 Task: Look for space in Néa Mákri, Greece from 8th August, 2023 to 15th August, 2023 for 9 adults in price range Rs.10000 to Rs.14000. Place can be shared room with 5 bedrooms having 9 beds and 5 bathrooms. Property type can be house, flat, hotel. Amenities needed are: wifi, TV, free parkinig on premises, gym, breakfast. Booking option can be shelf check-in. Required host language is English.
Action: Mouse moved to (568, 112)
Screenshot: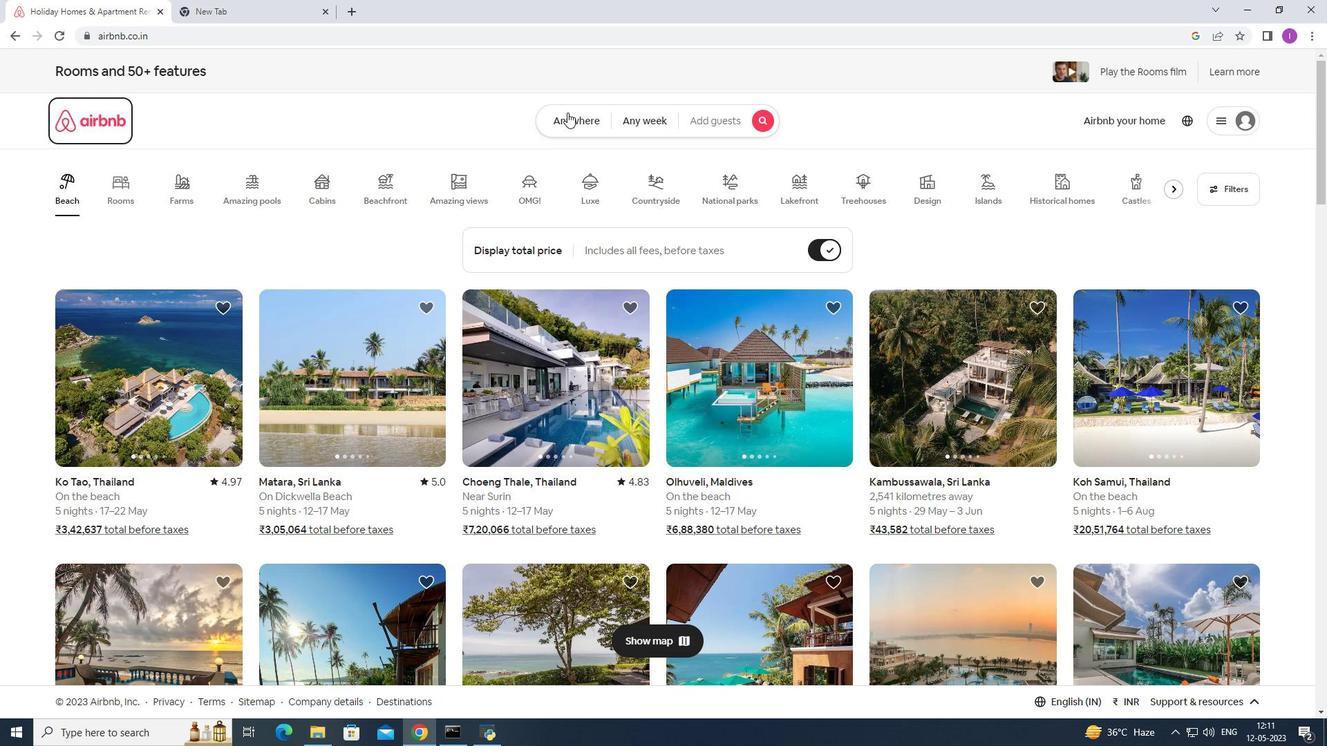 
Action: Mouse pressed left at (568, 112)
Screenshot: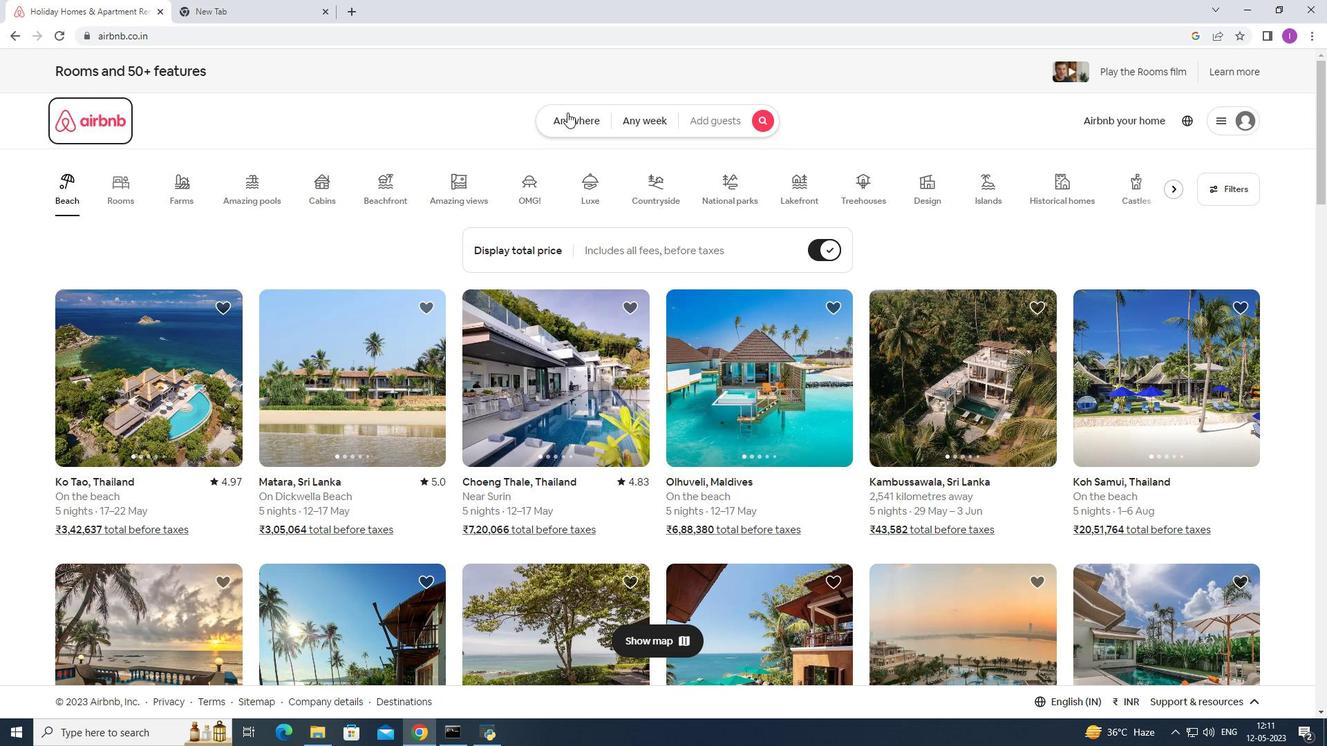 
Action: Mouse moved to (504, 170)
Screenshot: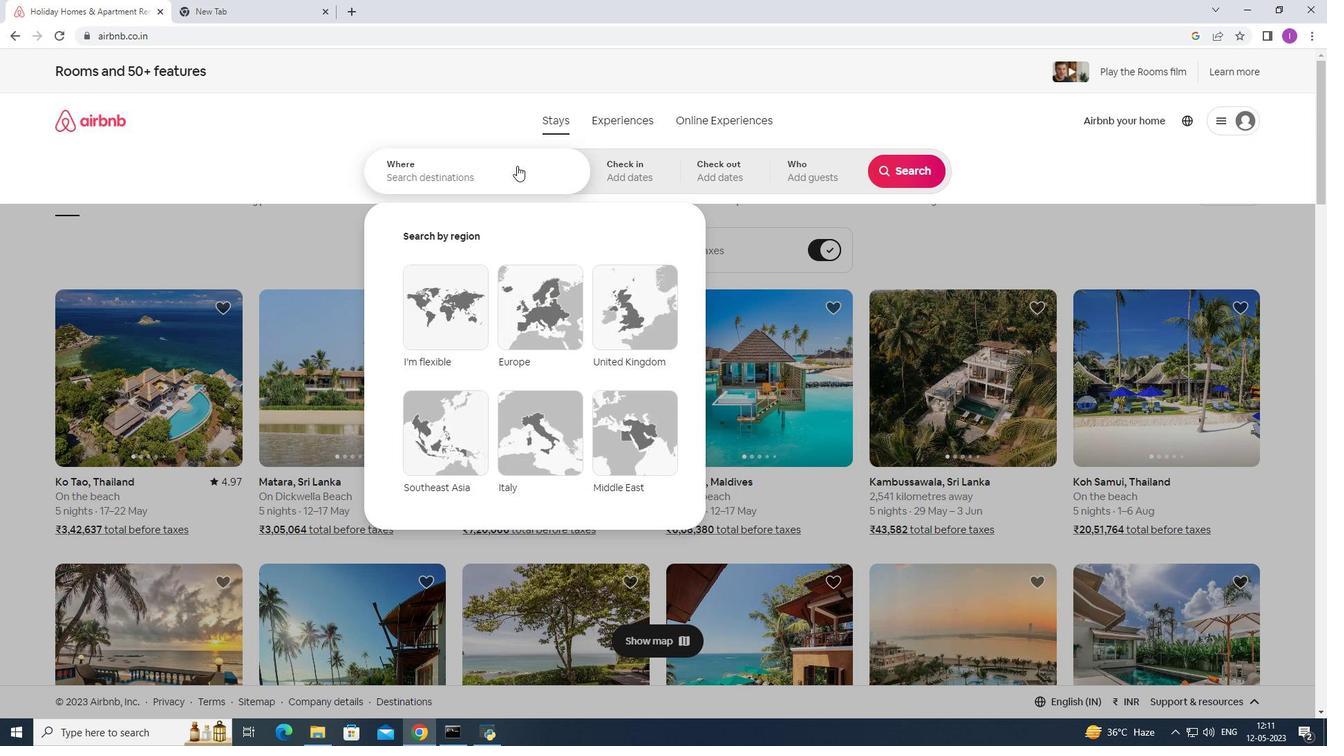 
Action: Mouse pressed left at (504, 170)
Screenshot: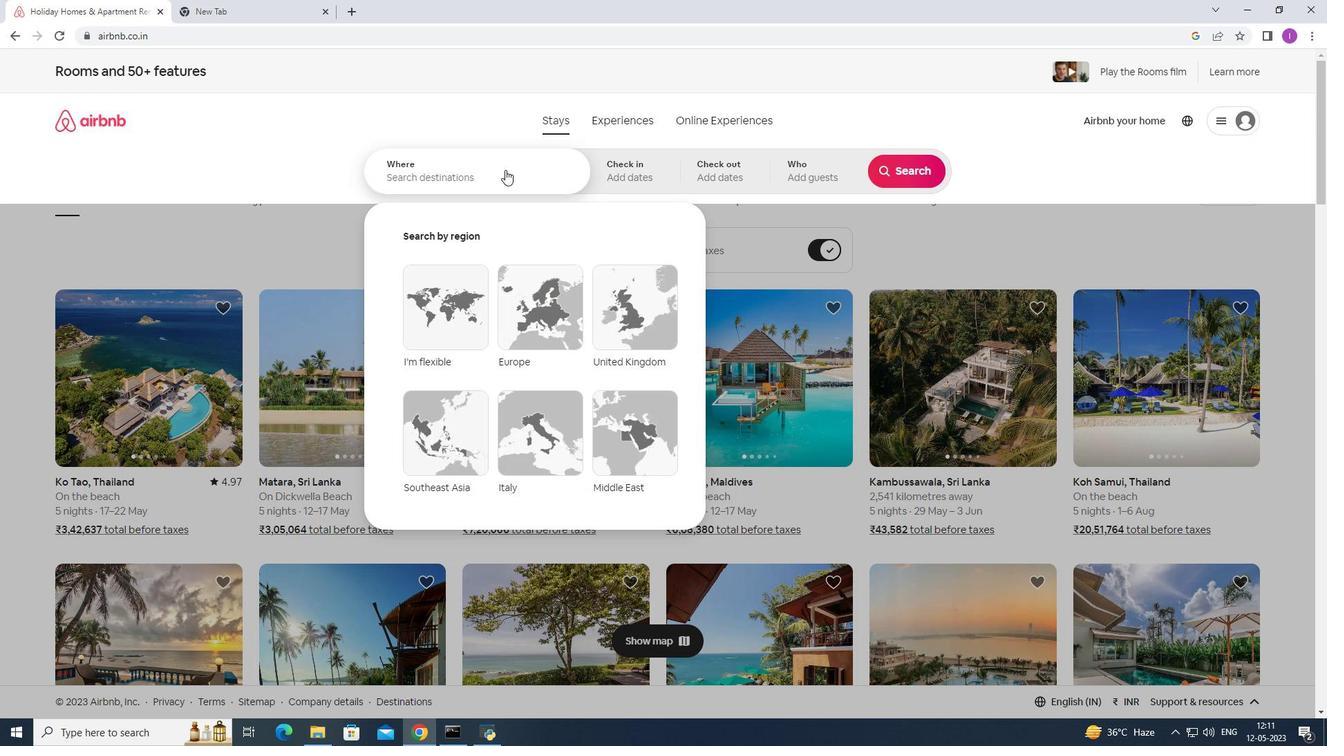 
Action: Key pressed <Key.shift>Nea<Key.space><Key.shift>Makri,<Key.shift><Key.shift><Key.shift><Key.shift><Key.shift><Key.shift>Greece
Screenshot: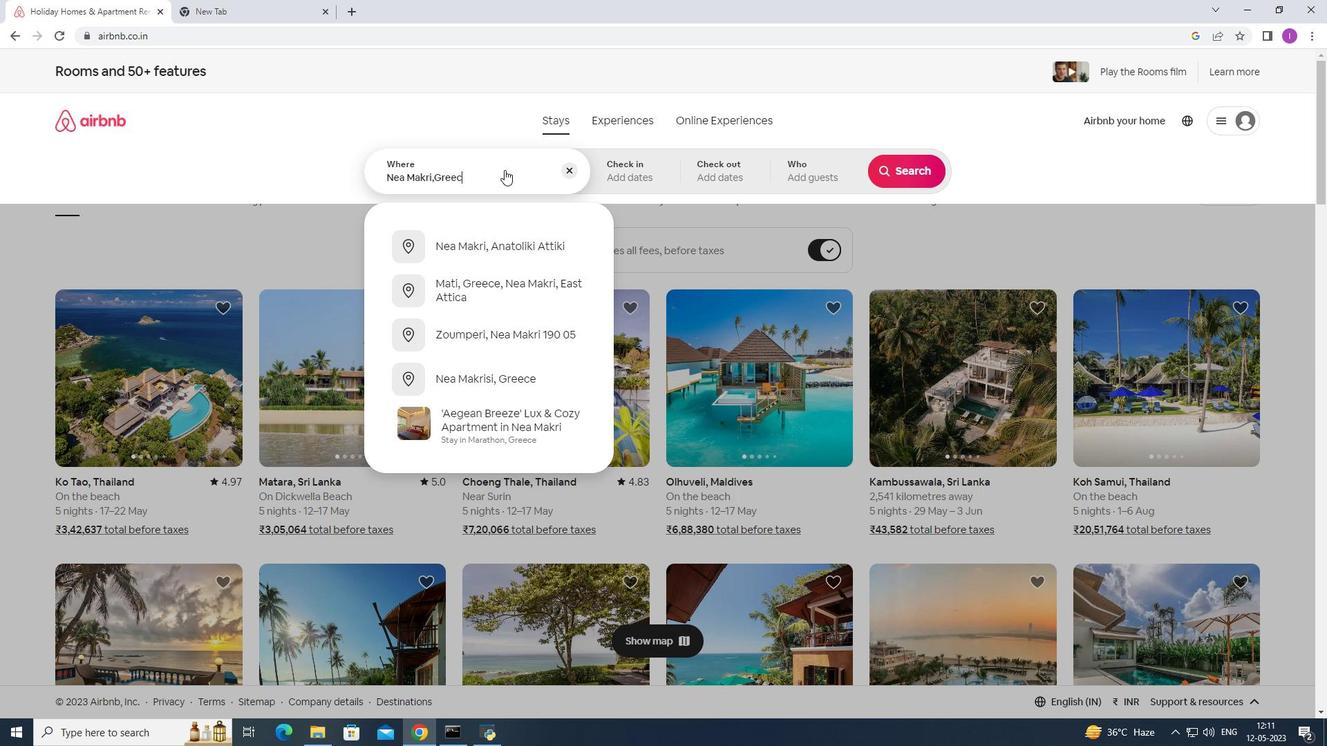 
Action: Mouse moved to (611, 179)
Screenshot: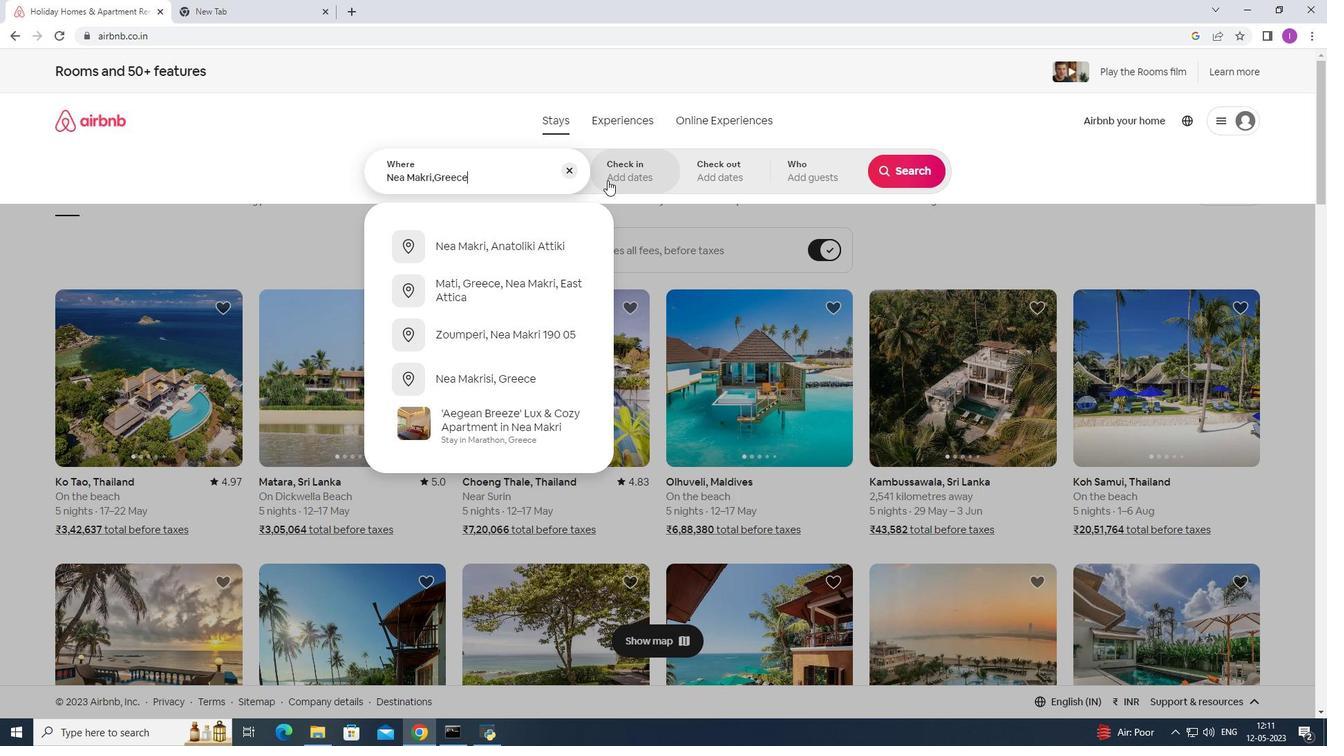 
Action: Mouse pressed left at (611, 179)
Screenshot: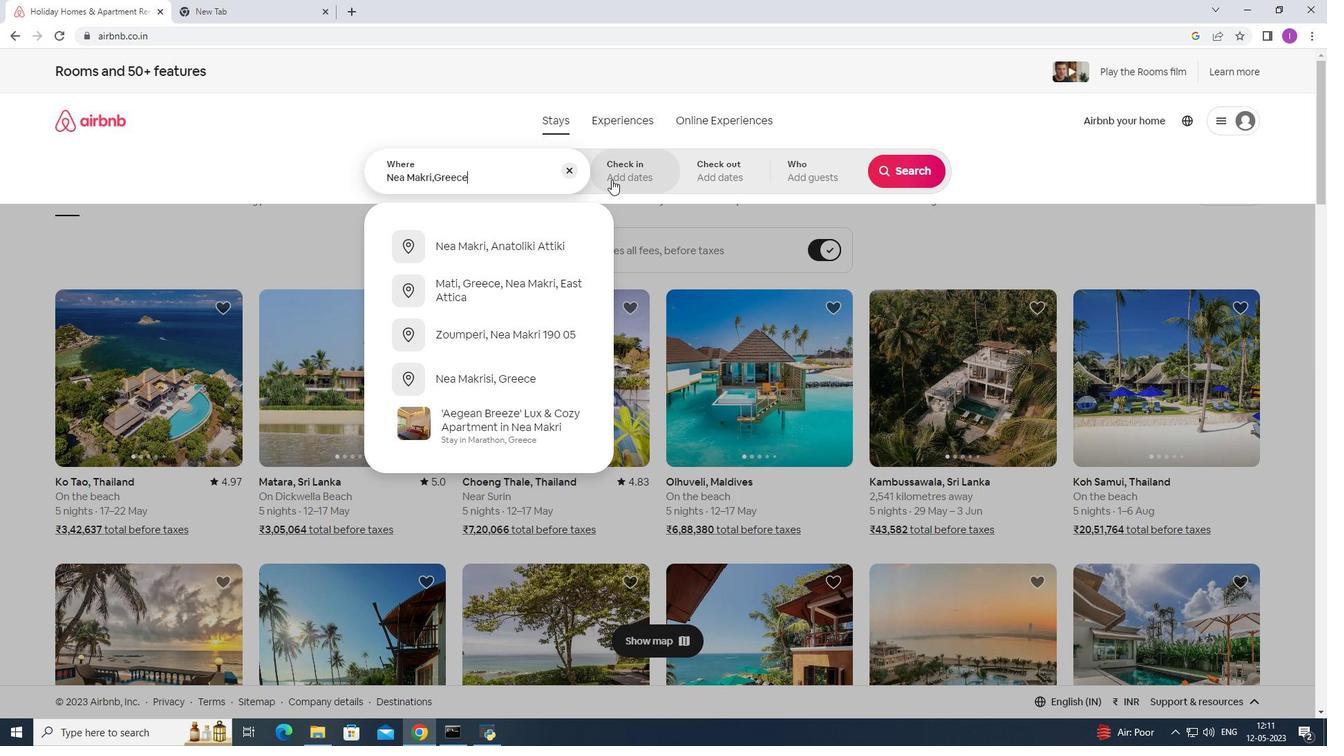 
Action: Mouse moved to (902, 278)
Screenshot: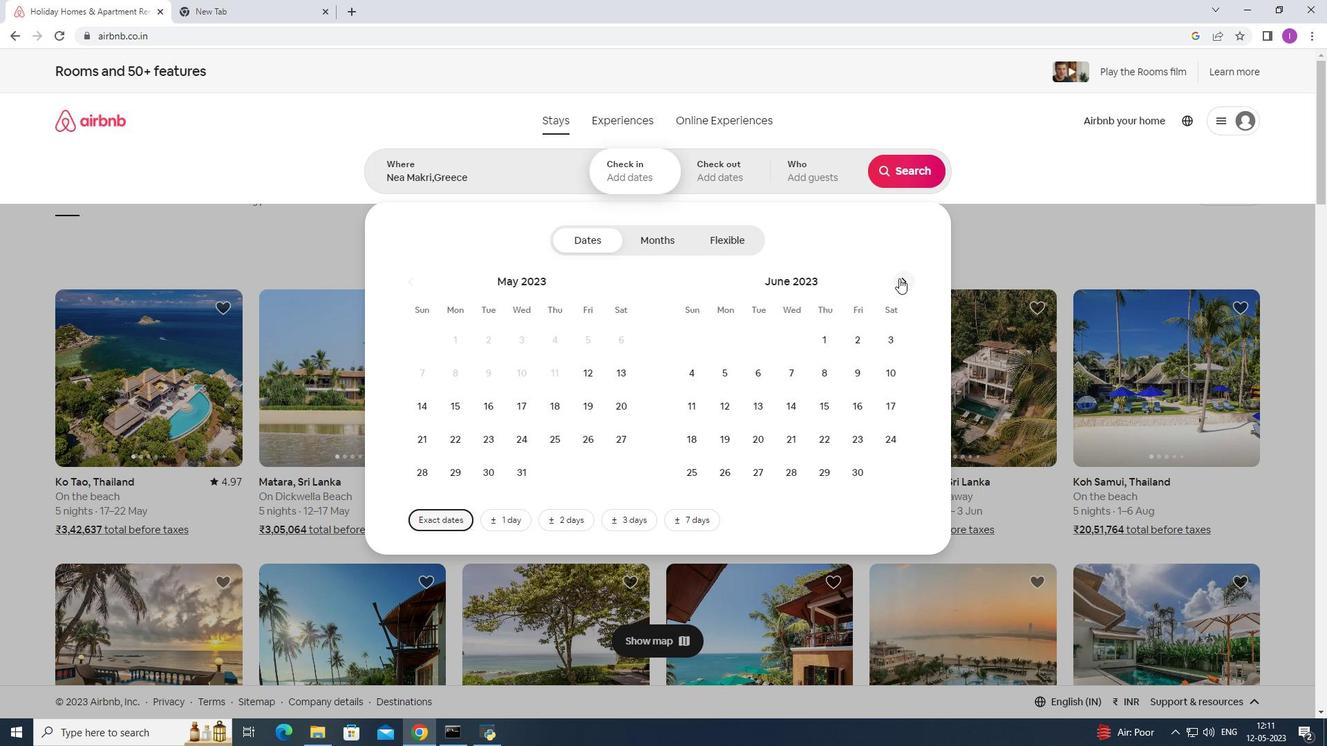 
Action: Mouse pressed left at (902, 278)
Screenshot: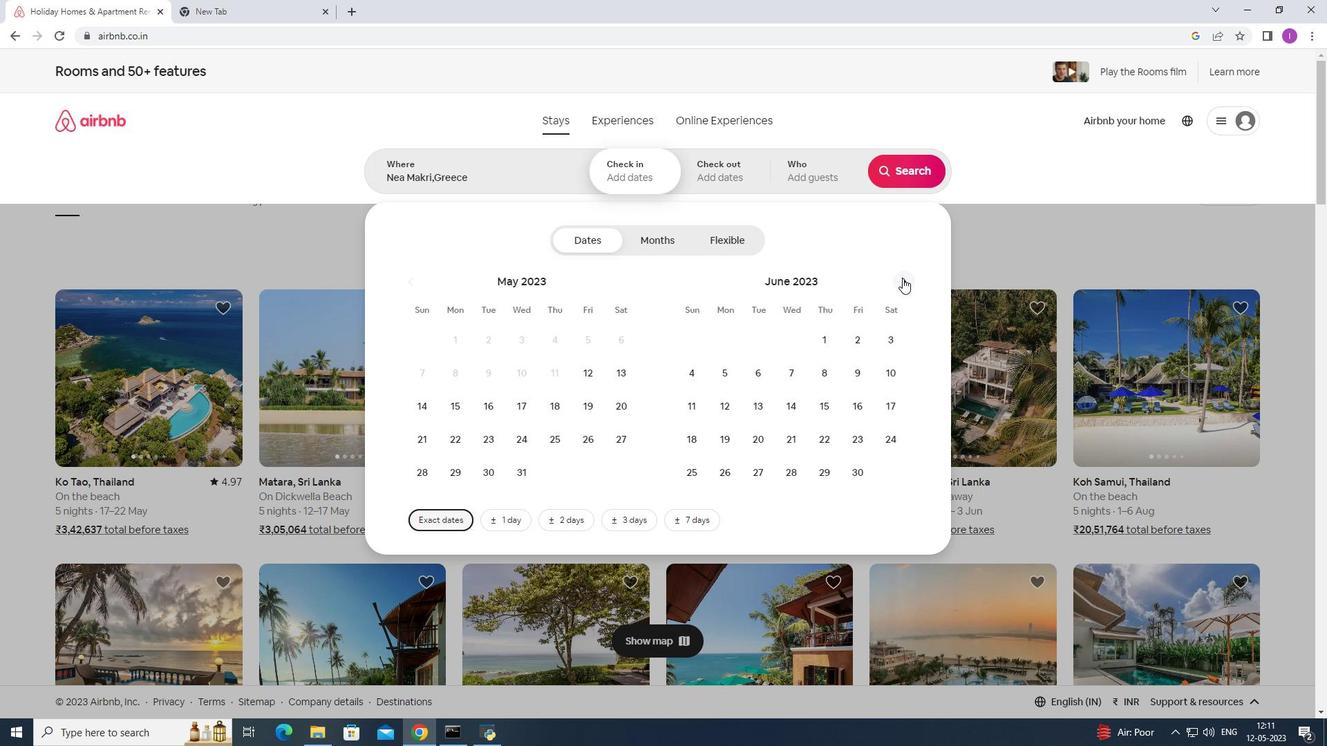 
Action: Mouse pressed left at (902, 278)
Screenshot: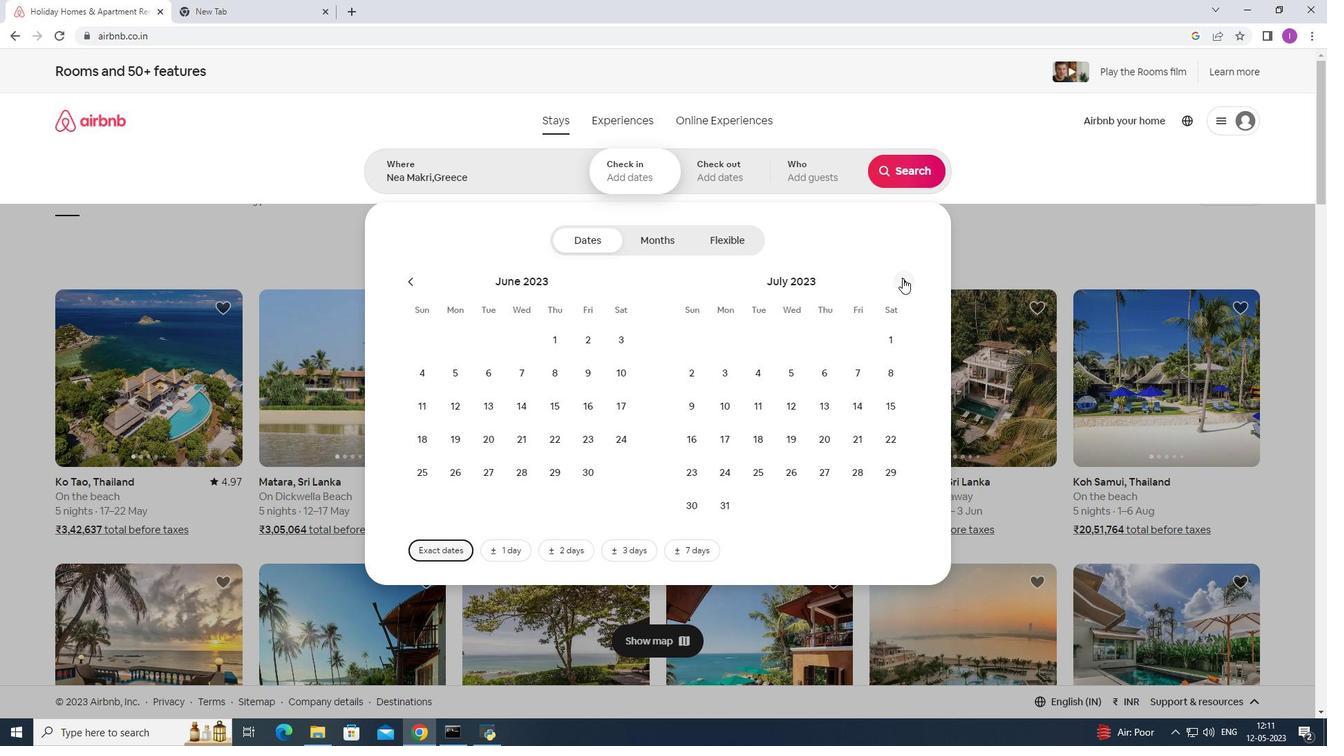 
Action: Mouse moved to (767, 378)
Screenshot: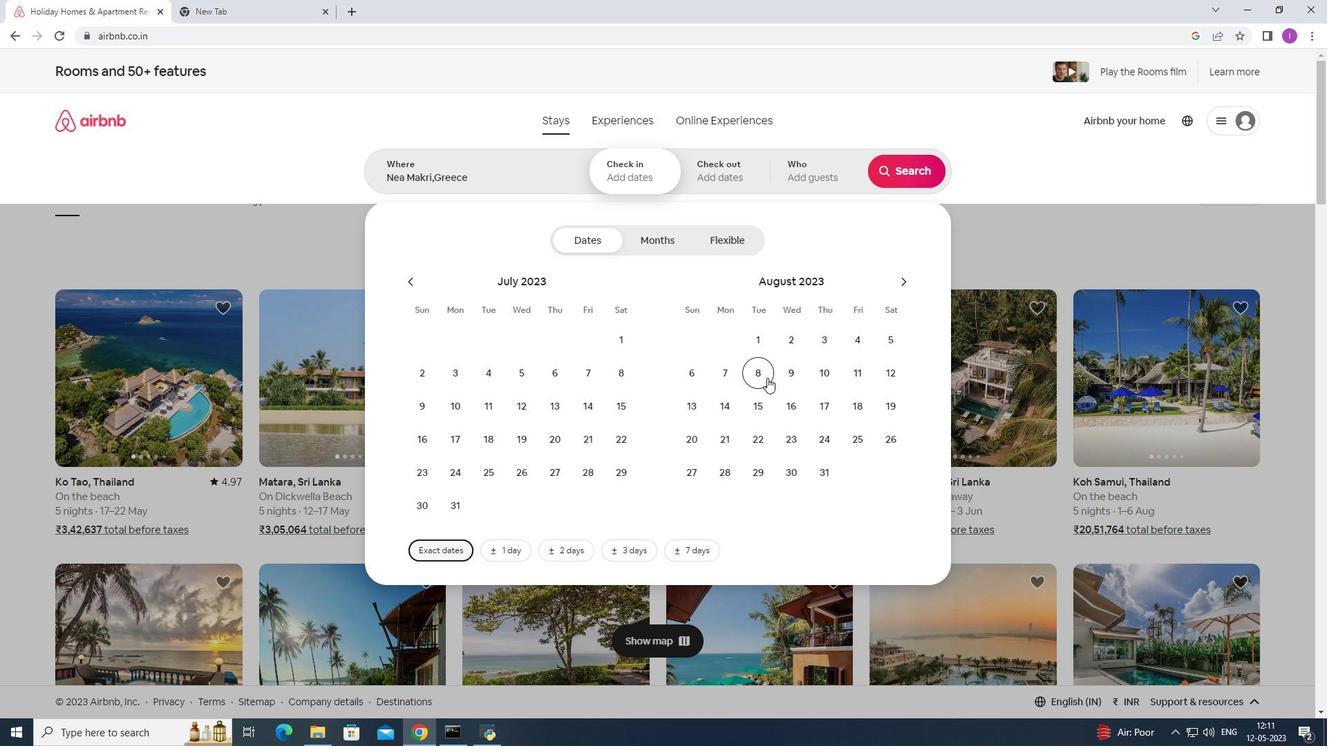 
Action: Mouse pressed left at (767, 378)
Screenshot: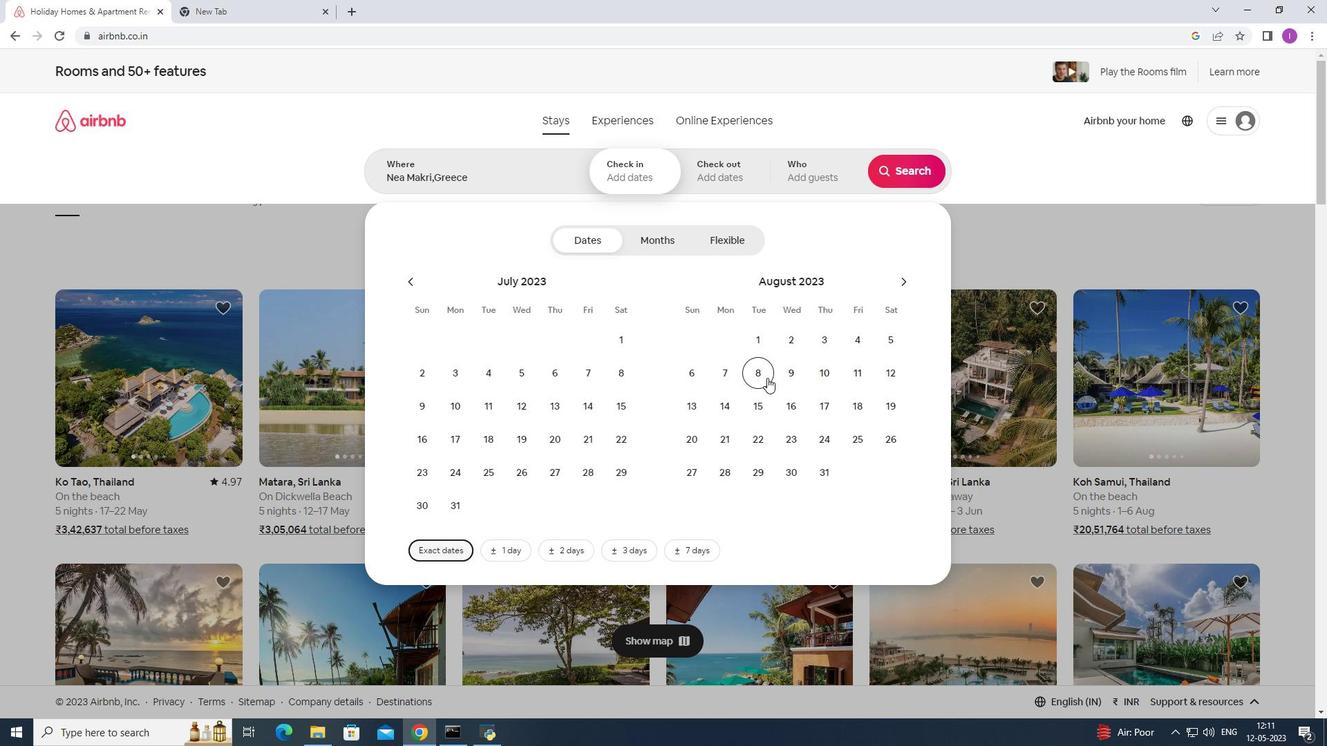 
Action: Mouse moved to (752, 408)
Screenshot: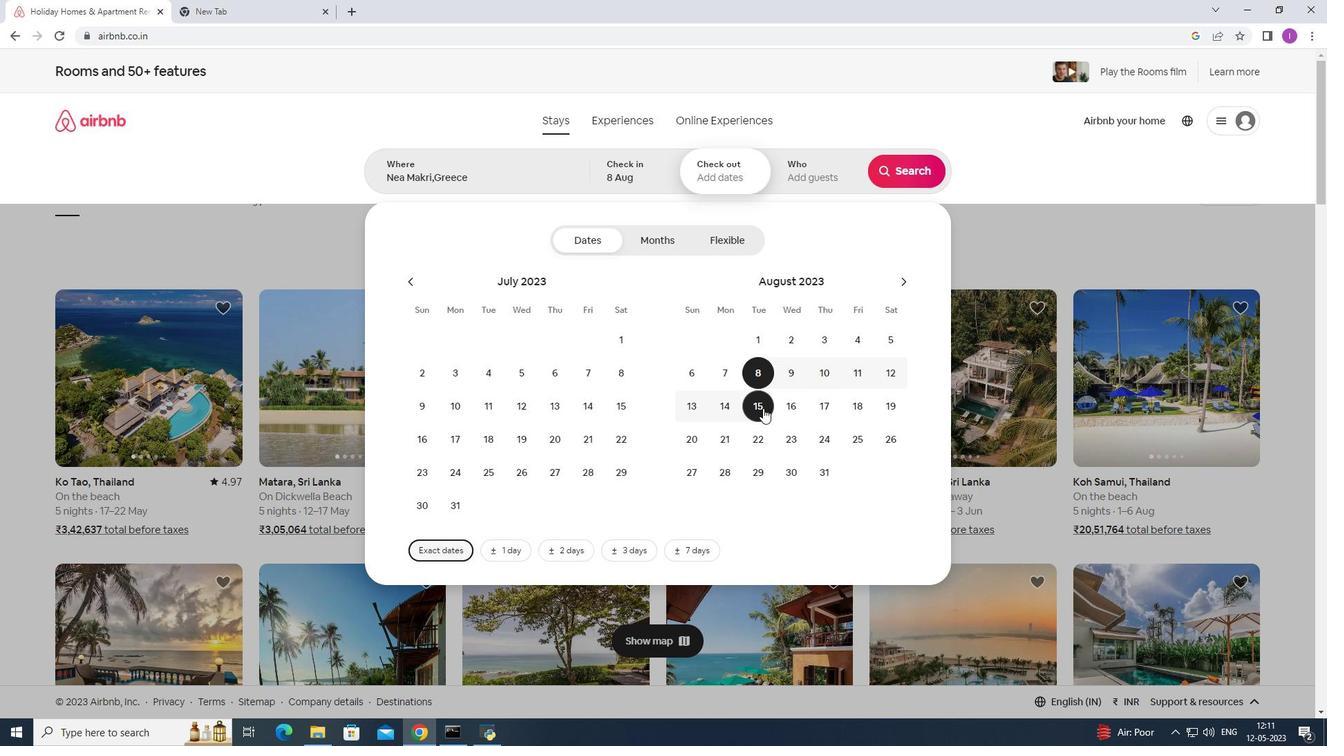 
Action: Mouse pressed left at (752, 408)
Screenshot: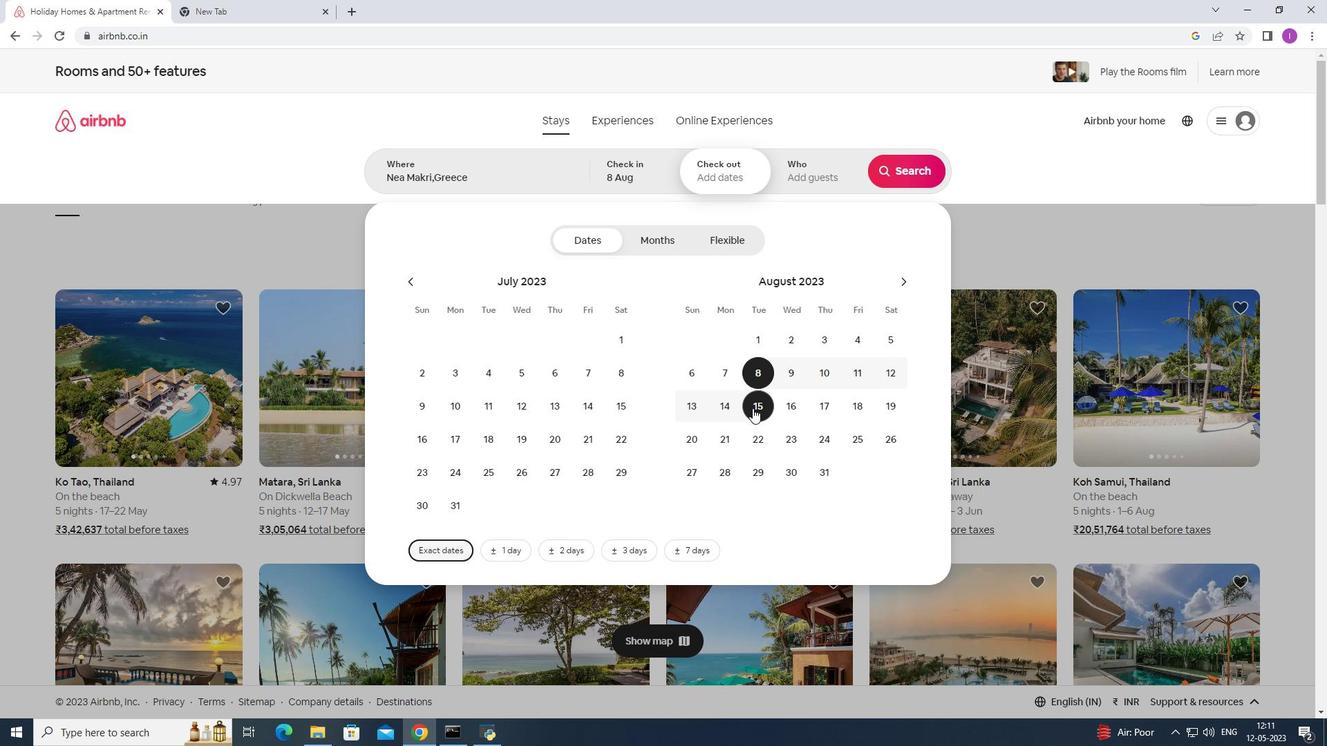 
Action: Mouse moved to (821, 174)
Screenshot: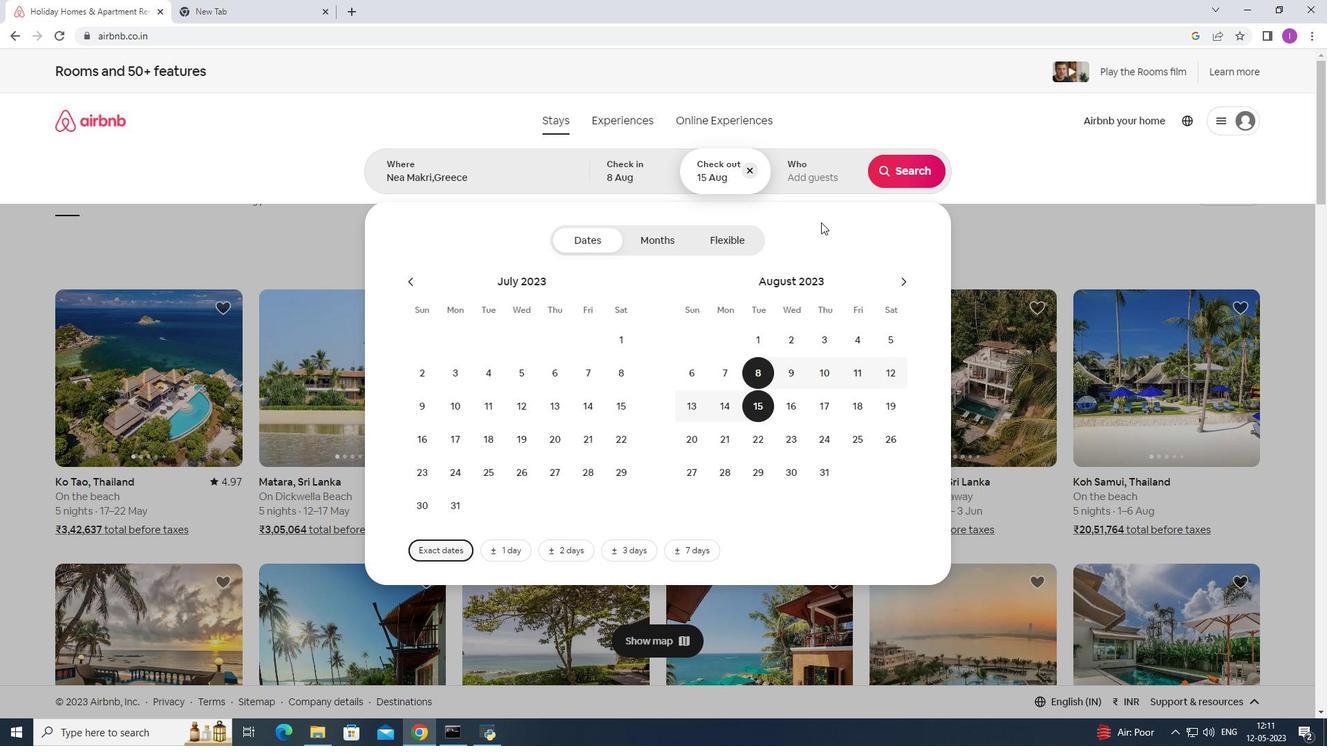 
Action: Mouse pressed left at (821, 174)
Screenshot: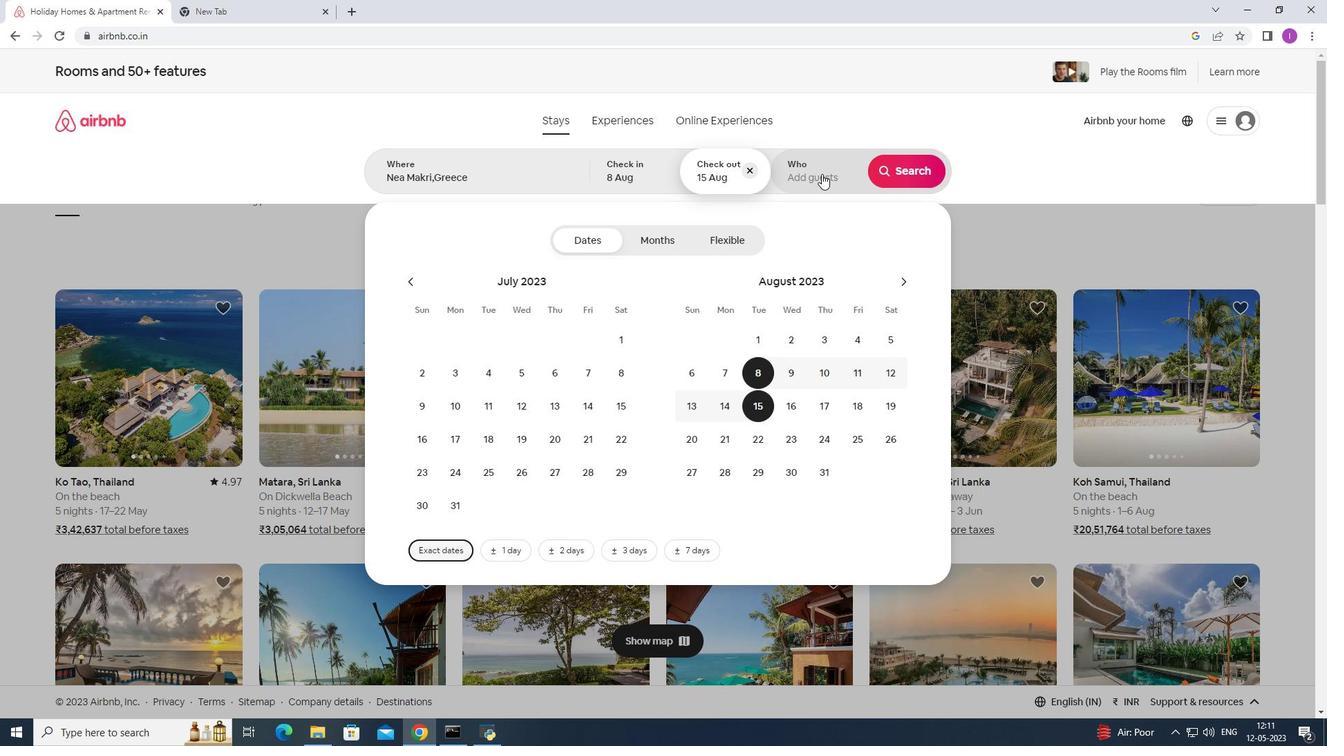 
Action: Mouse moved to (914, 248)
Screenshot: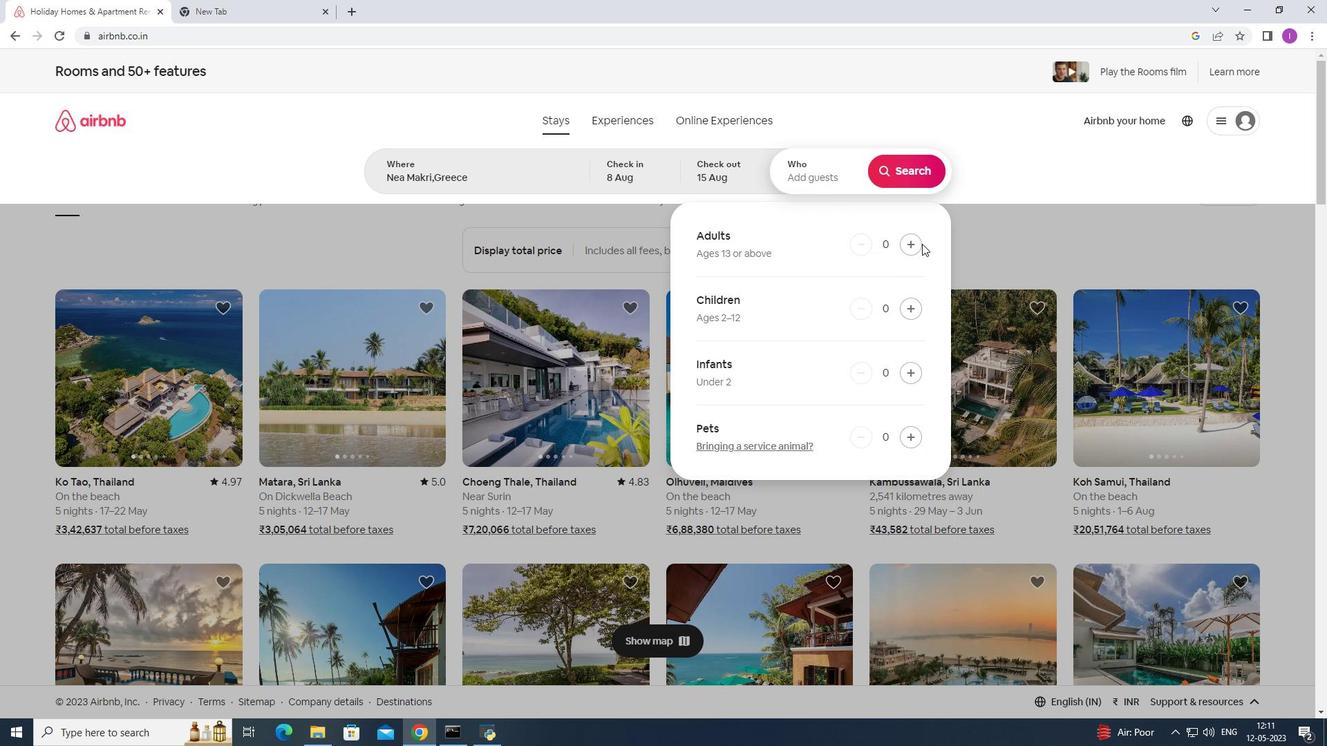 
Action: Mouse pressed left at (914, 248)
Screenshot: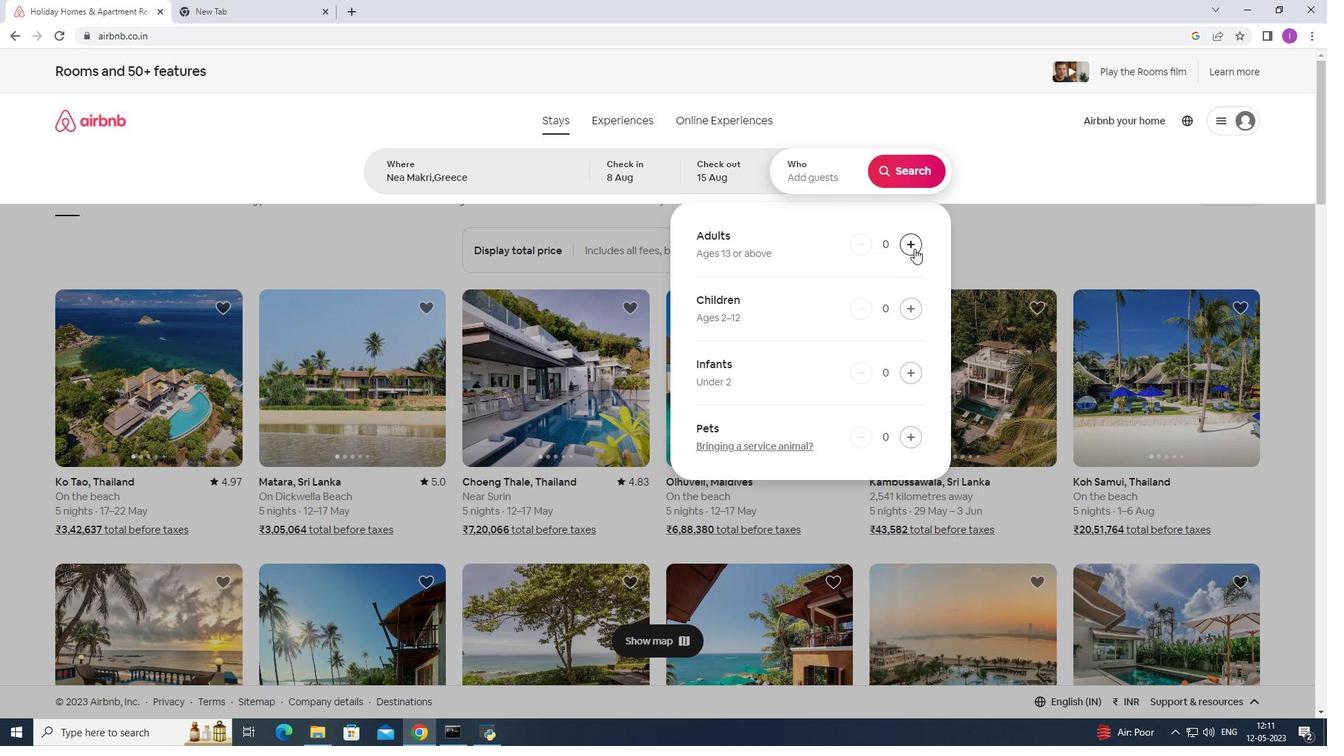 
Action: Mouse pressed left at (914, 248)
Screenshot: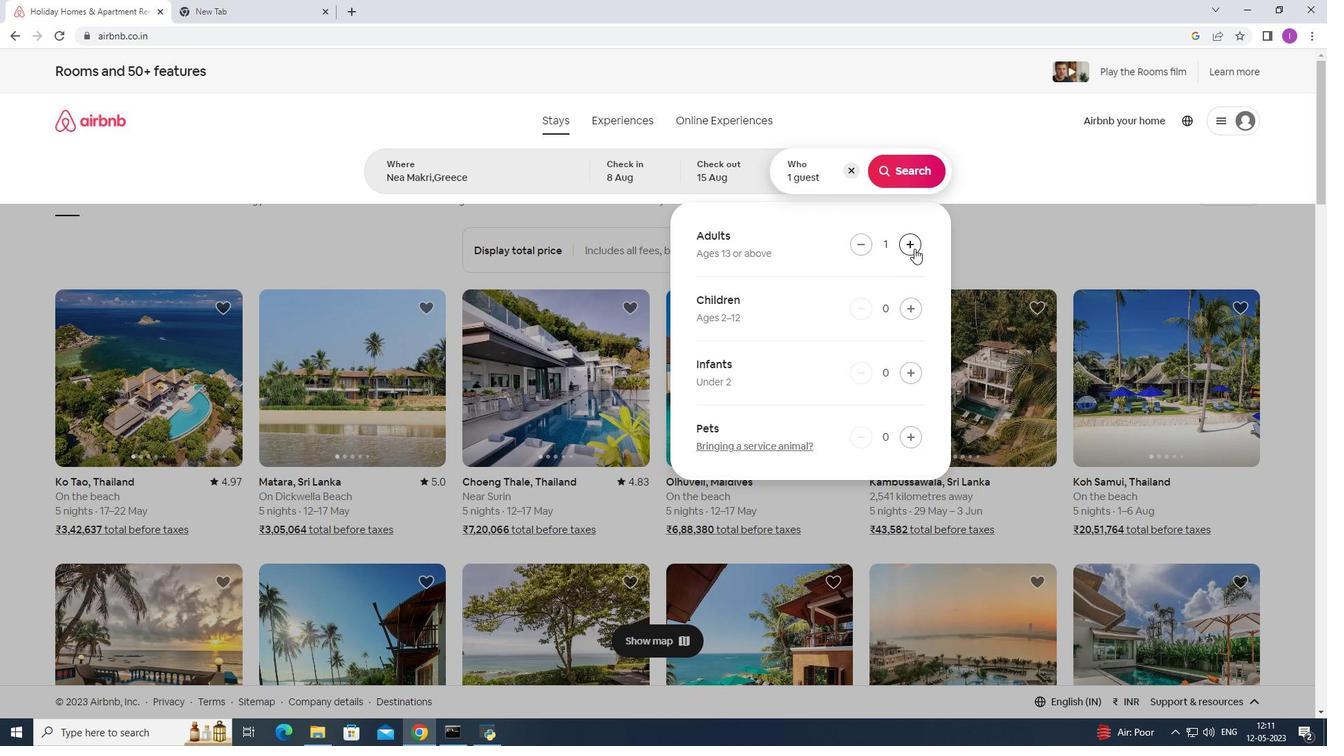 
Action: Mouse pressed left at (914, 248)
Screenshot: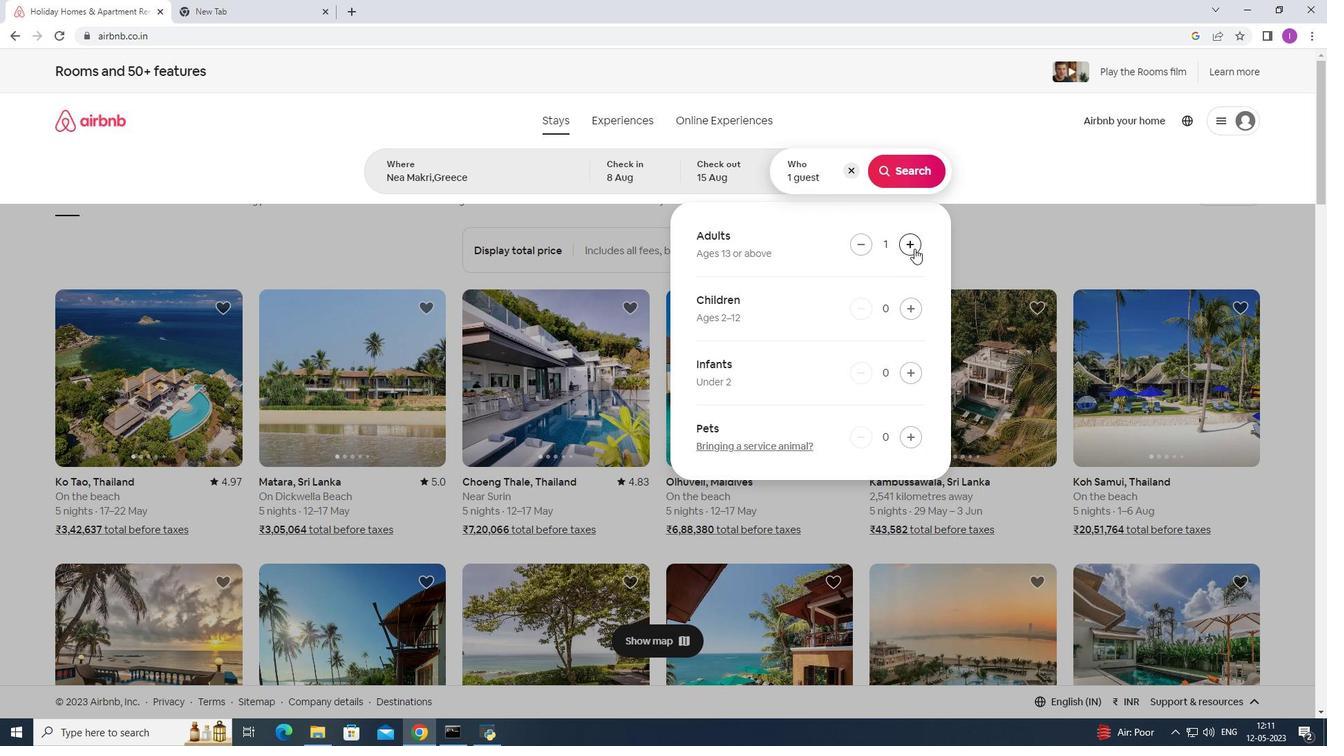 
Action: Mouse pressed left at (914, 248)
Screenshot: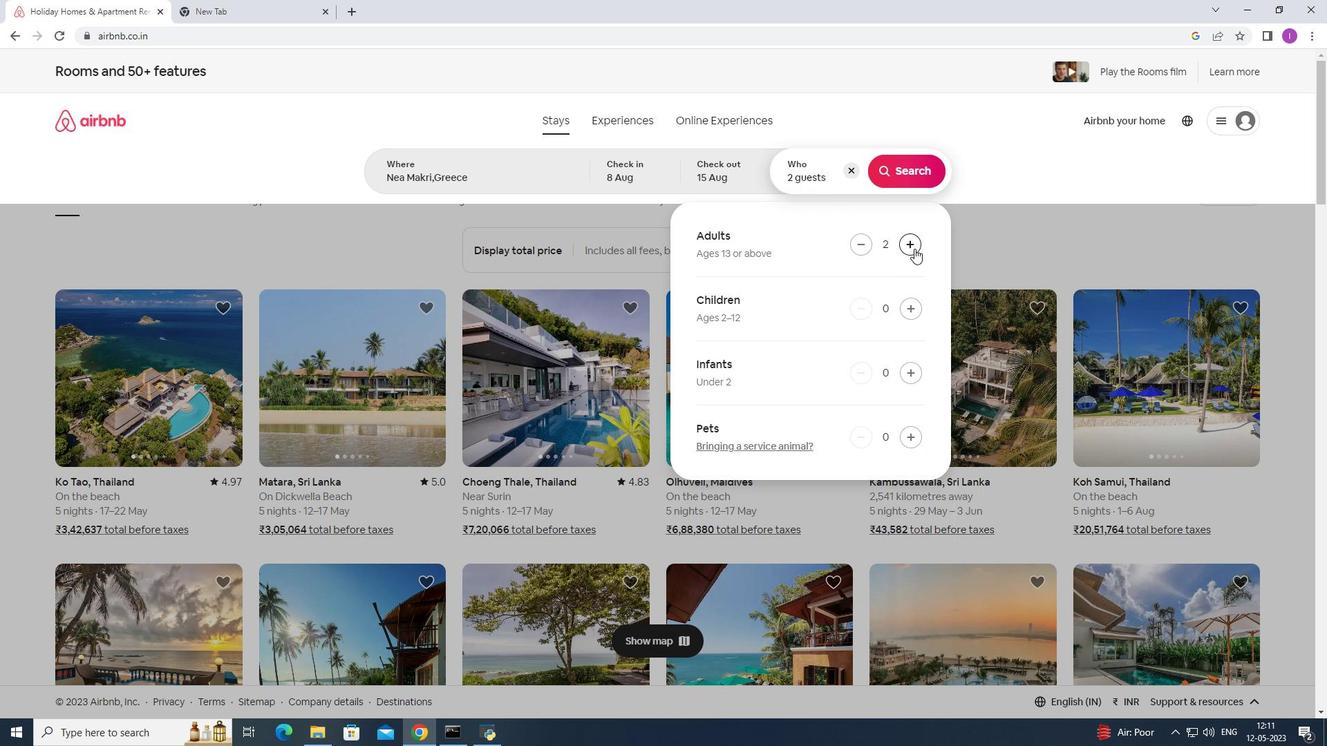
Action: Mouse pressed left at (914, 248)
Screenshot: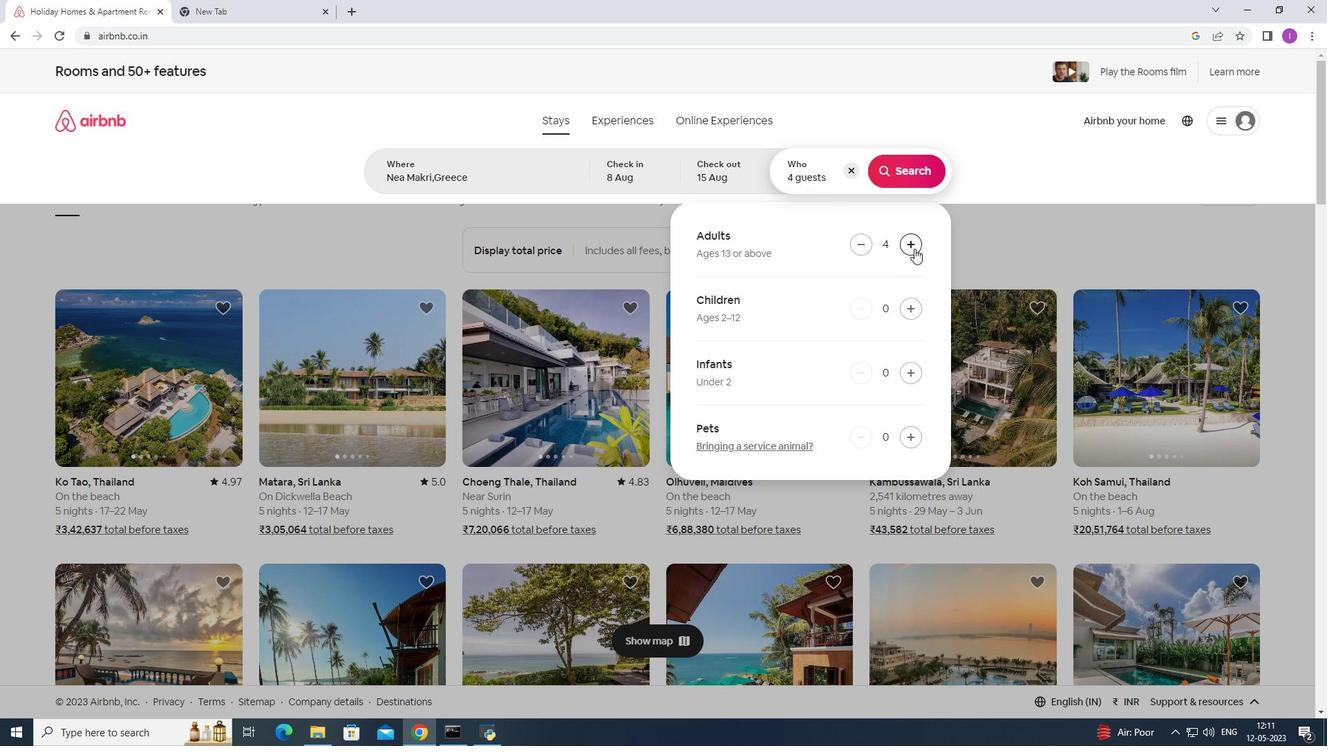
Action: Mouse pressed left at (914, 248)
Screenshot: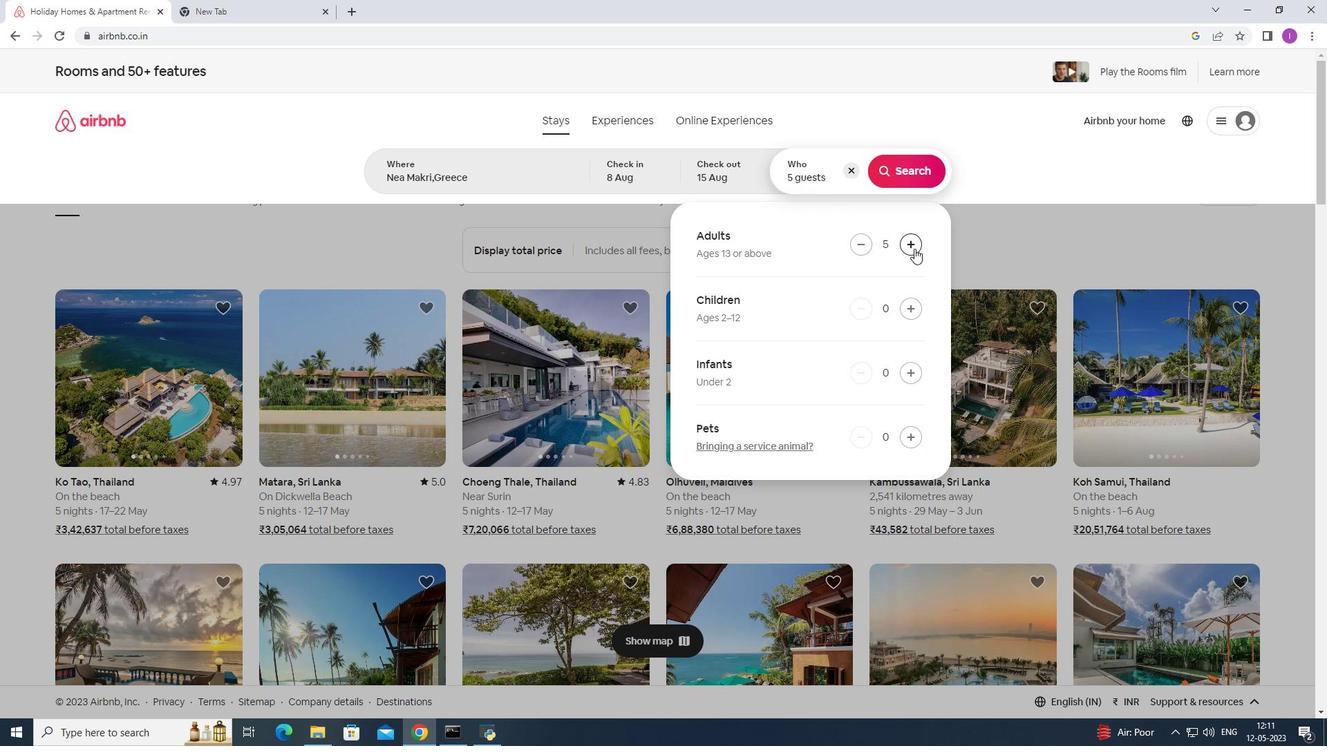 
Action: Mouse pressed left at (914, 248)
Screenshot: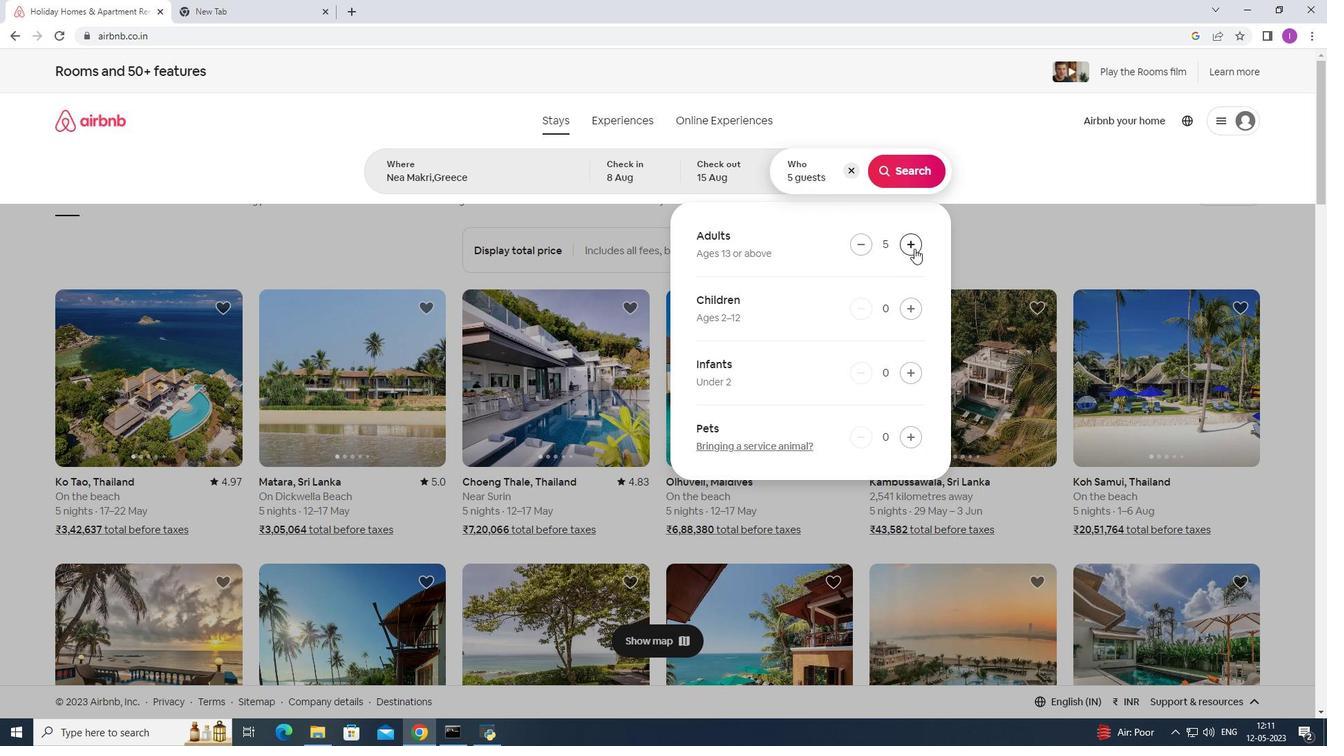 
Action: Mouse pressed left at (914, 248)
Screenshot: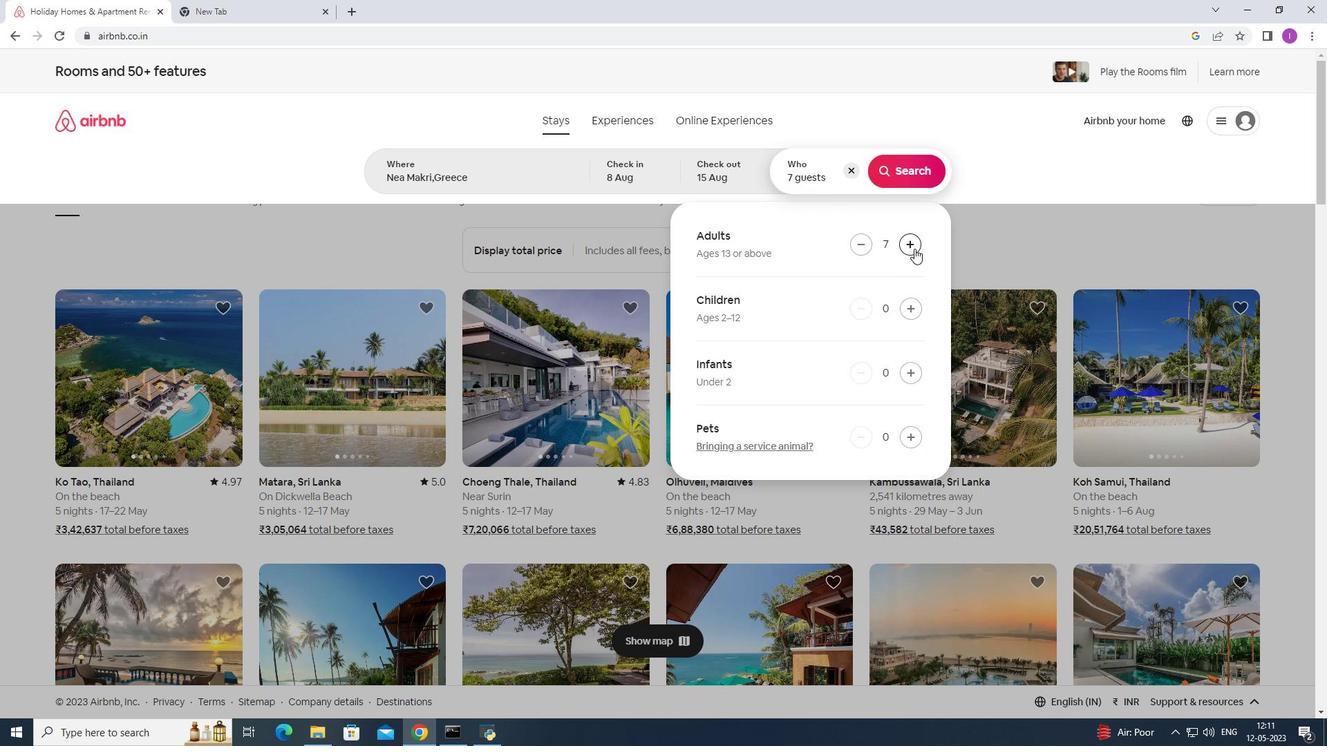 
Action: Mouse pressed left at (914, 248)
Screenshot: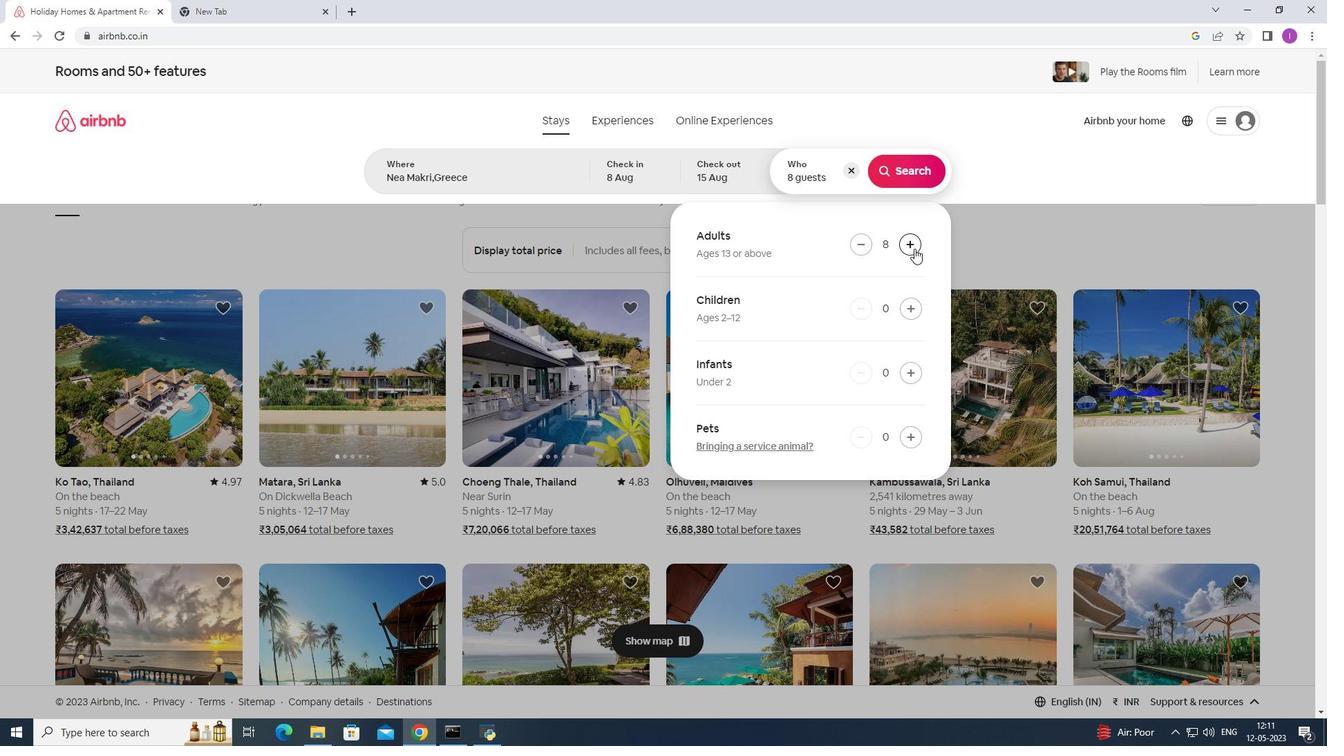 
Action: Mouse moved to (893, 174)
Screenshot: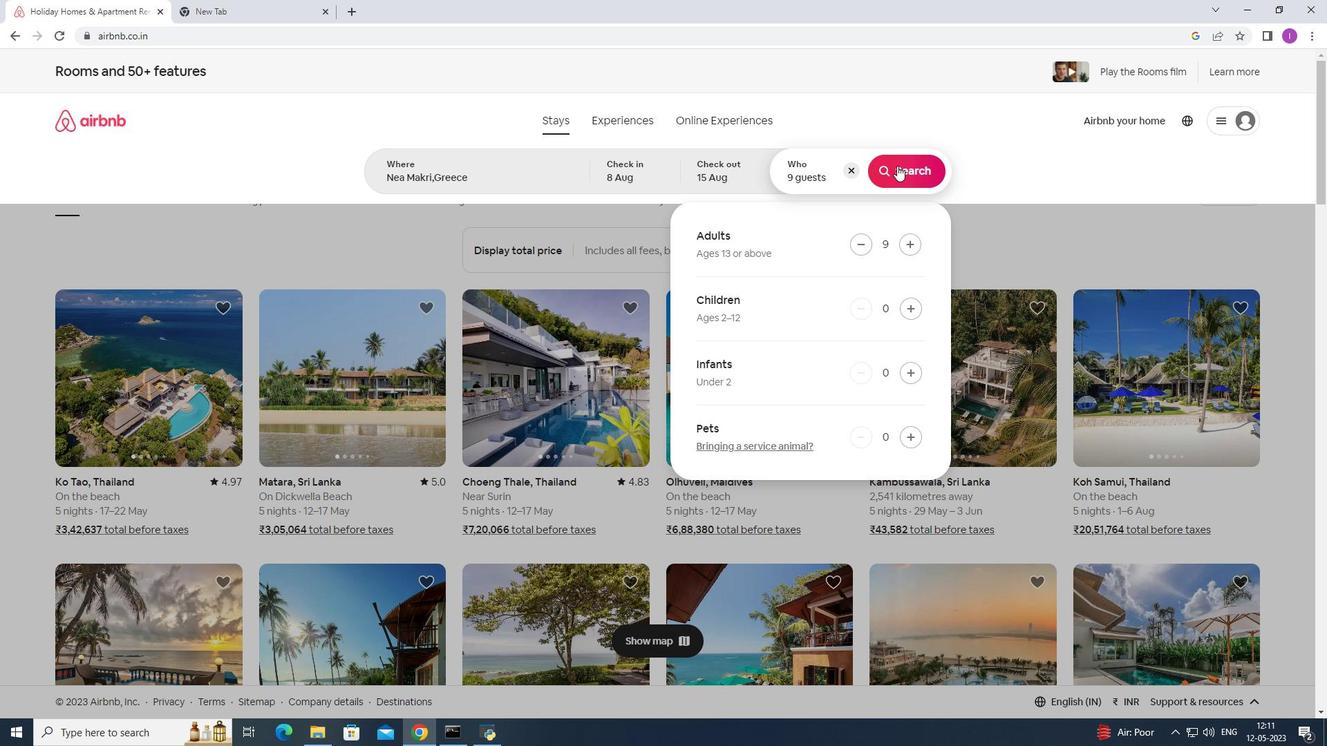 
Action: Mouse pressed left at (893, 174)
Screenshot: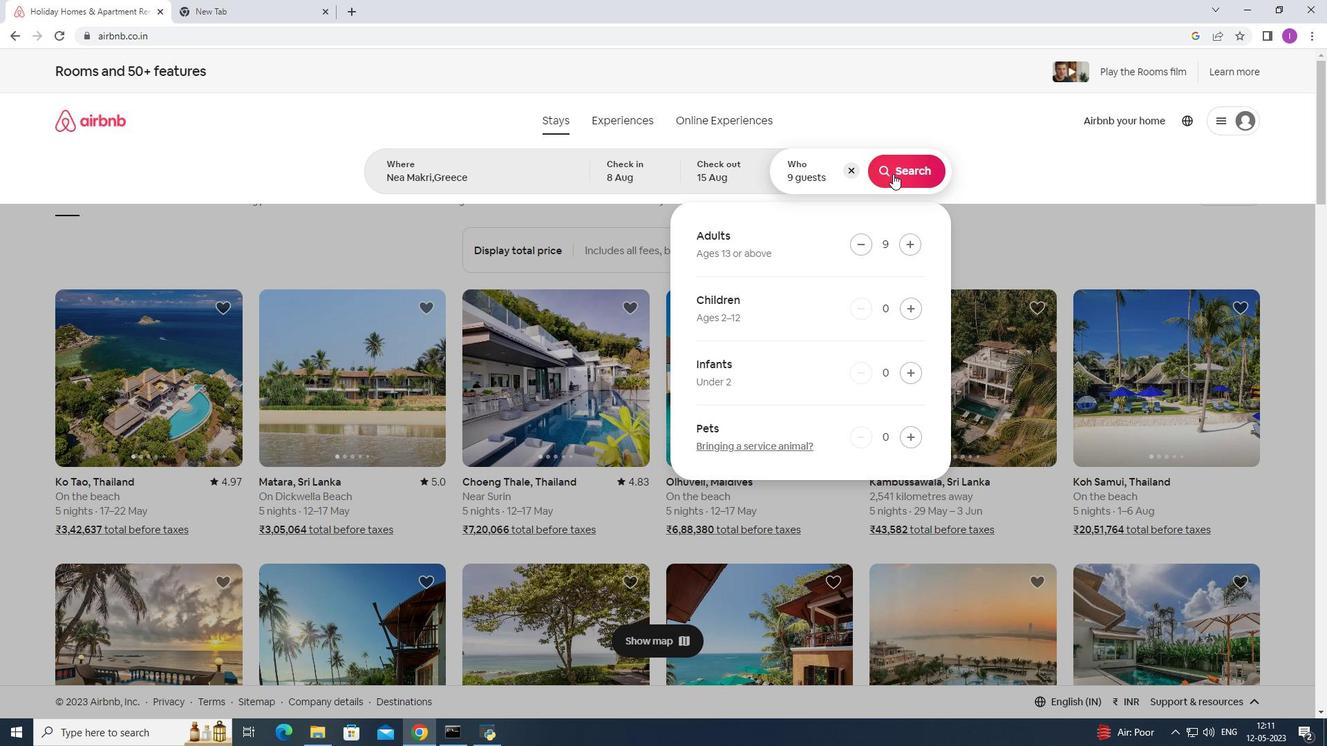 
Action: Mouse moved to (1260, 137)
Screenshot: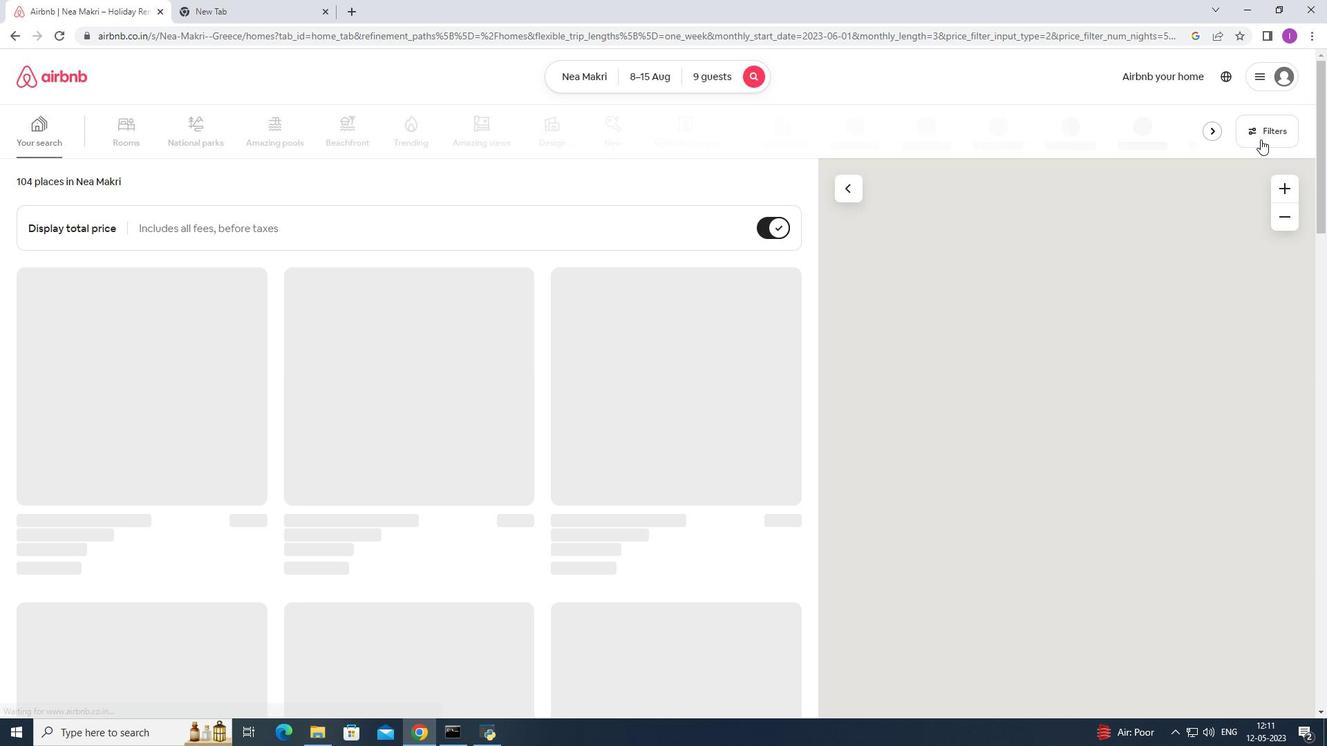 
Action: Mouse pressed left at (1260, 137)
Screenshot: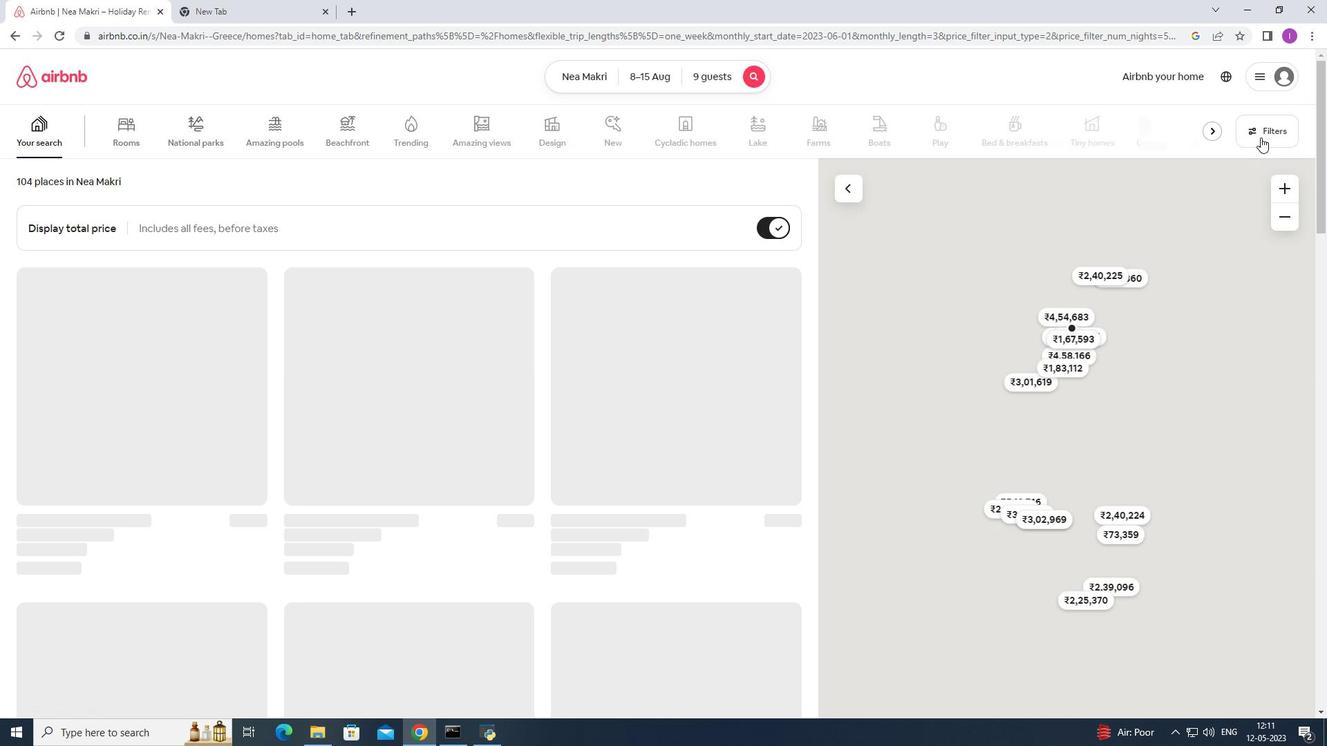 
Action: Mouse moved to (757, 471)
Screenshot: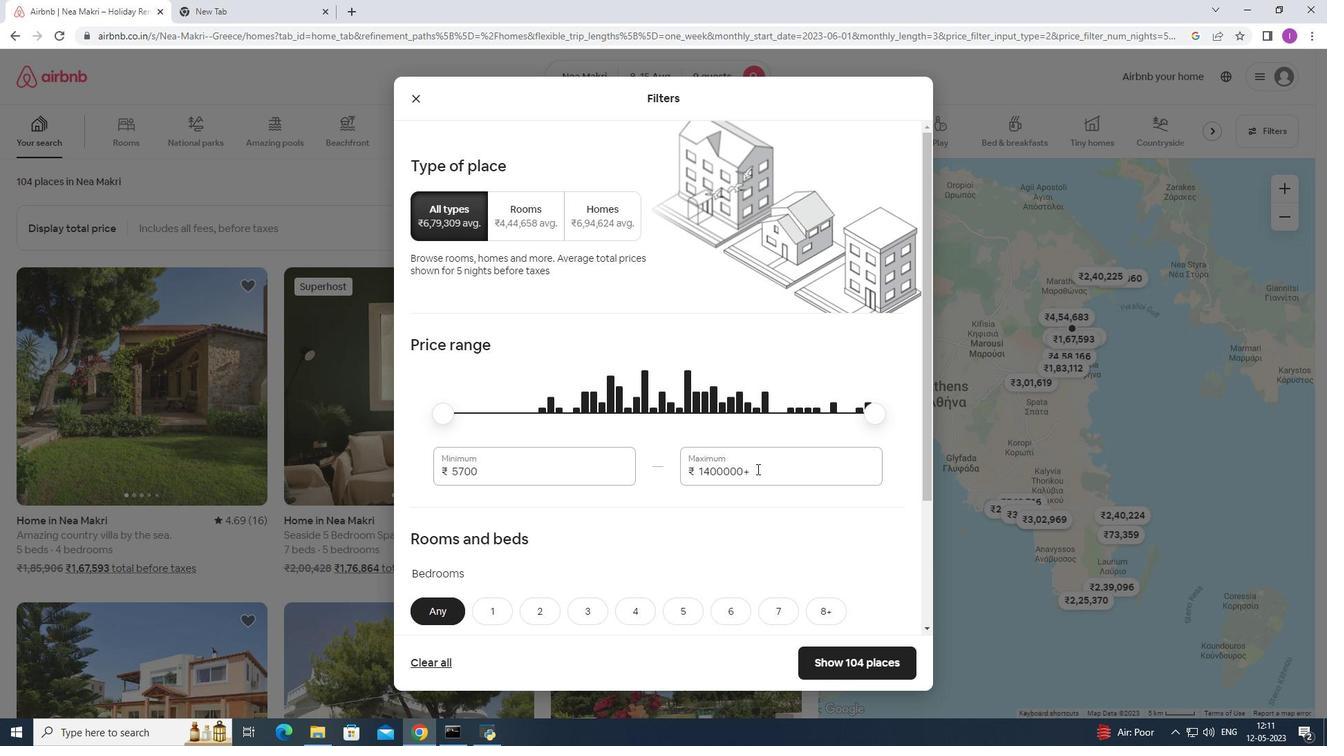 
Action: Mouse pressed left at (757, 471)
Screenshot: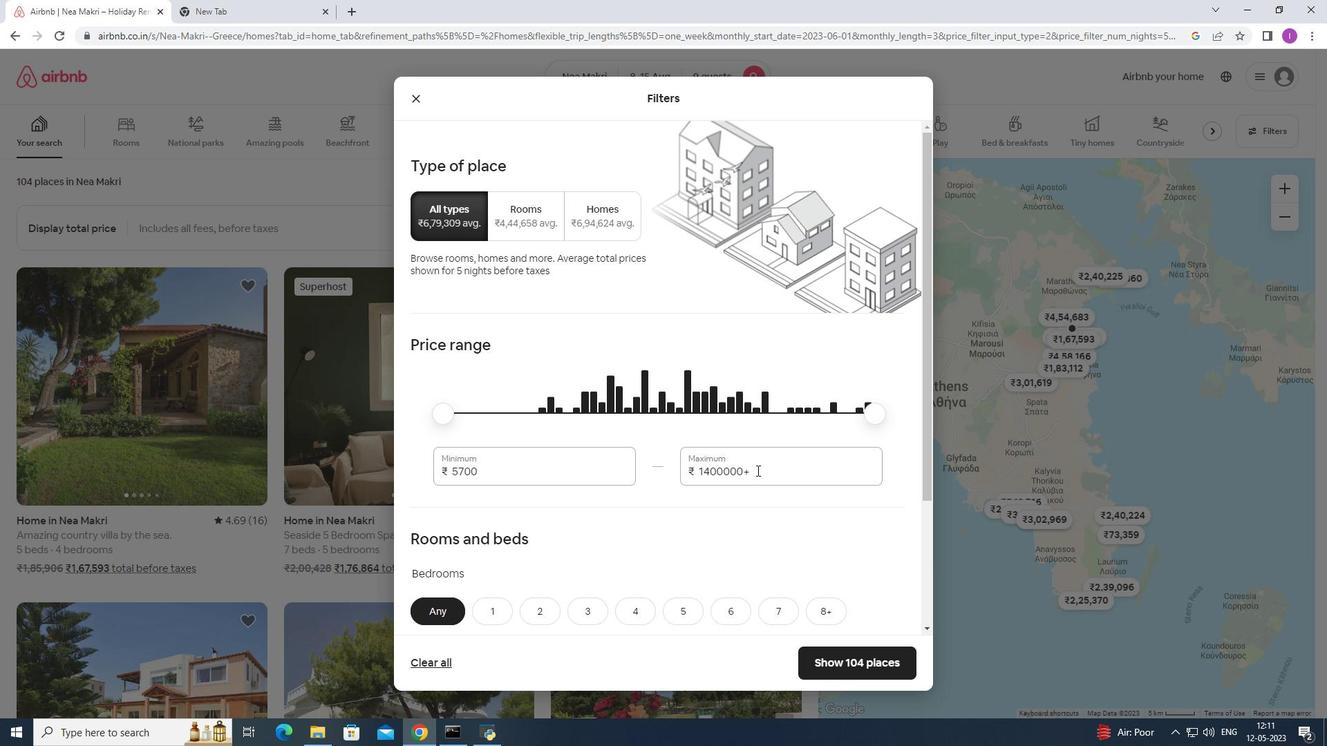 
Action: Mouse moved to (683, 467)
Screenshot: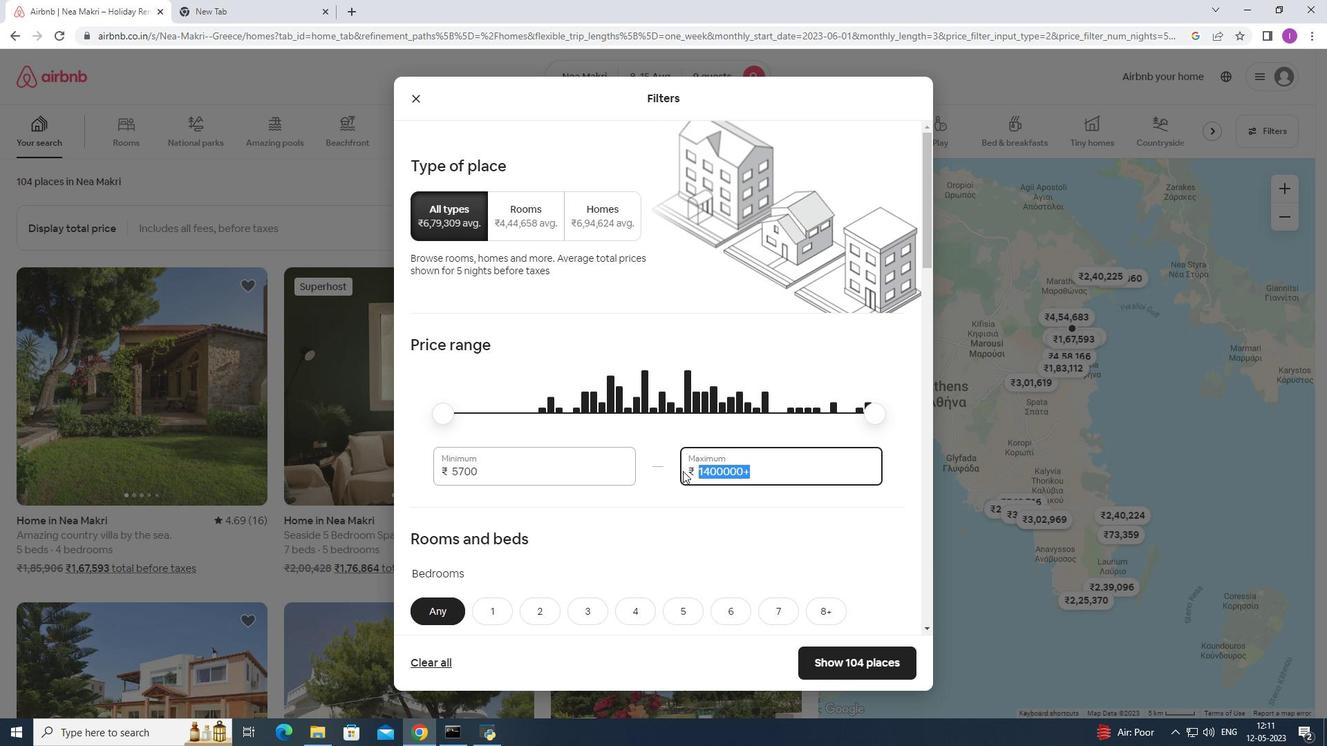 
Action: Key pressed 1
Screenshot: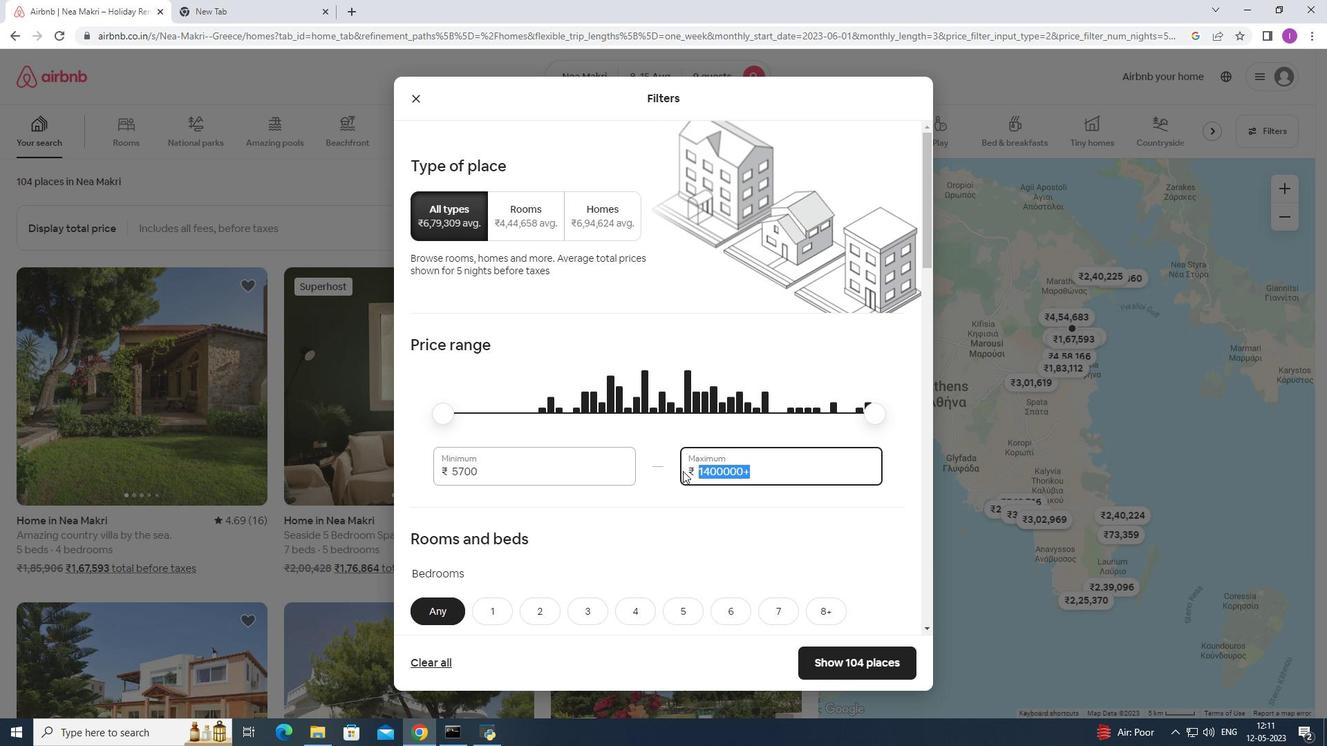 
Action: Mouse moved to (685, 463)
Screenshot: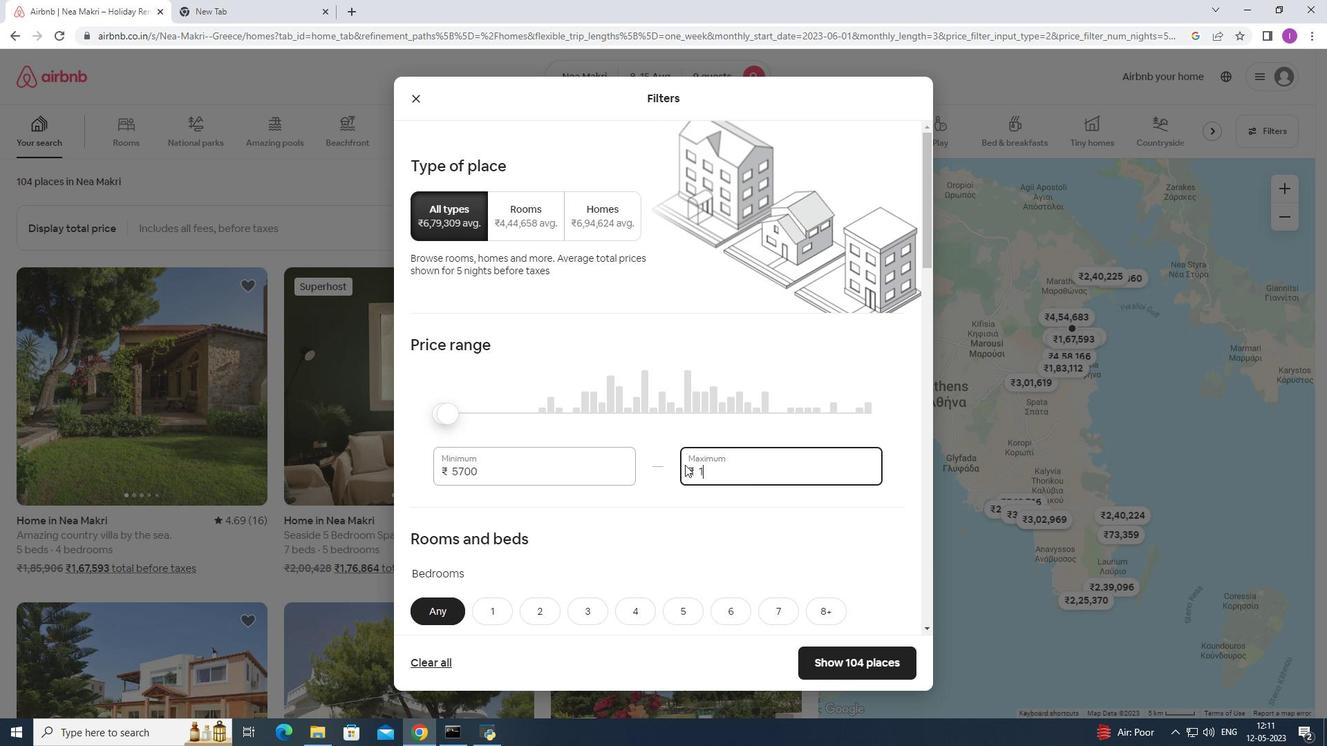 
Action: Key pressed 4
Screenshot: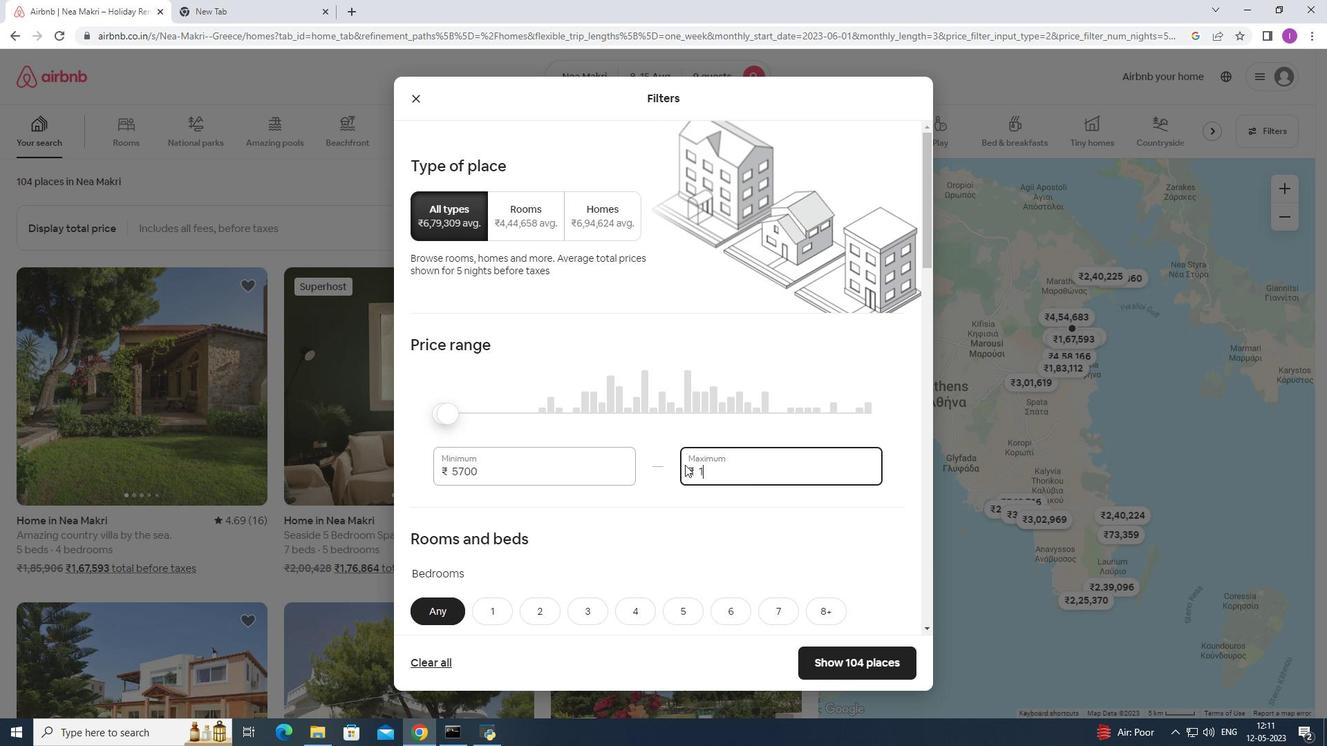 
Action: Mouse moved to (687, 458)
Screenshot: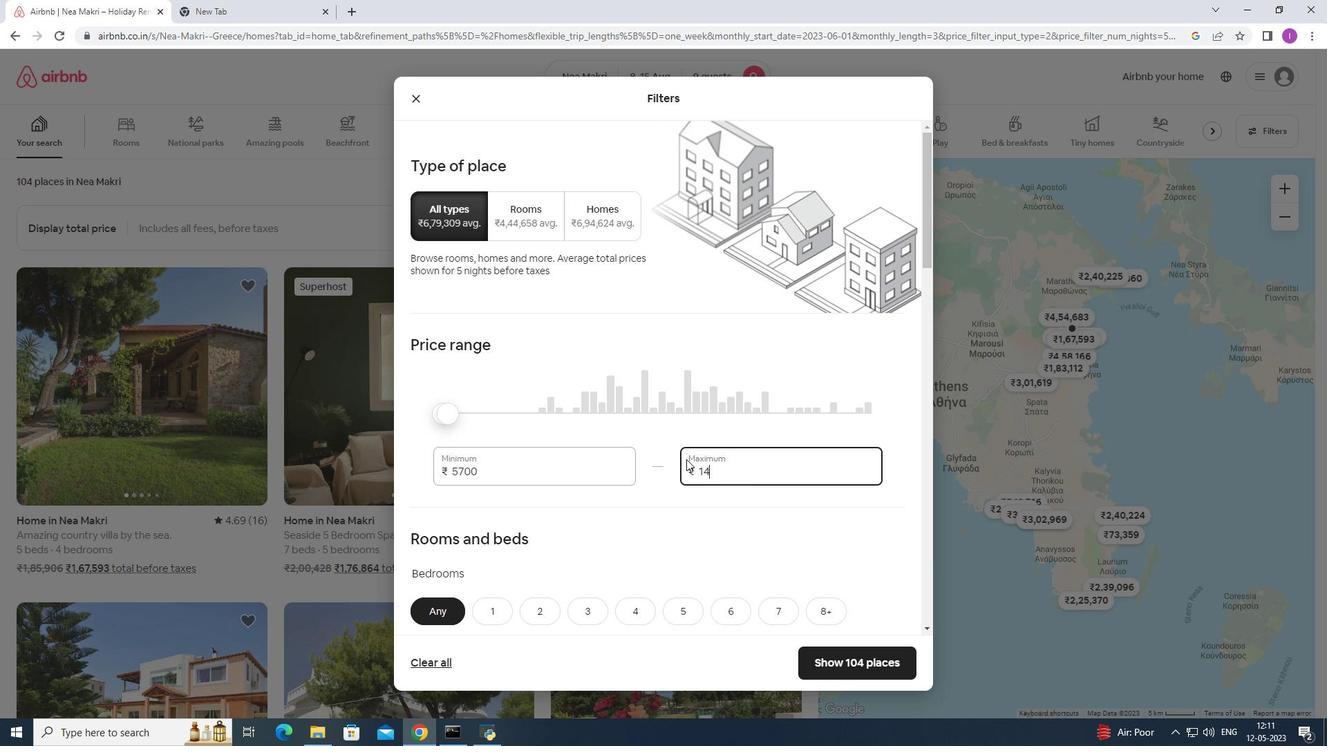 
Action: Key pressed 000
Screenshot: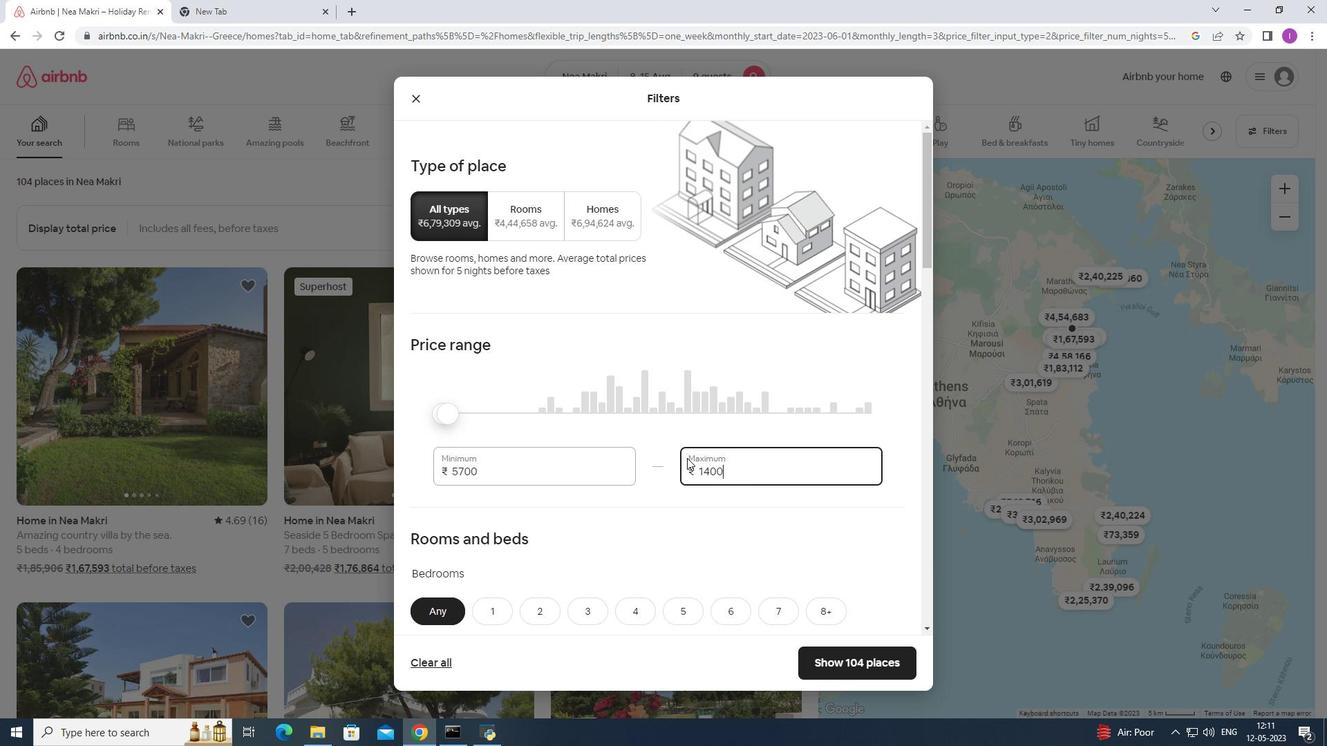 
Action: Mouse moved to (496, 474)
Screenshot: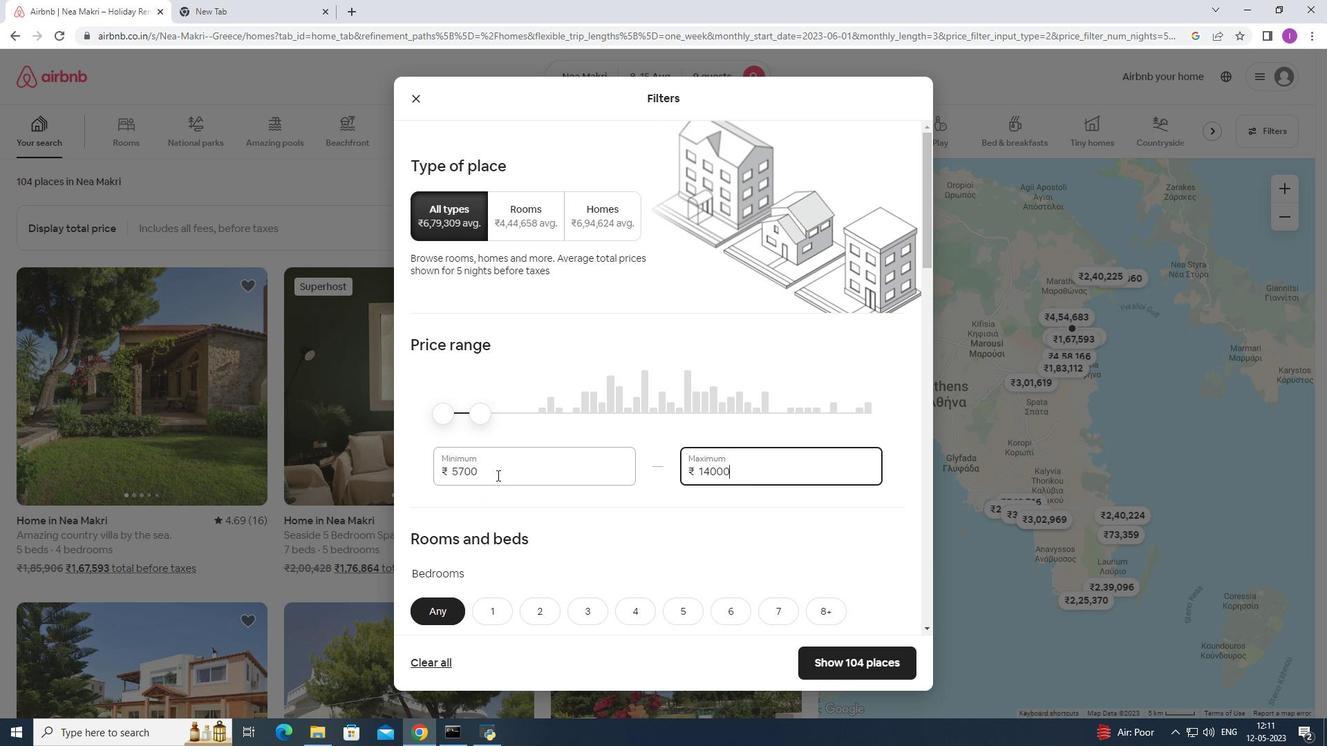
Action: Mouse pressed left at (496, 474)
Screenshot: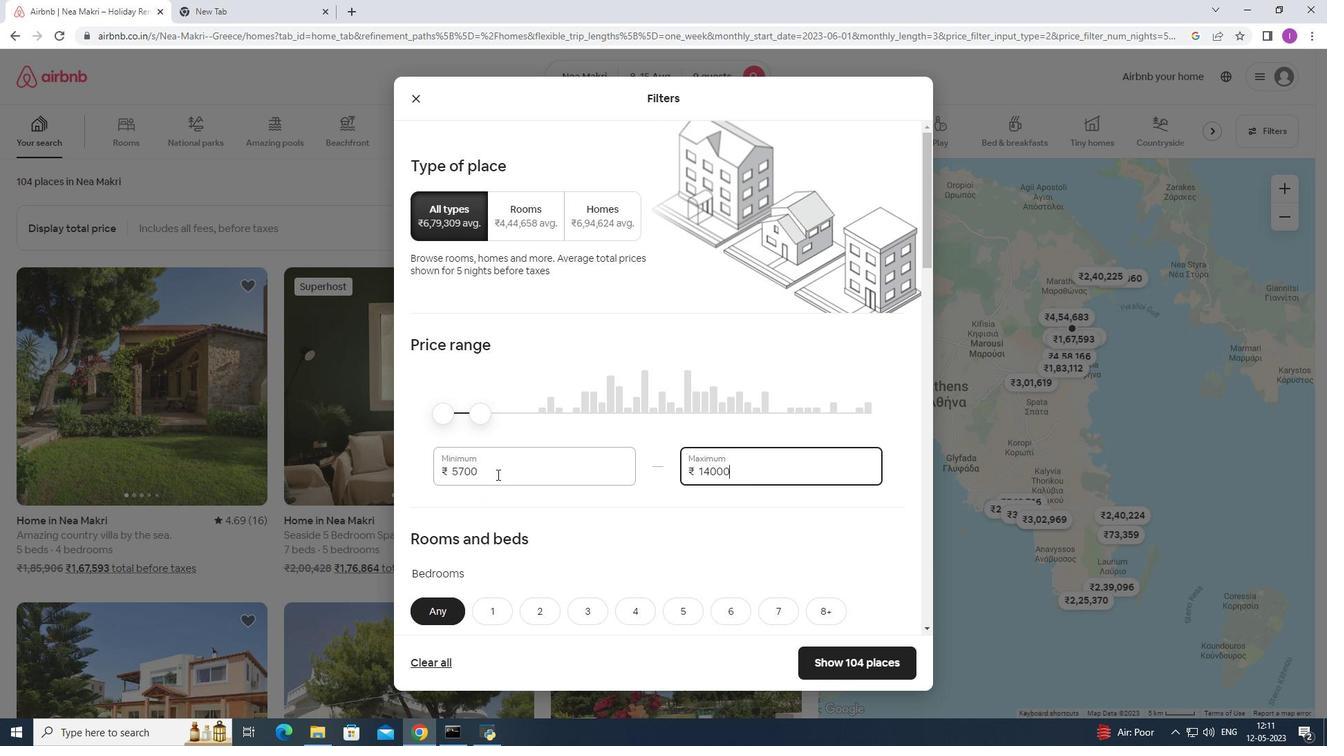 
Action: Mouse moved to (613, 473)
Screenshot: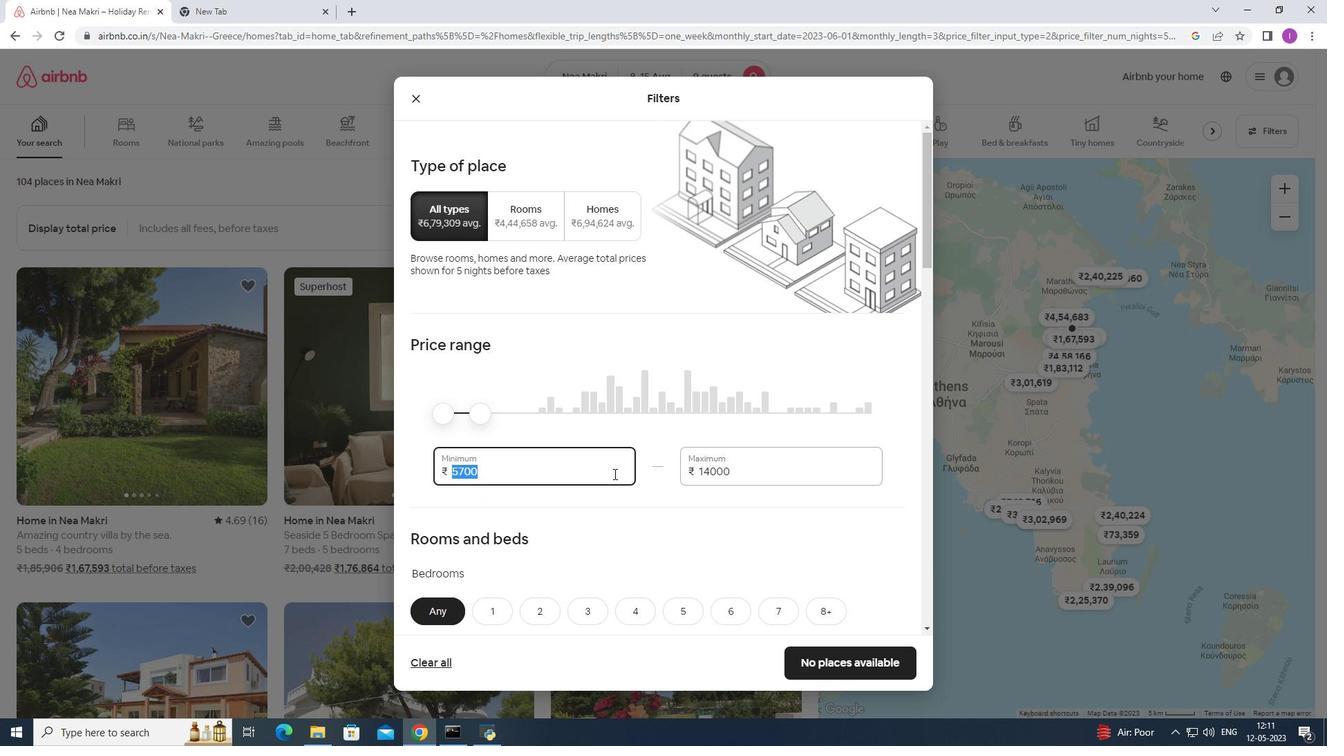 
Action: Key pressed 1000
Screenshot: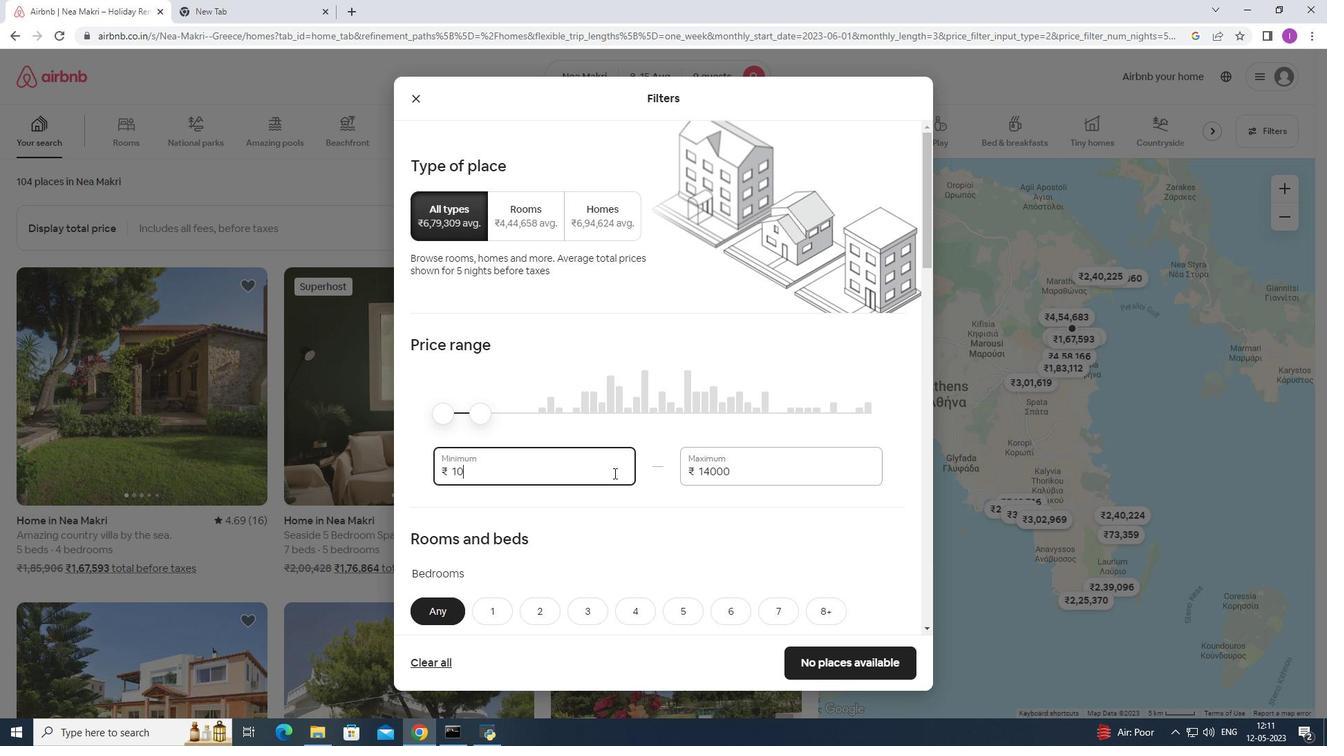 
Action: Mouse moved to (614, 469)
Screenshot: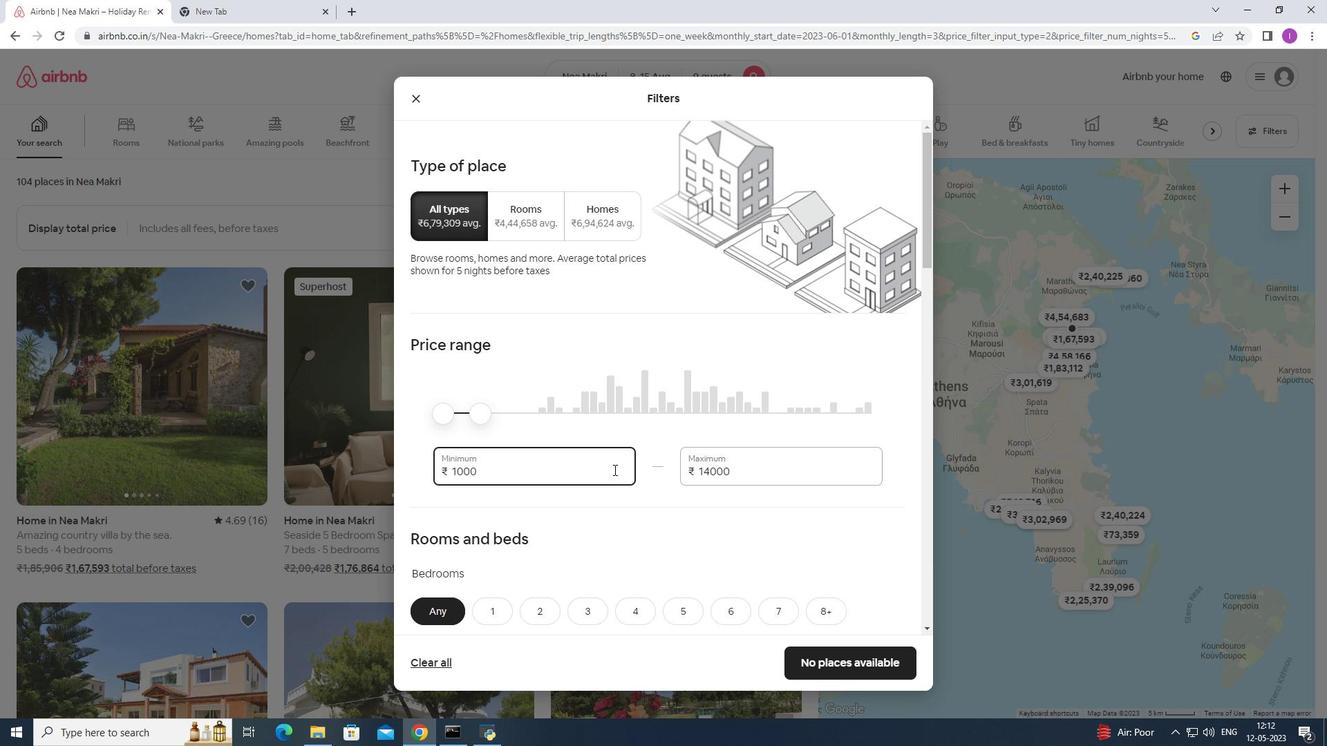 
Action: Key pressed 0
Screenshot: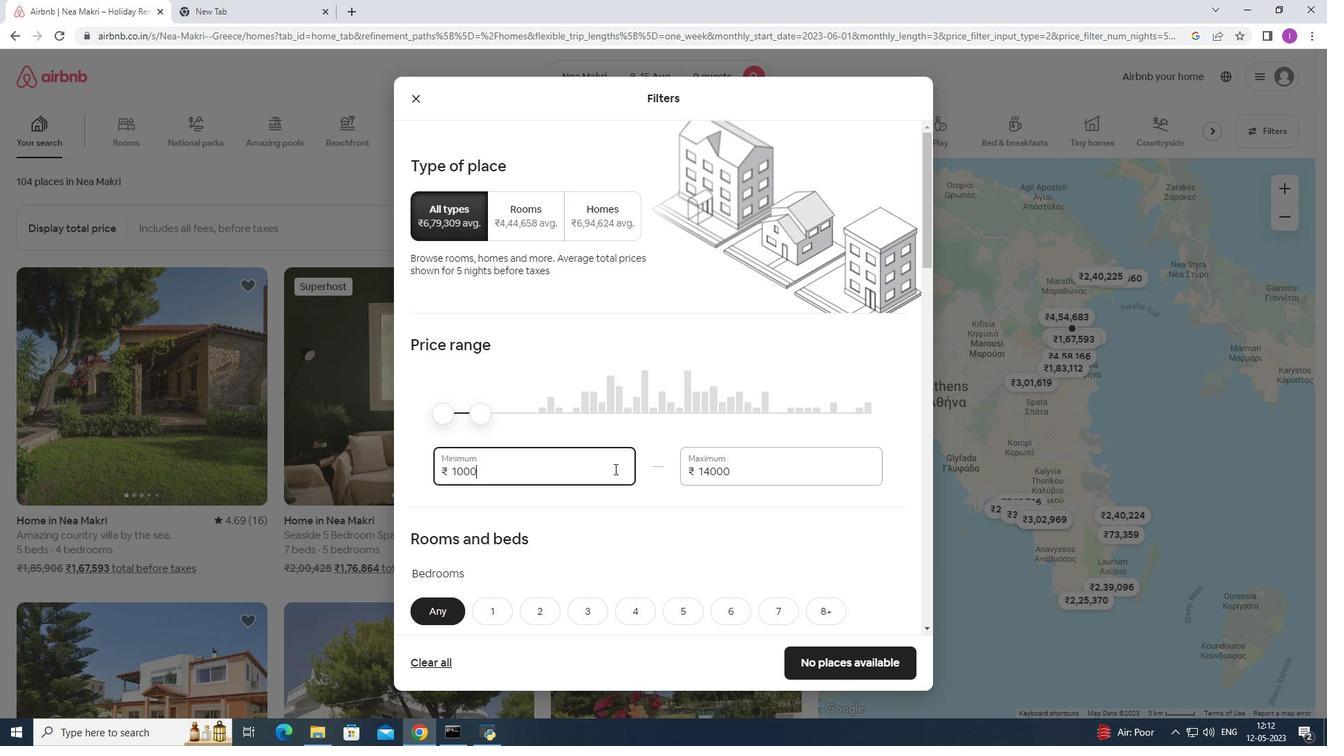 
Action: Mouse moved to (664, 485)
Screenshot: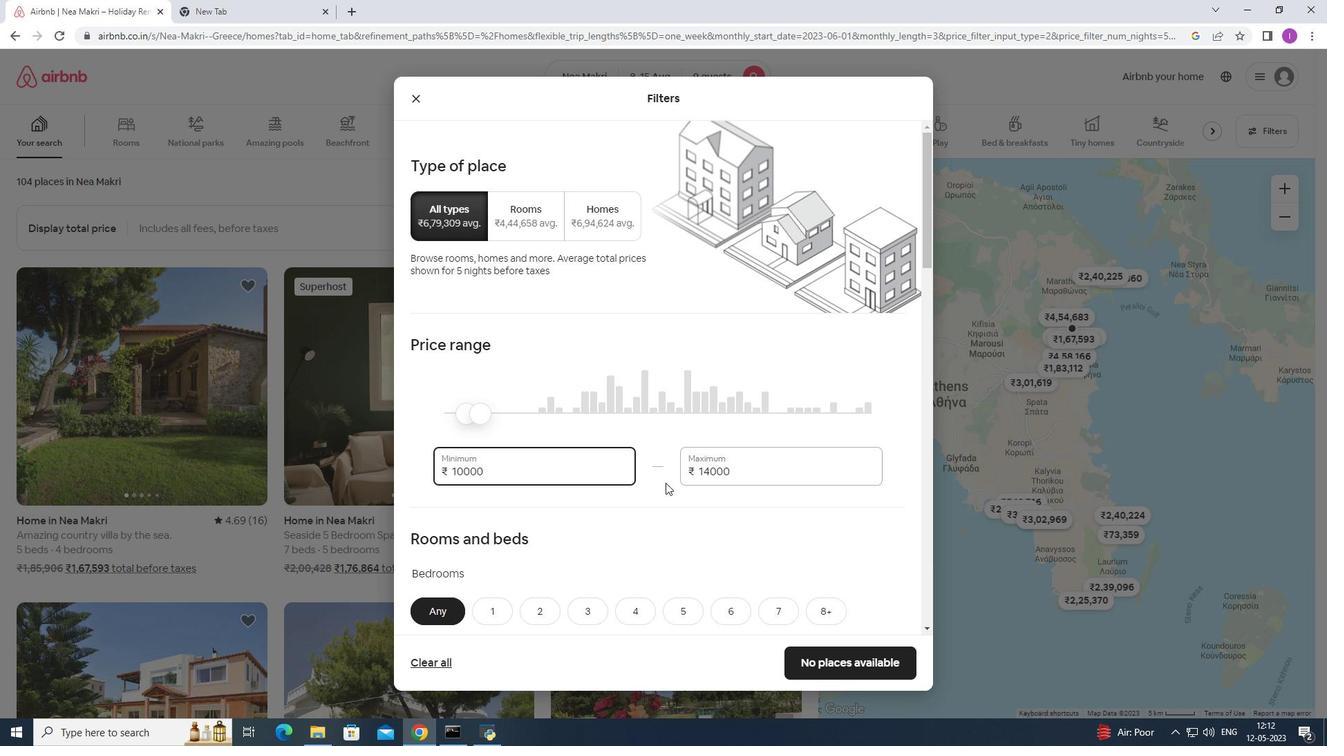 
Action: Mouse scrolled (664, 484) with delta (0, 0)
Screenshot: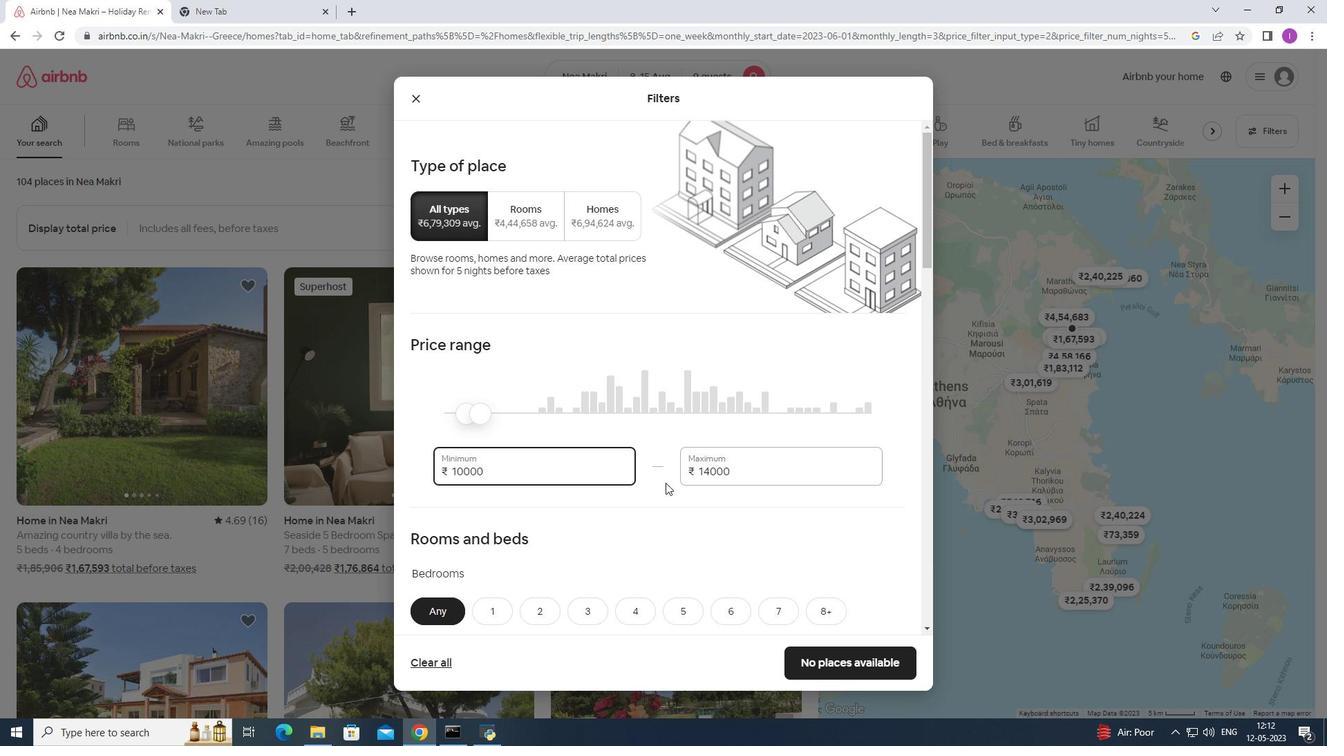 
Action: Mouse scrolled (664, 484) with delta (0, 0)
Screenshot: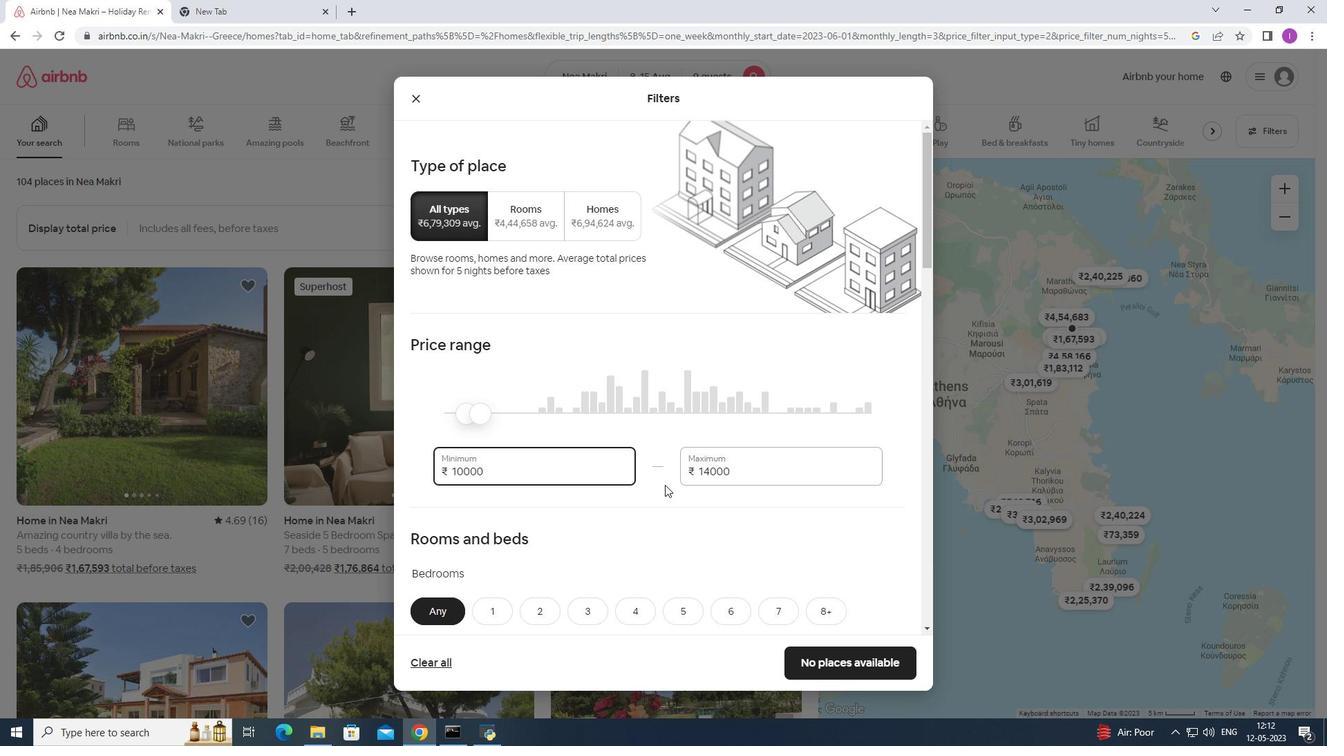 
Action: Mouse moved to (617, 429)
Screenshot: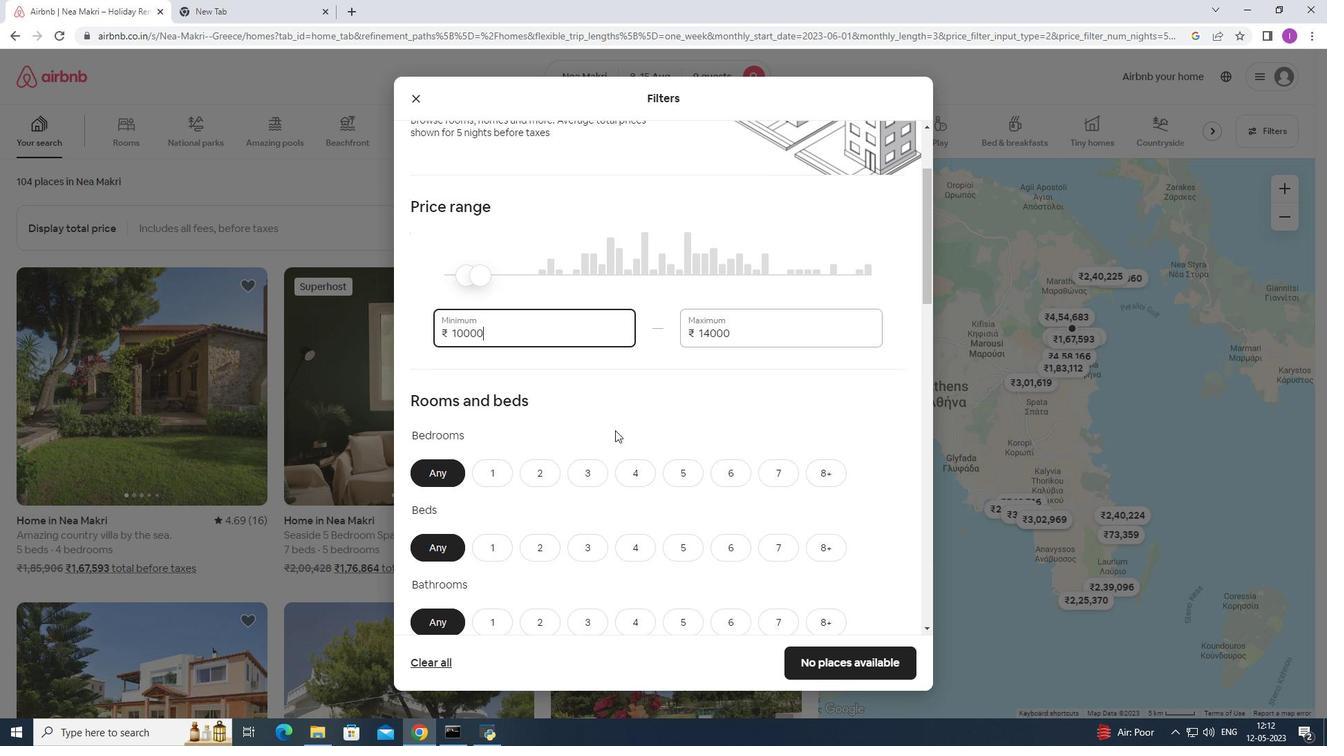 
Action: Mouse scrolled (616, 429) with delta (0, 0)
Screenshot: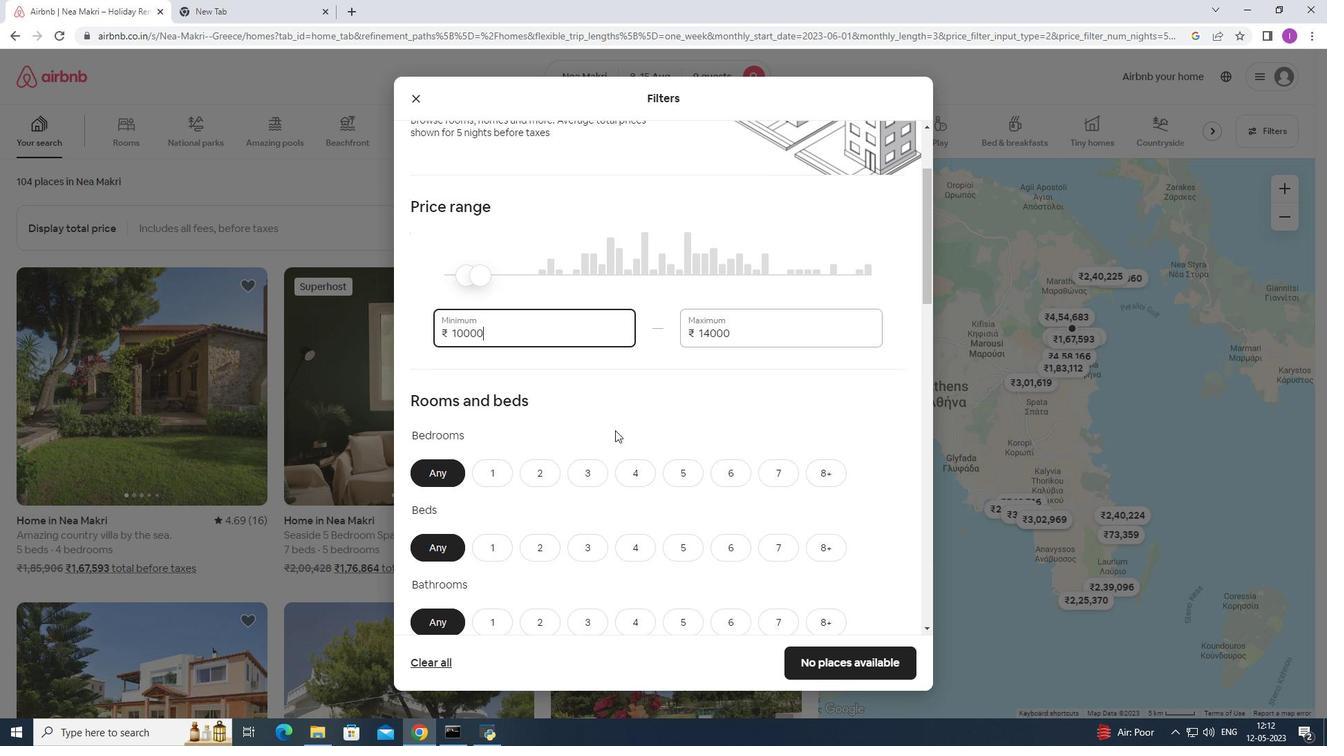 
Action: Mouse moved to (692, 408)
Screenshot: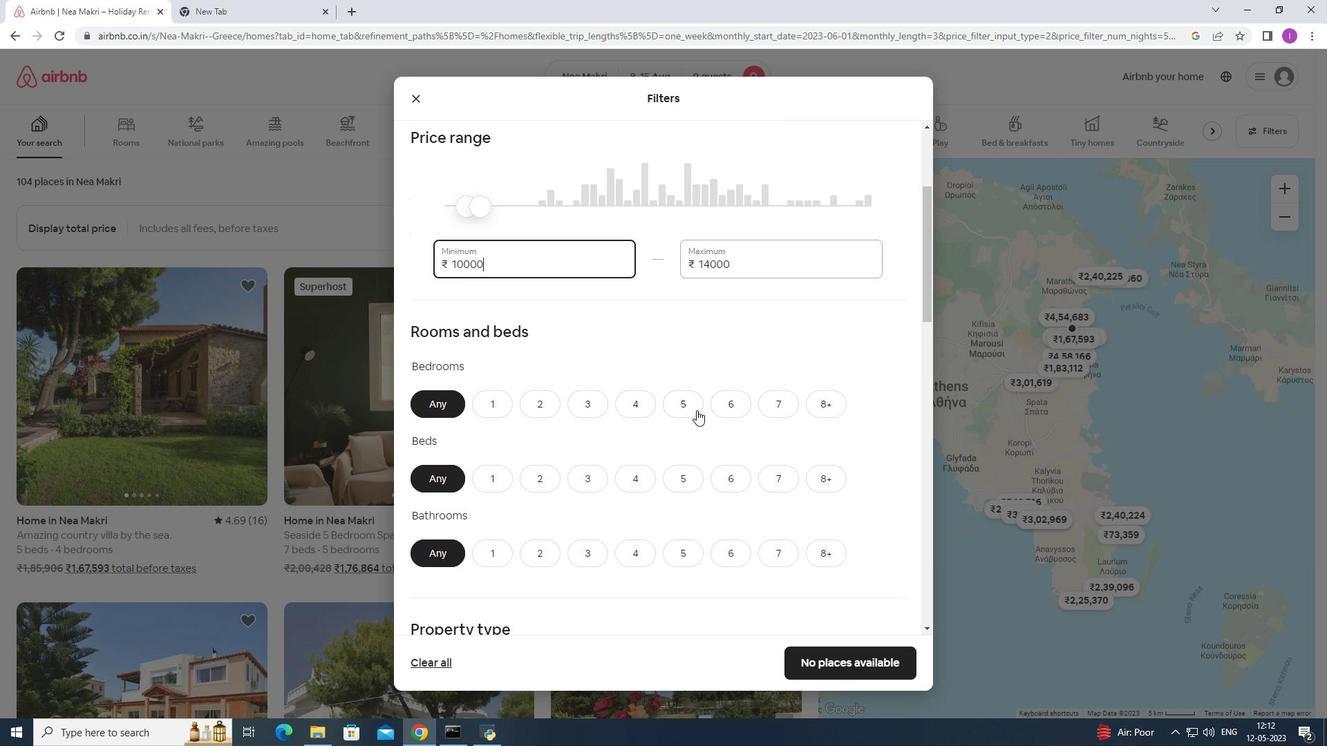 
Action: Mouse pressed left at (692, 408)
Screenshot: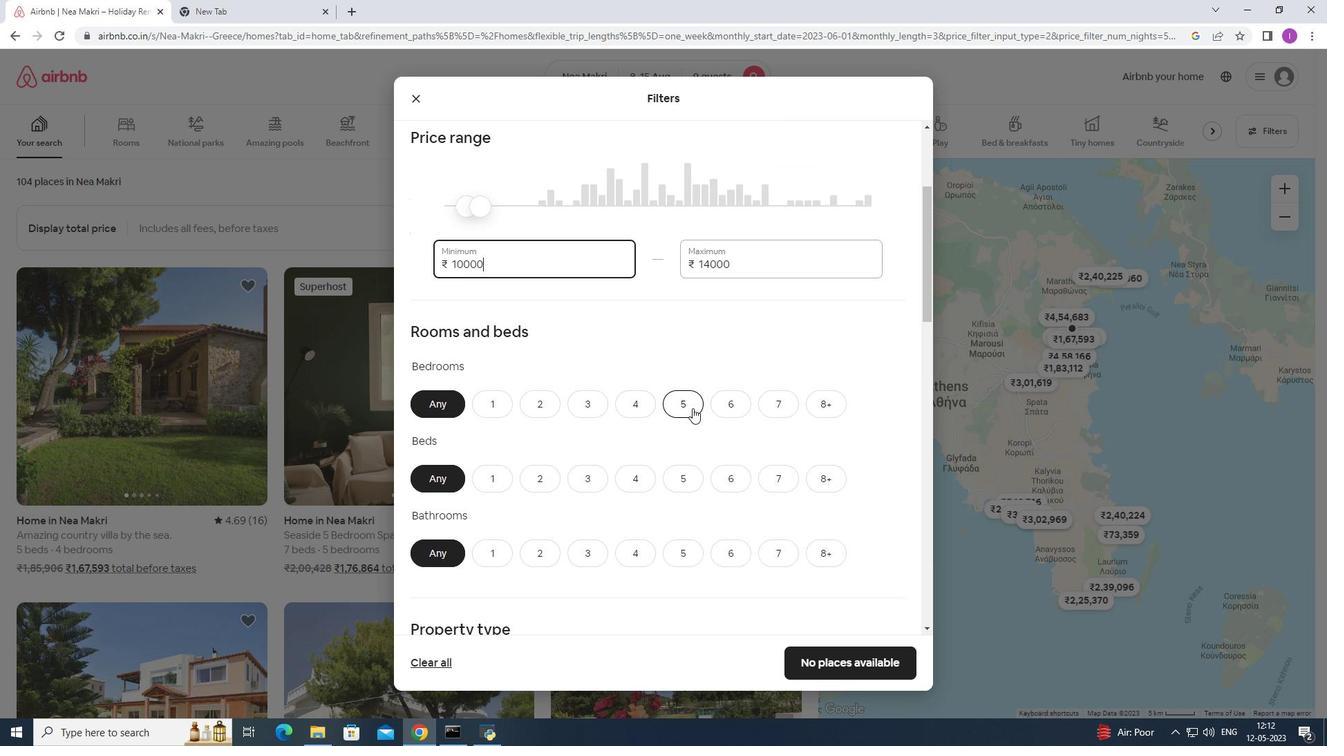 
Action: Mouse moved to (832, 469)
Screenshot: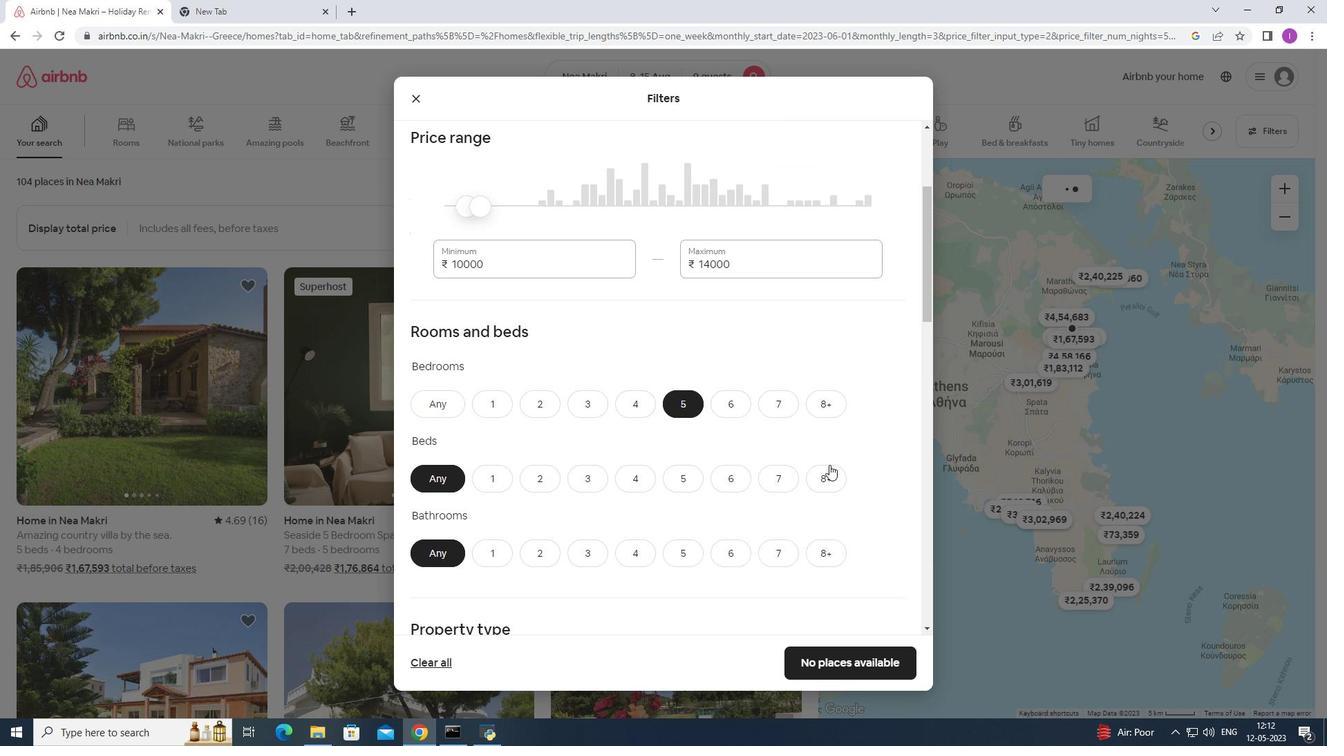 
Action: Mouse pressed left at (832, 469)
Screenshot: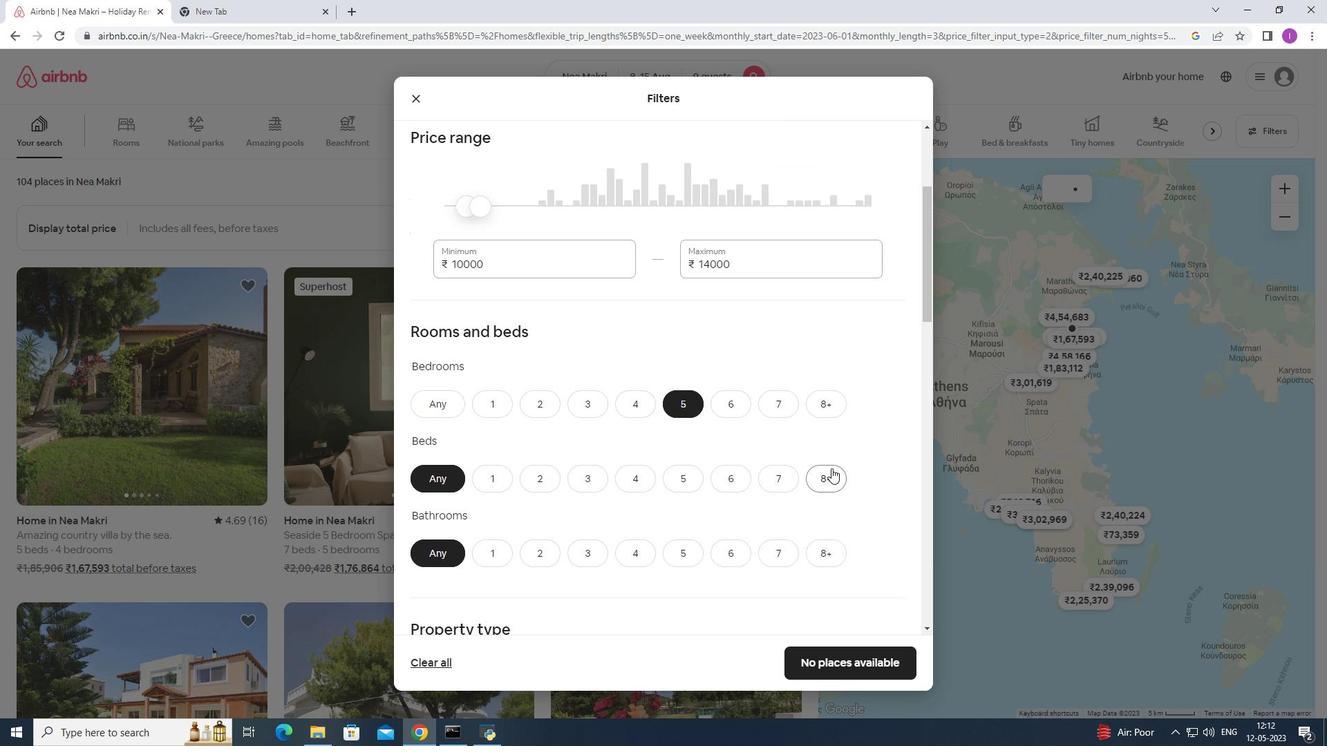 
Action: Mouse moved to (677, 552)
Screenshot: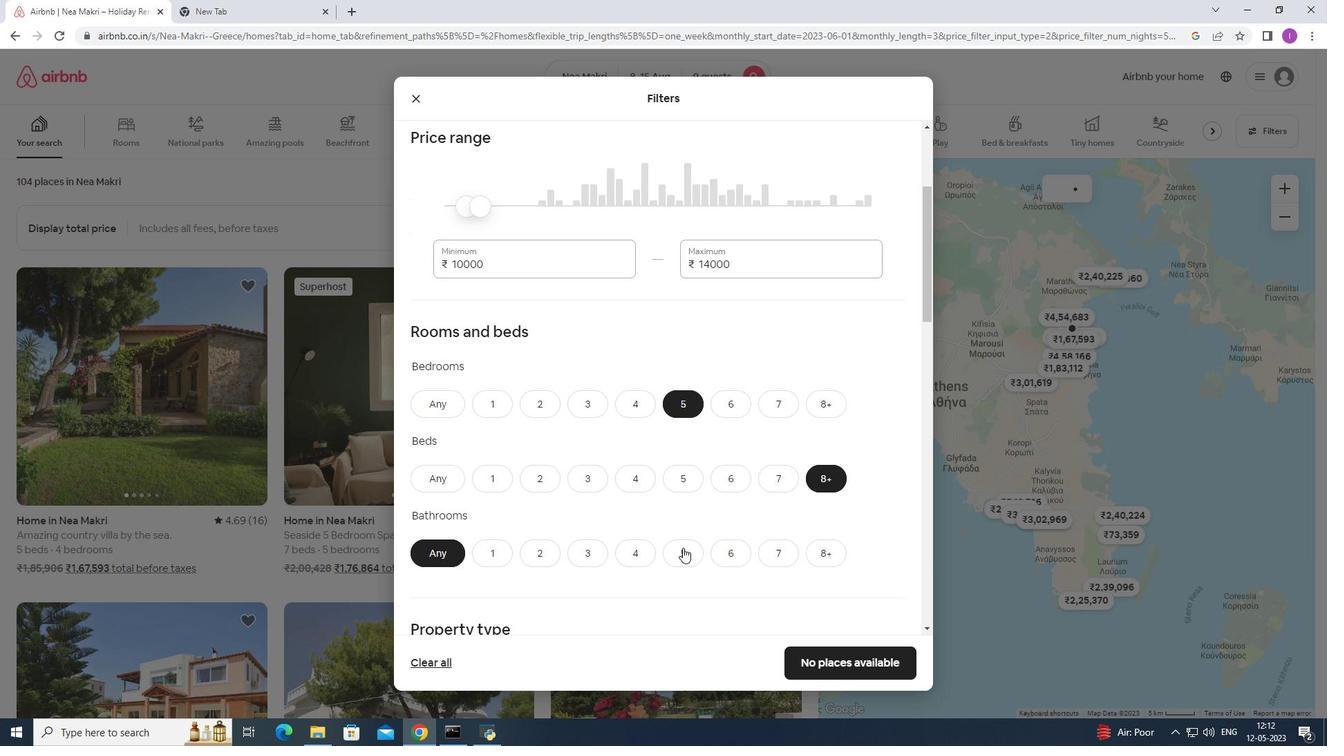 
Action: Mouse pressed left at (677, 552)
Screenshot: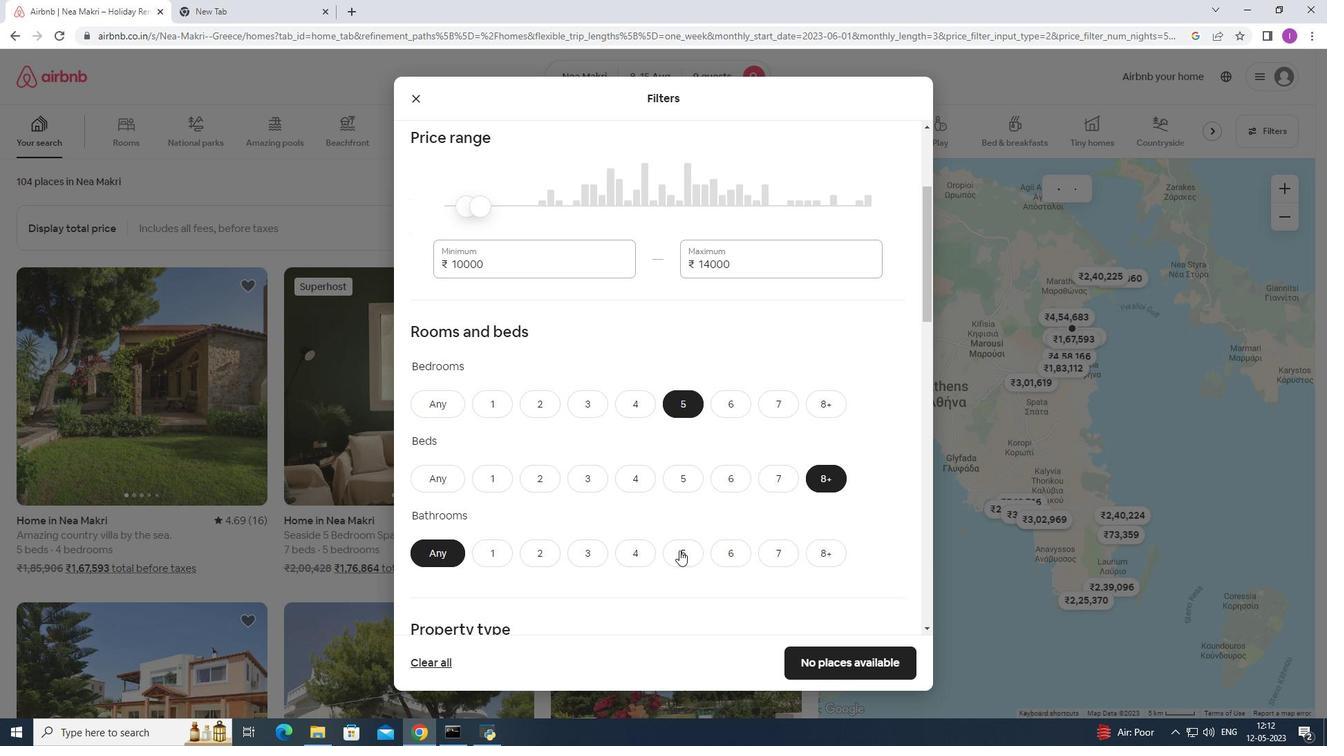 
Action: Mouse moved to (624, 464)
Screenshot: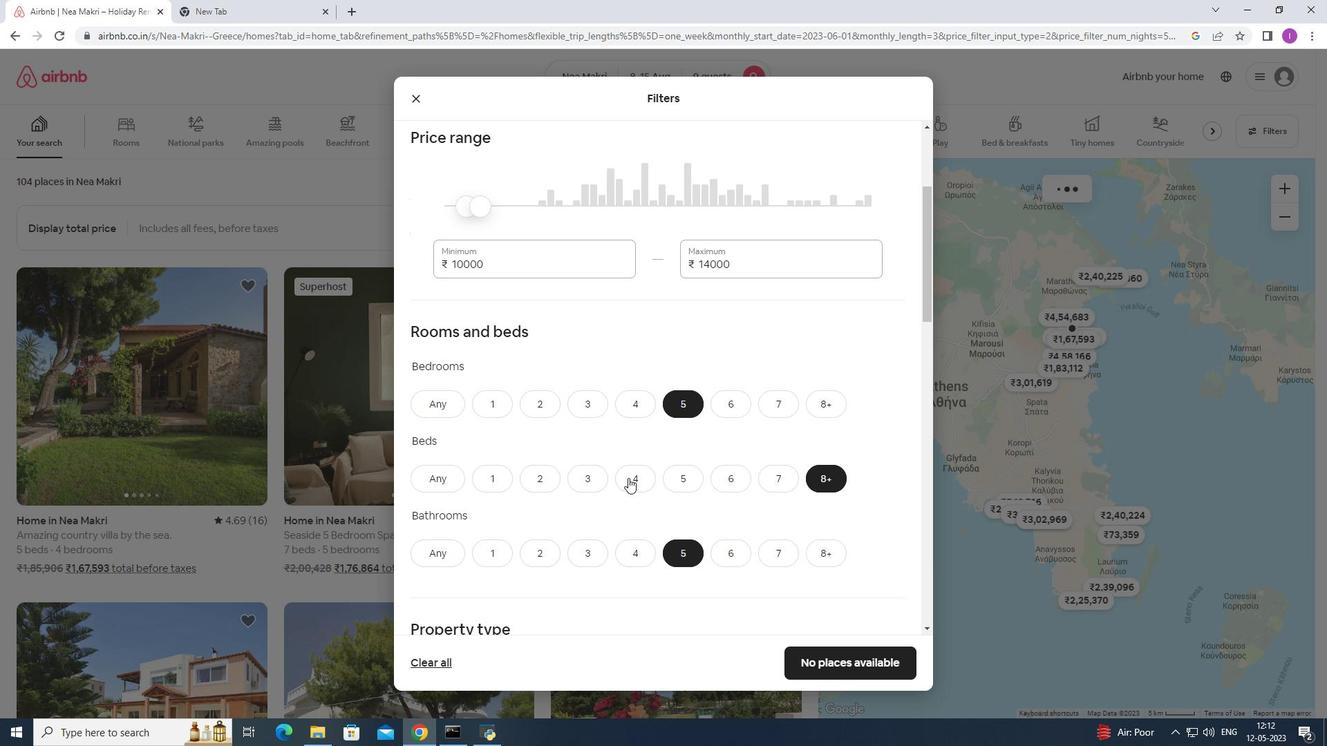 
Action: Mouse scrolled (624, 463) with delta (0, 0)
Screenshot: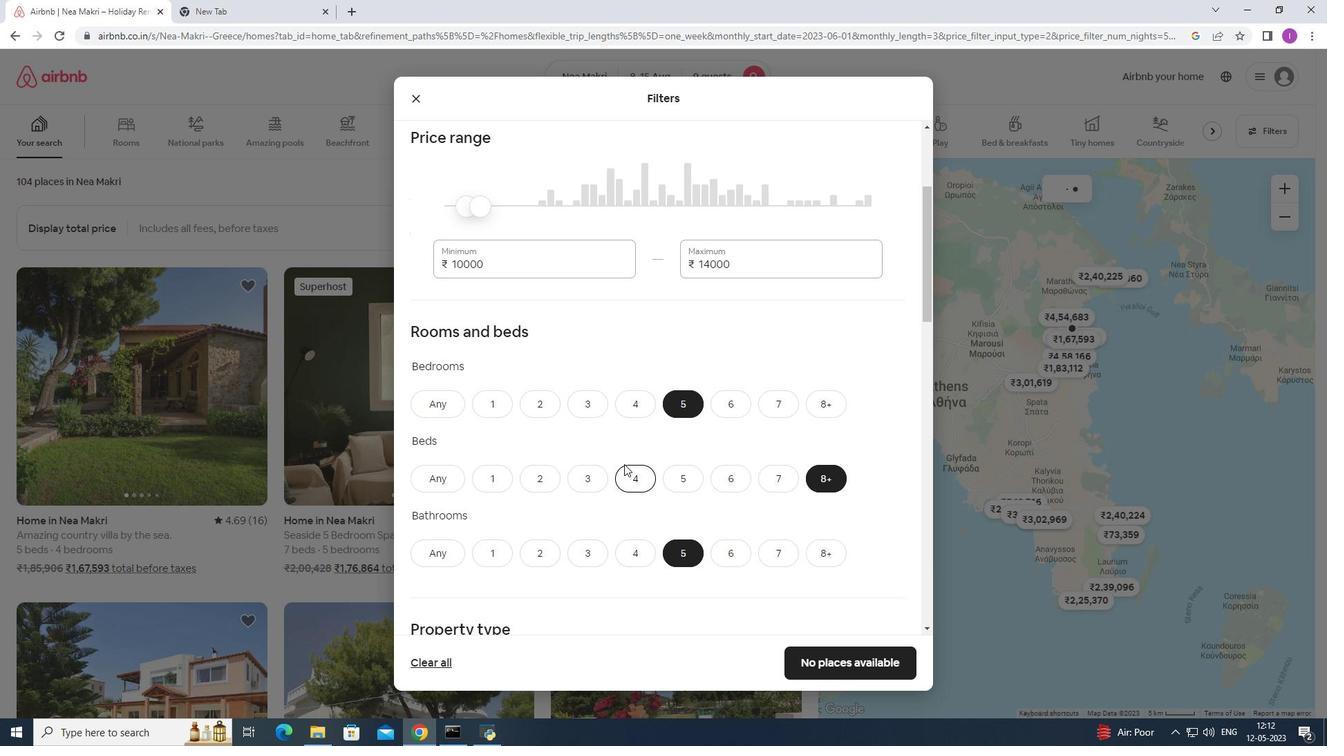 
Action: Mouse scrolled (624, 463) with delta (0, 0)
Screenshot: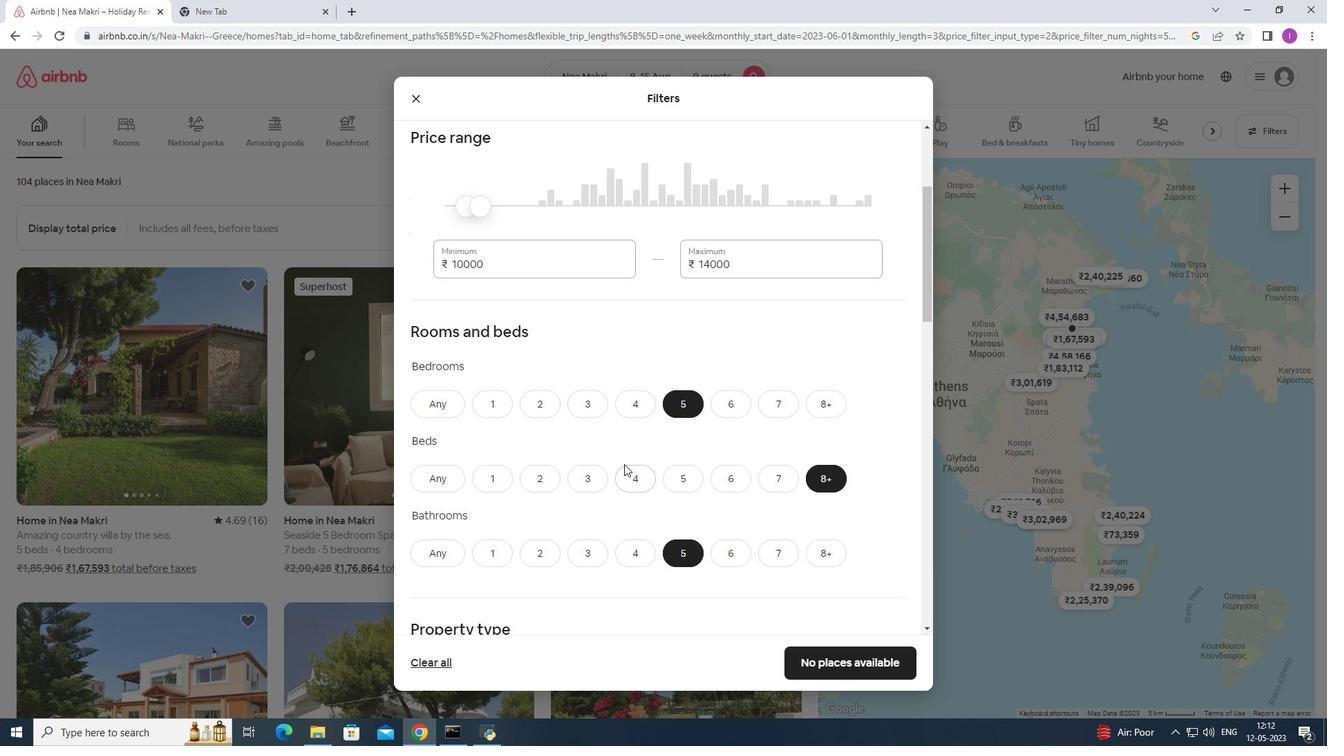 
Action: Mouse moved to (624, 463)
Screenshot: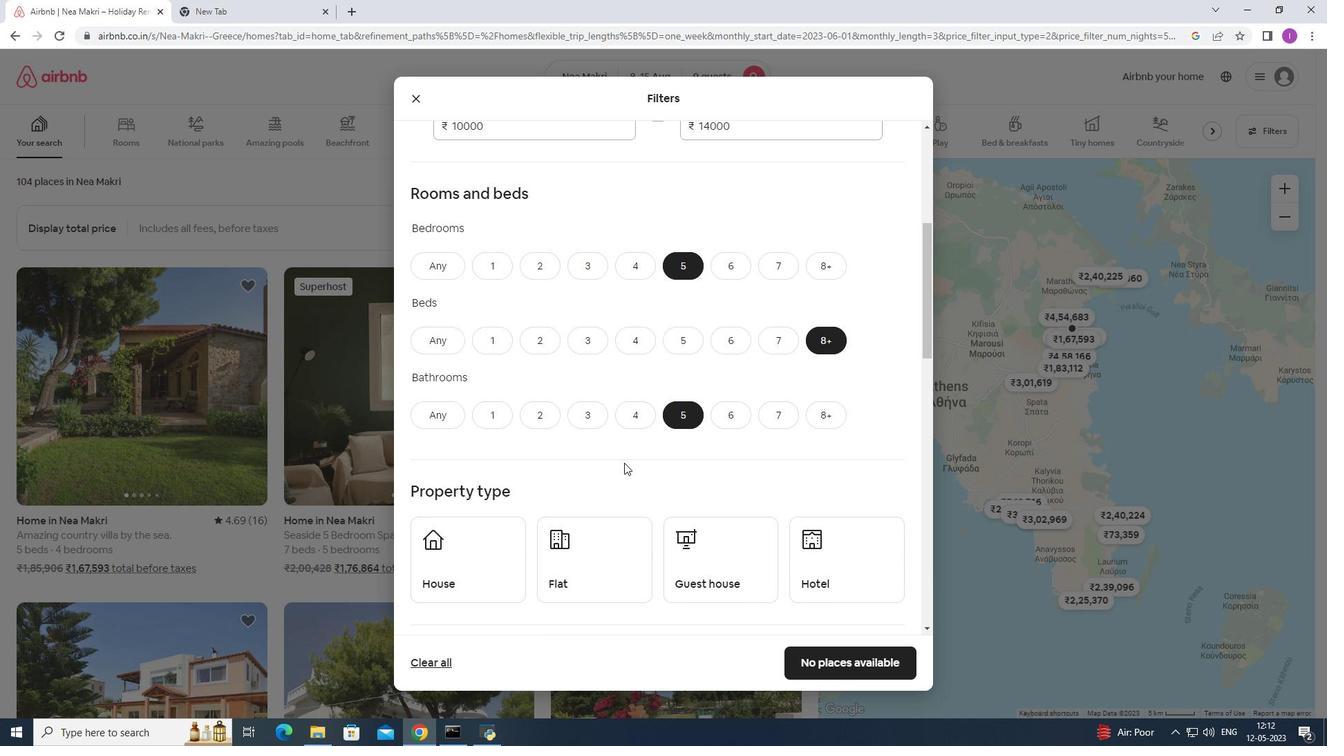 
Action: Mouse scrolled (624, 462) with delta (0, 0)
Screenshot: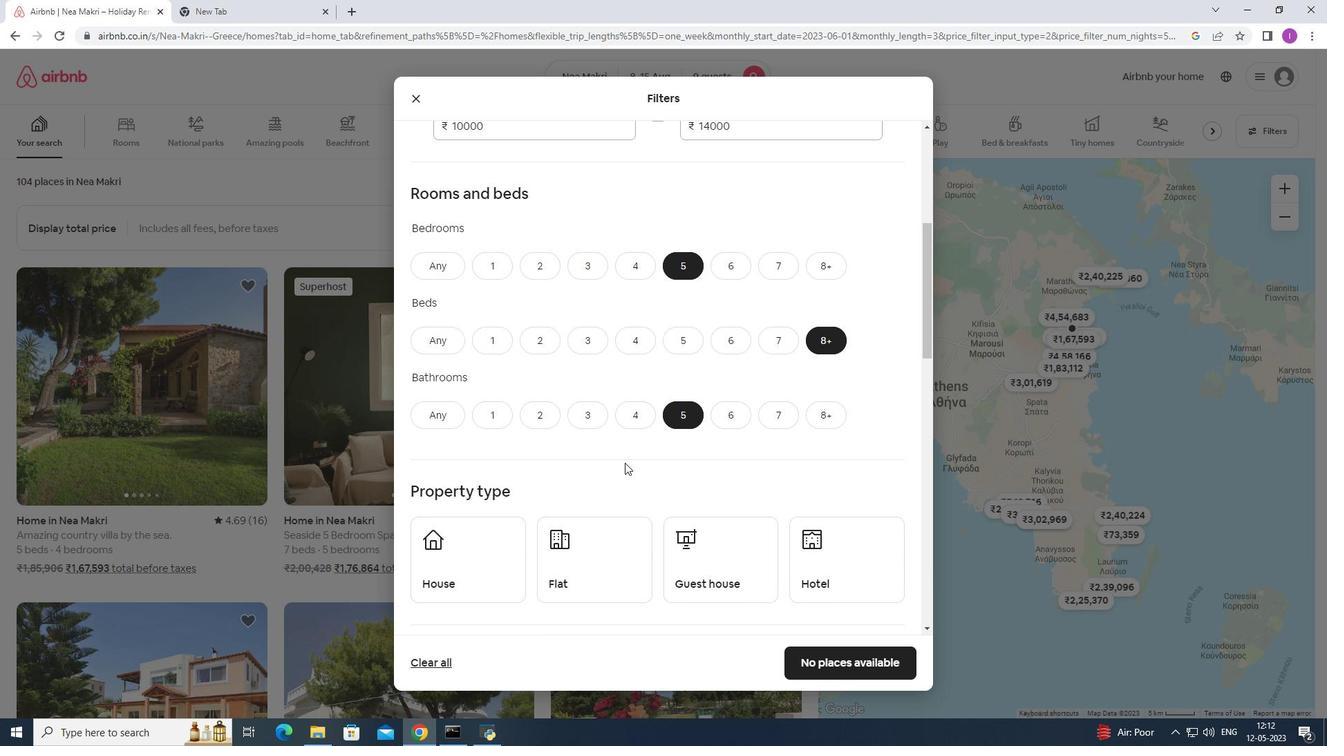 
Action: Mouse moved to (629, 457)
Screenshot: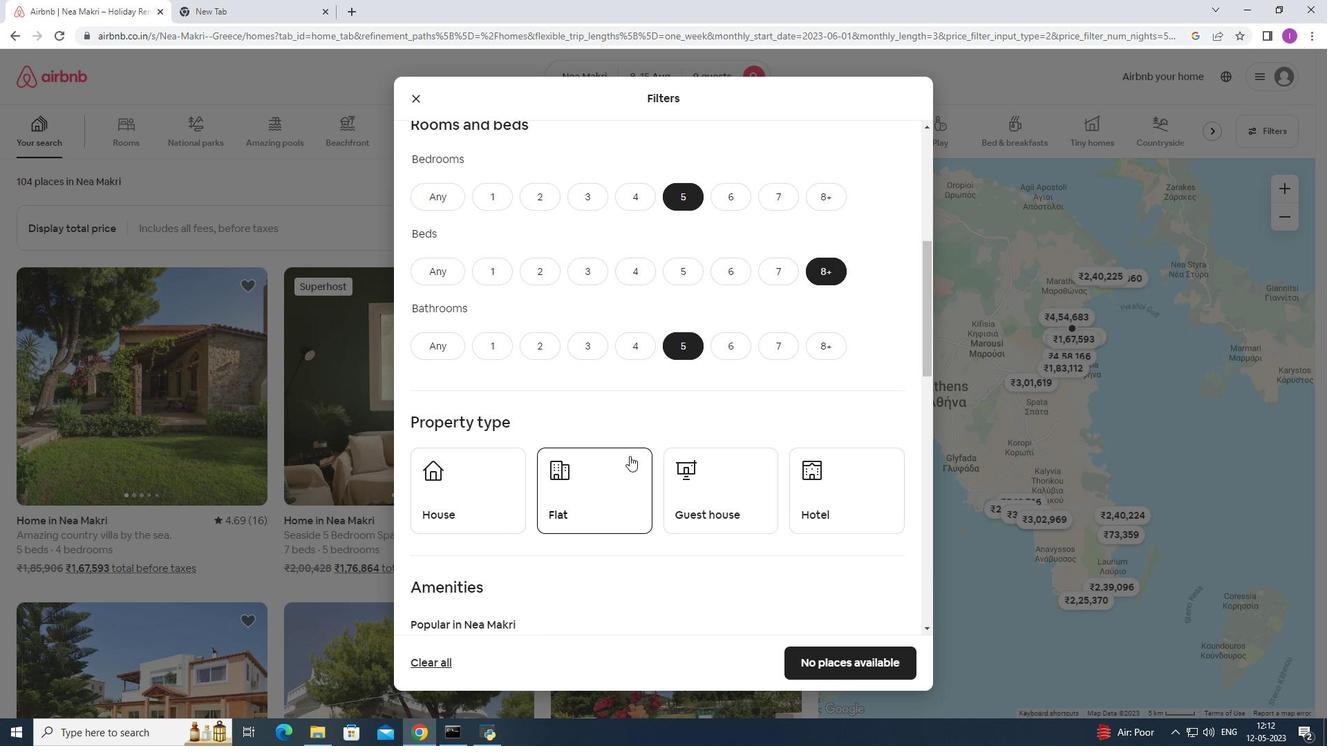 
Action: Mouse scrolled (629, 456) with delta (0, 0)
Screenshot: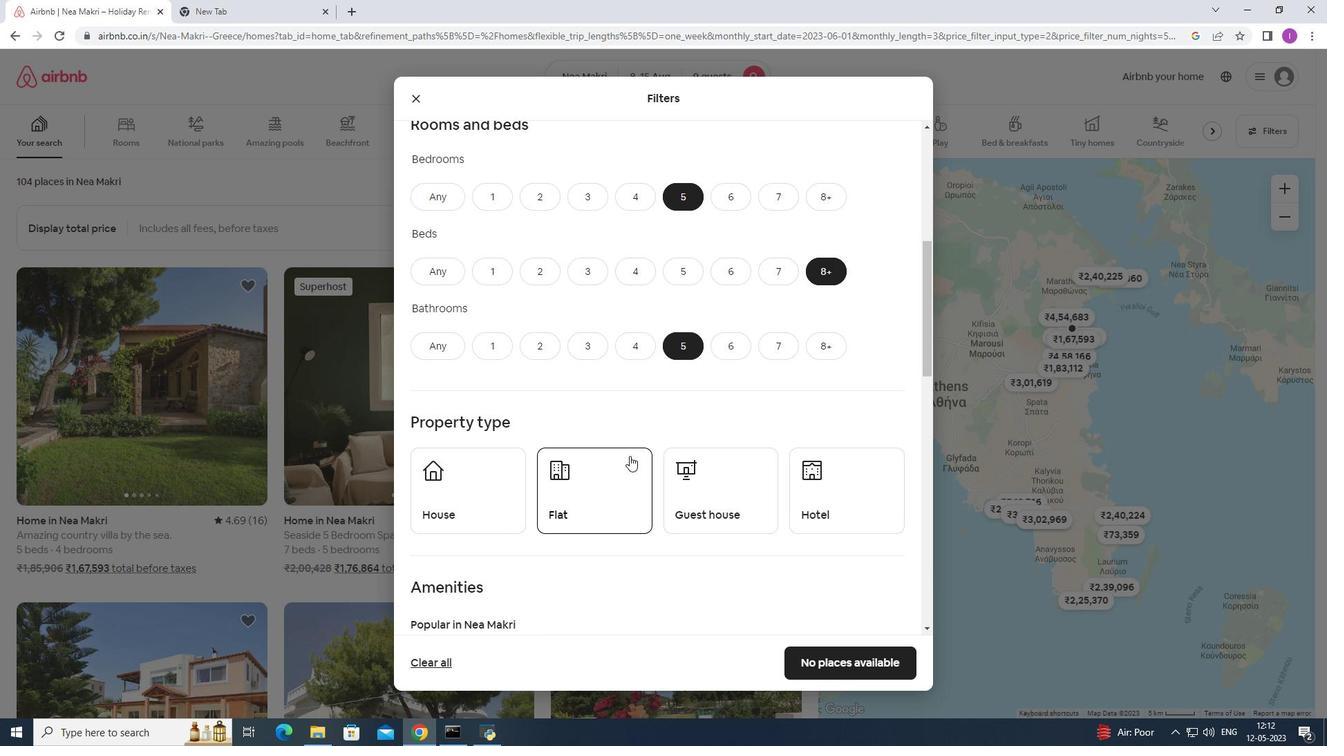 
Action: Mouse moved to (629, 458)
Screenshot: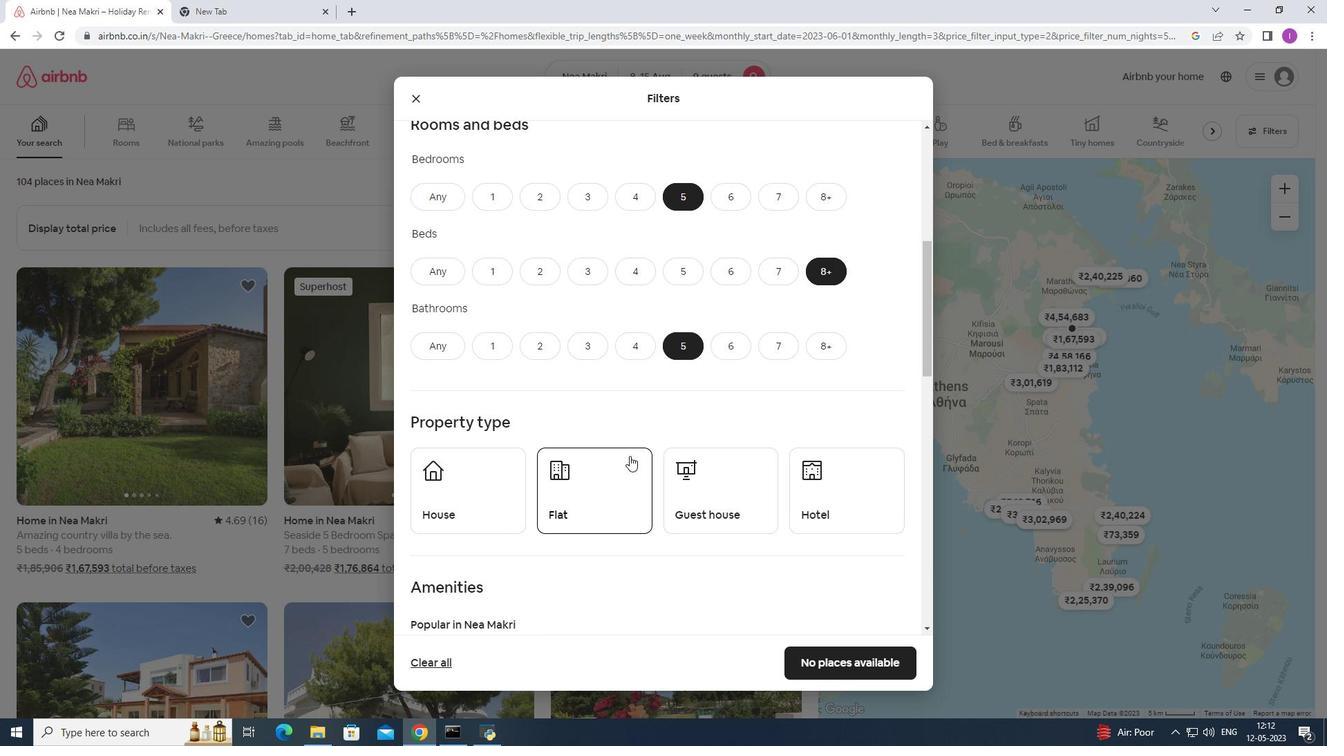 
Action: Mouse scrolled (629, 457) with delta (0, 0)
Screenshot: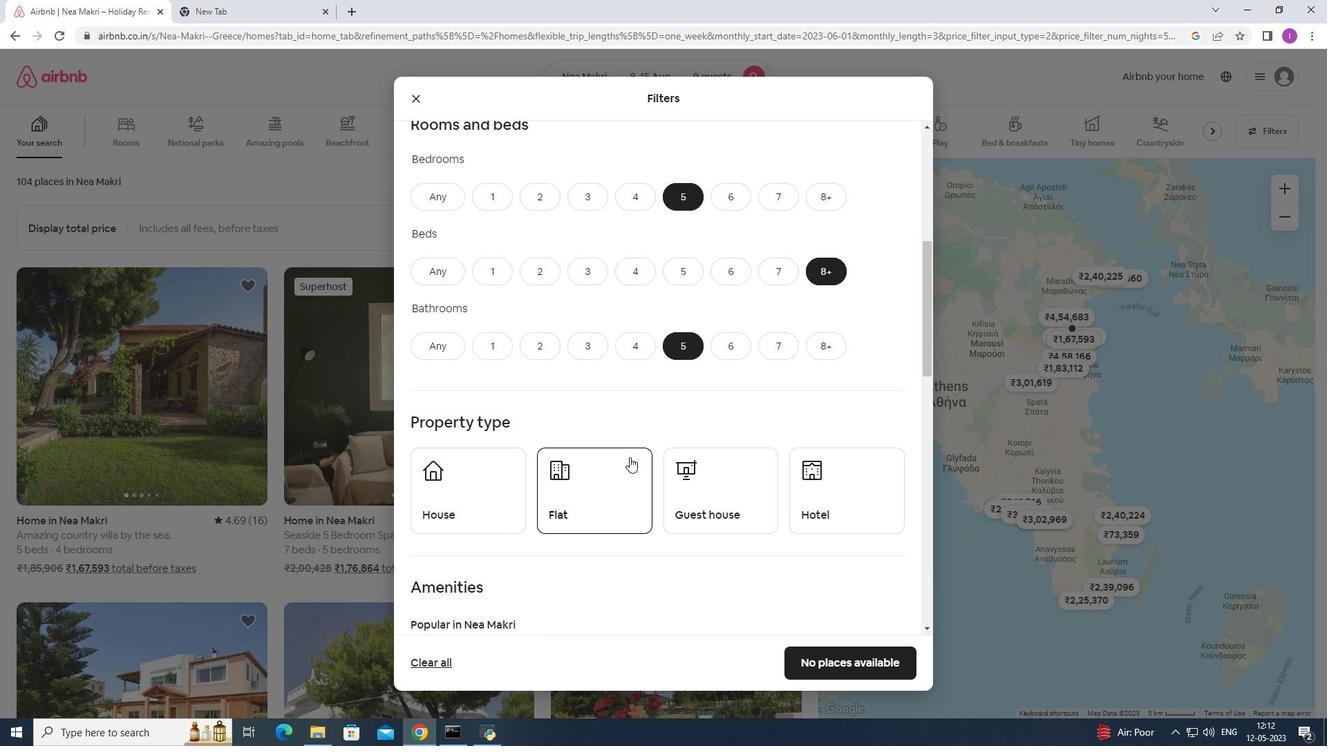 
Action: Mouse moved to (520, 369)
Screenshot: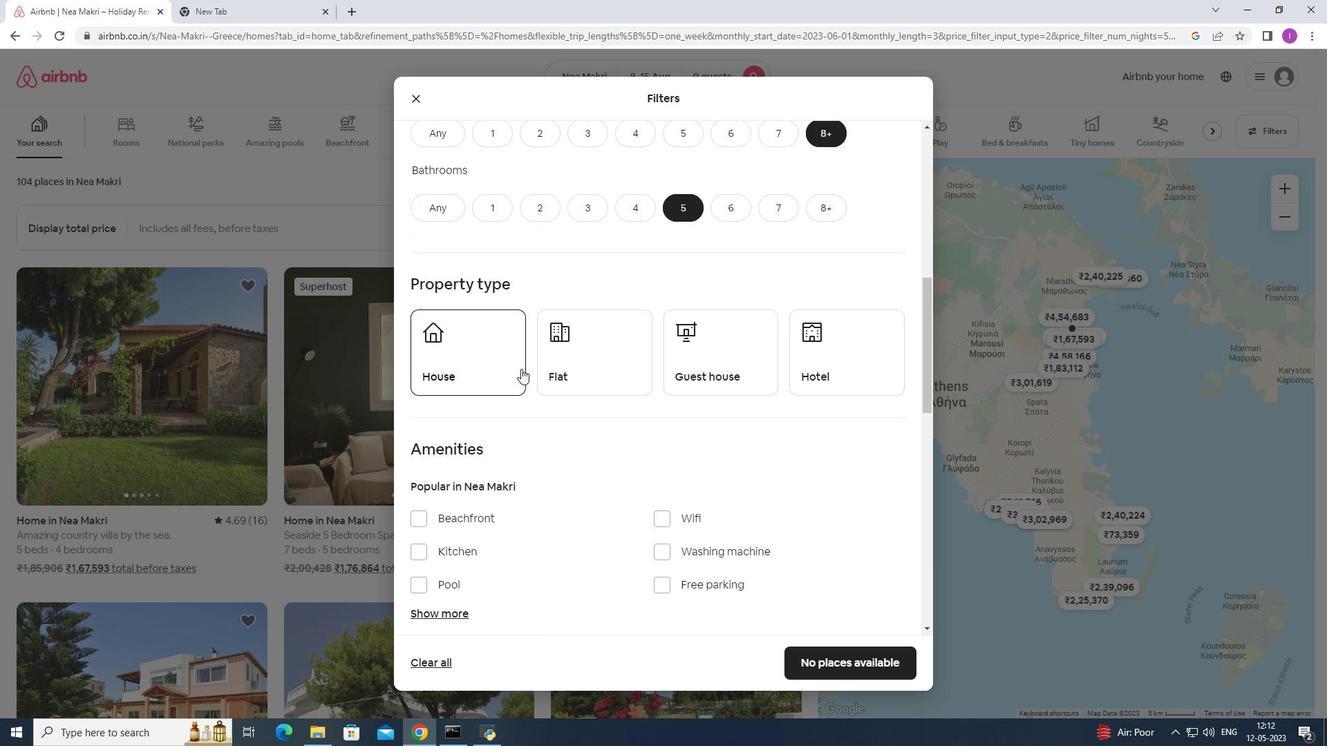 
Action: Mouse pressed left at (520, 369)
Screenshot: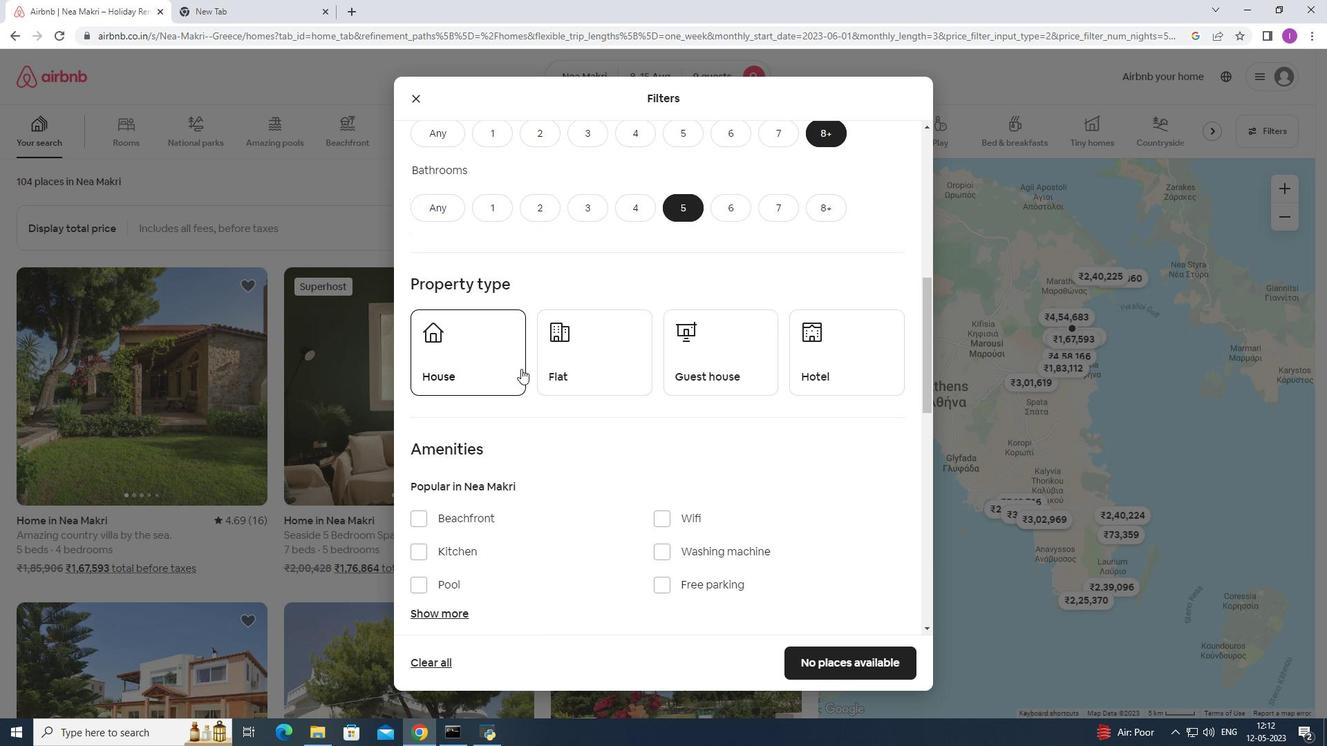 
Action: Mouse moved to (570, 387)
Screenshot: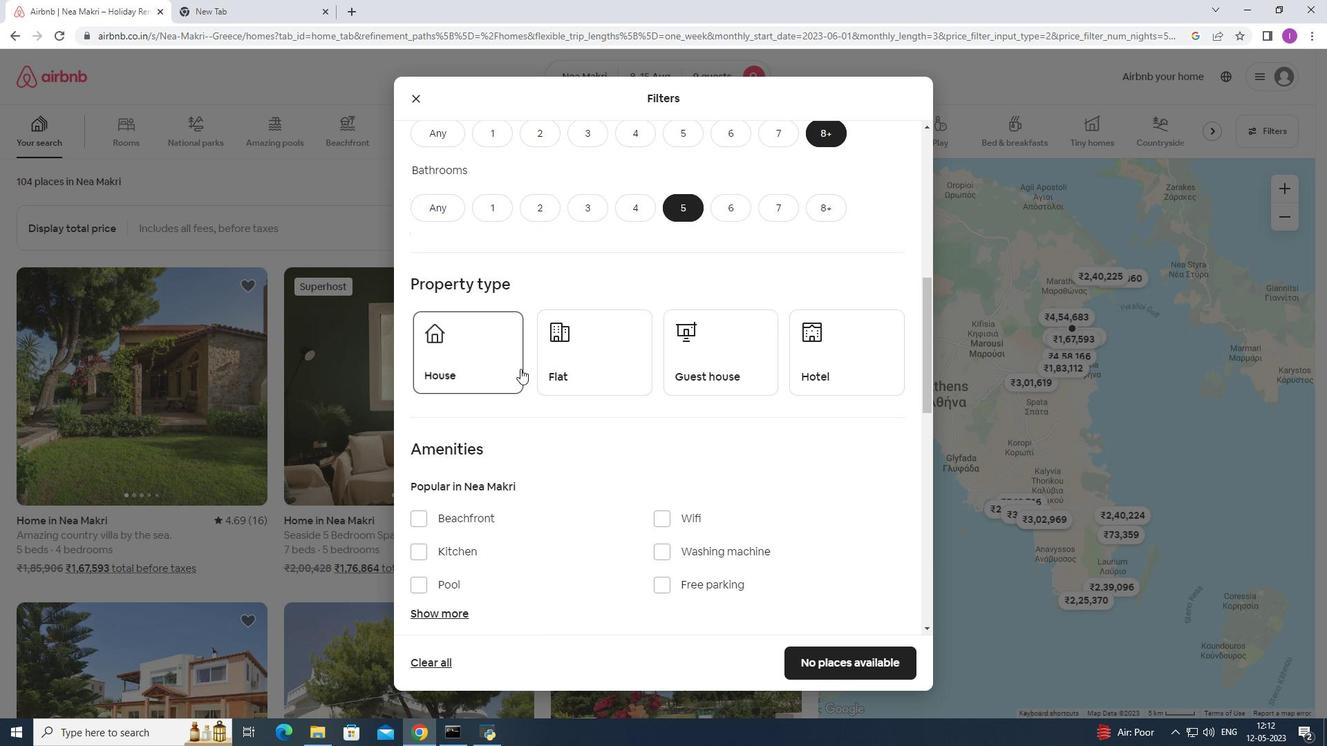 
Action: Mouse pressed left at (570, 387)
Screenshot: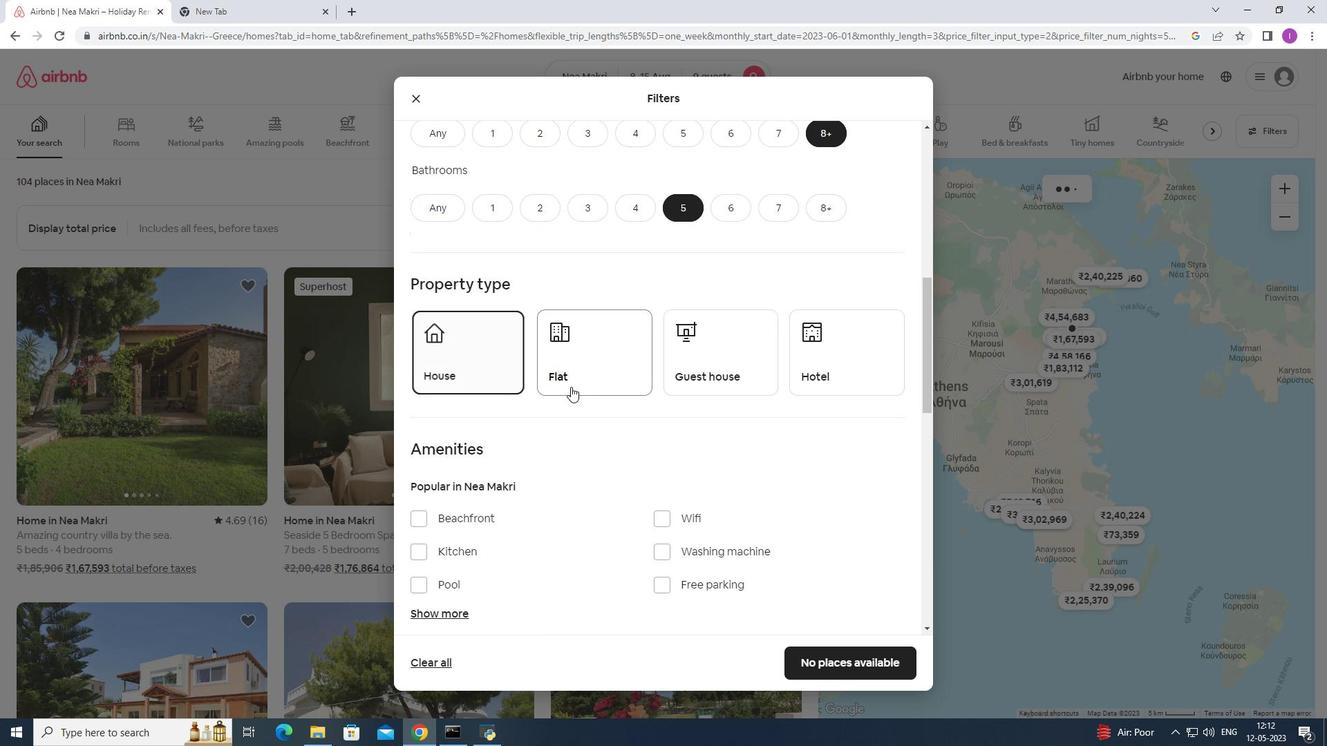 
Action: Mouse moved to (685, 370)
Screenshot: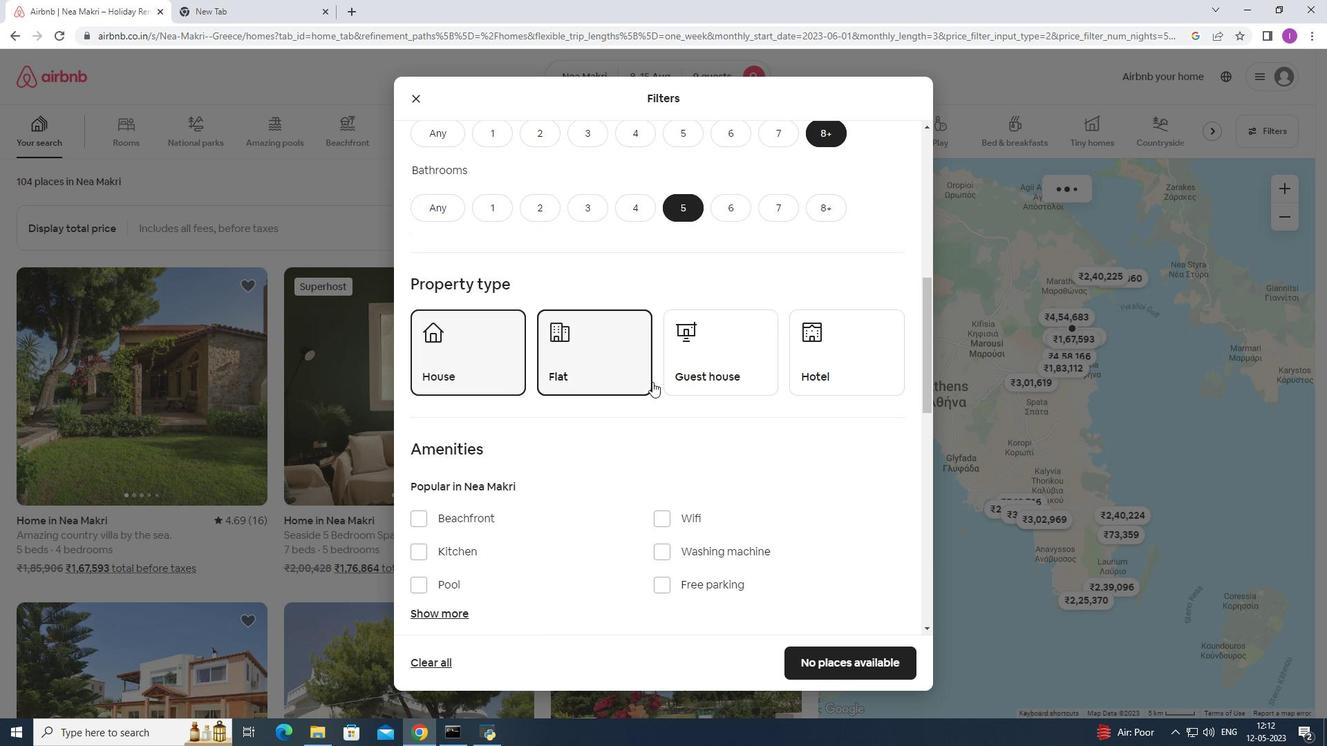 
Action: Mouse pressed left at (685, 370)
Screenshot: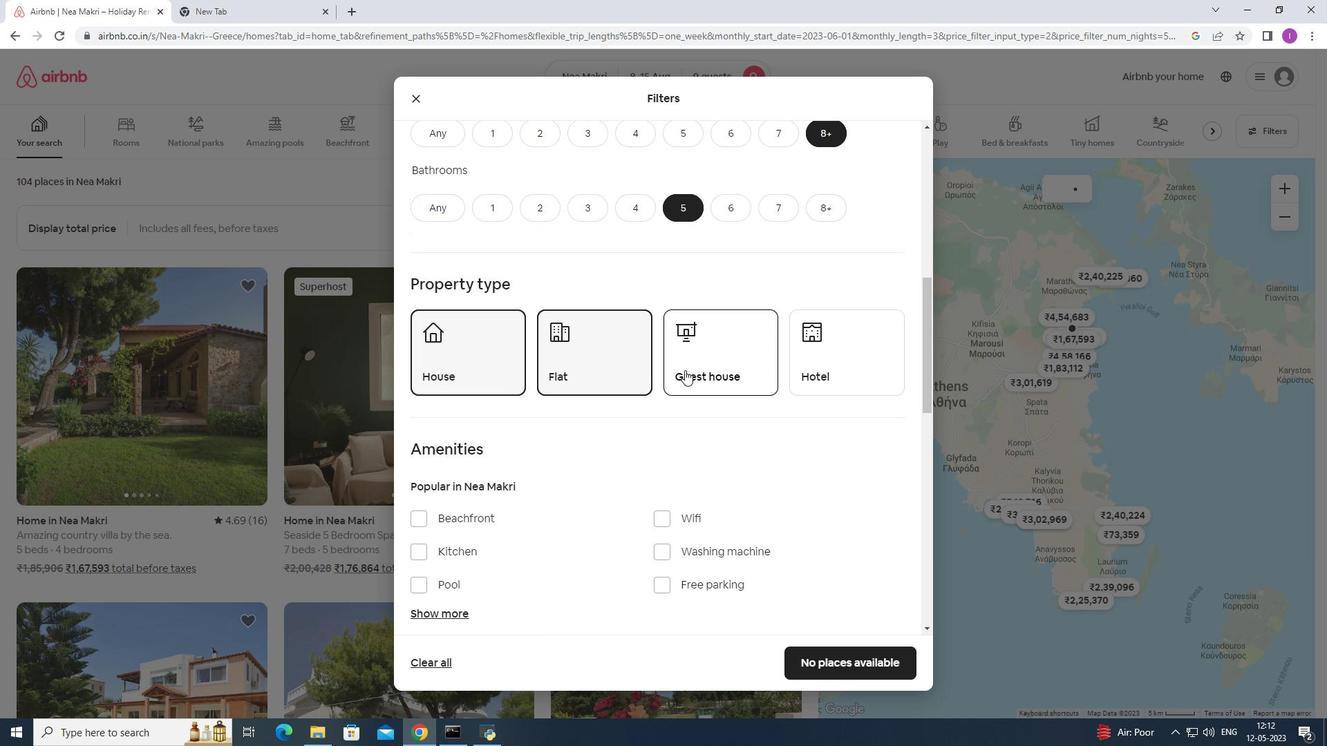 
Action: Mouse moved to (806, 379)
Screenshot: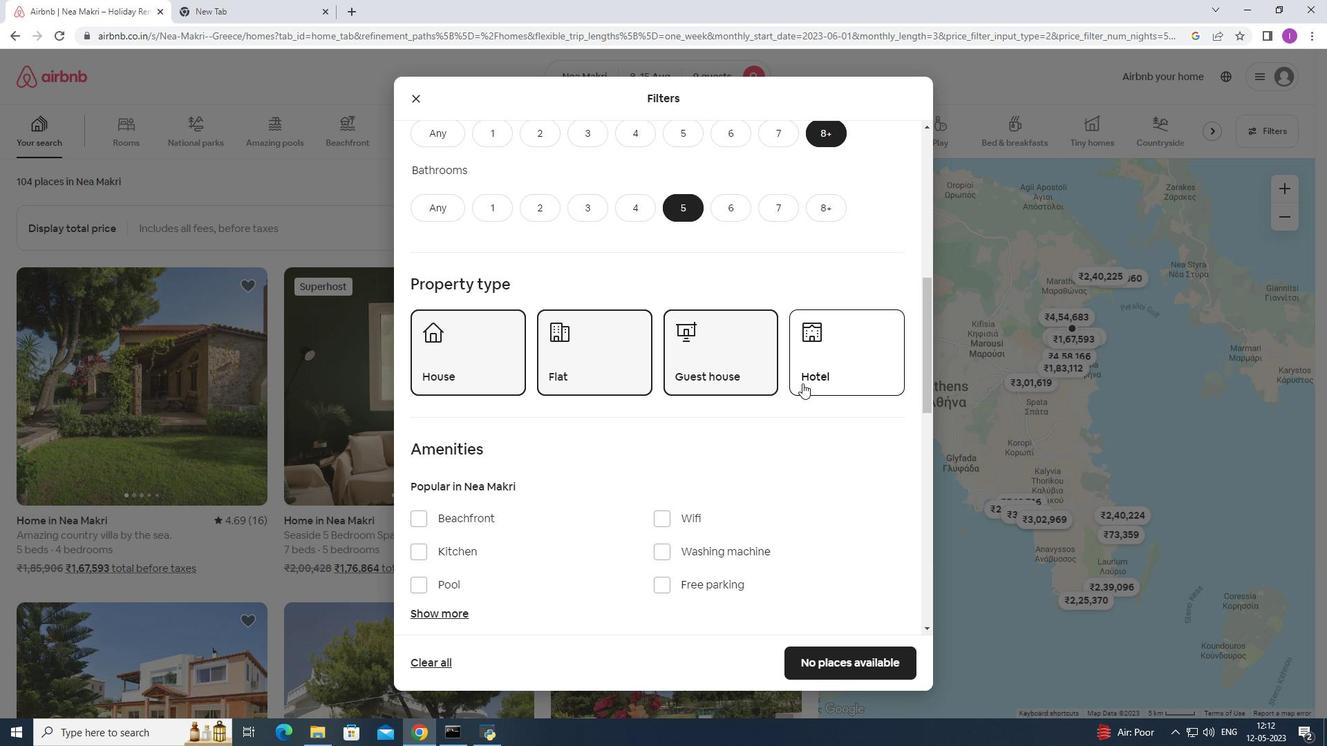 
Action: Mouse pressed left at (806, 379)
Screenshot: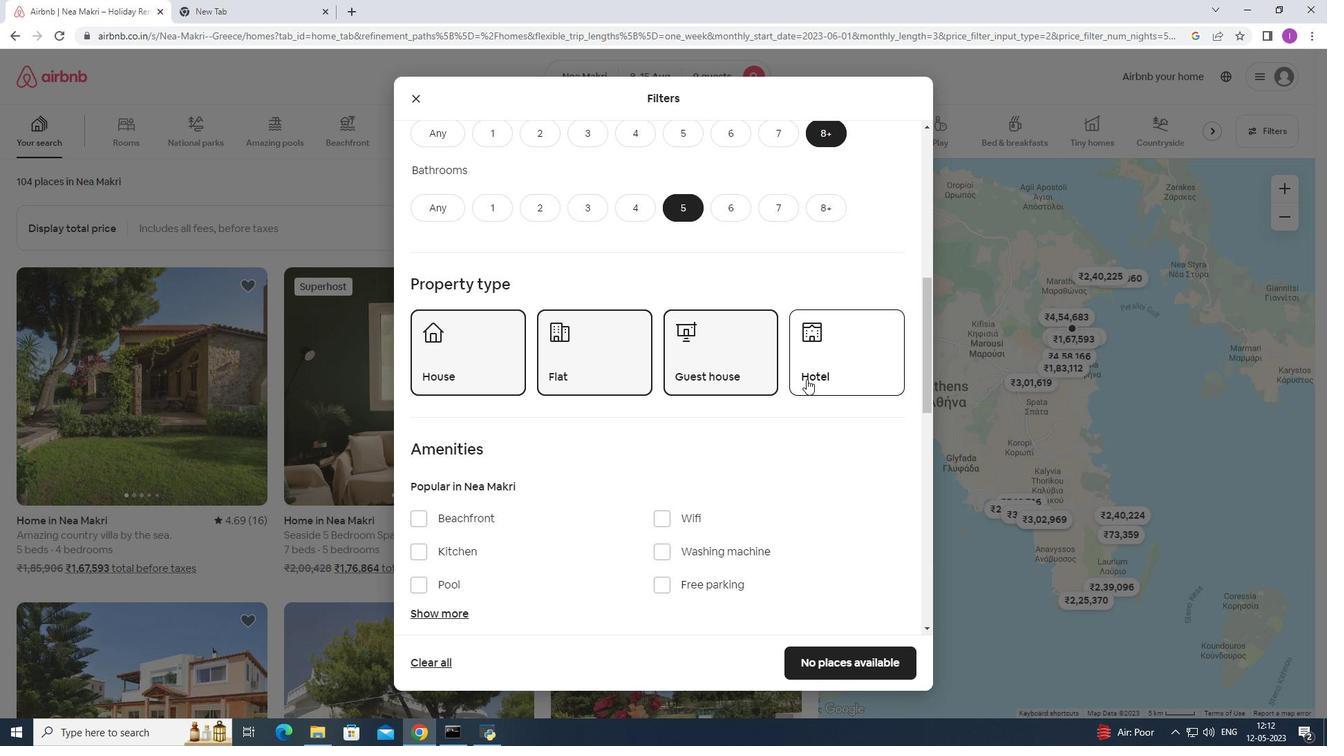 
Action: Mouse moved to (705, 386)
Screenshot: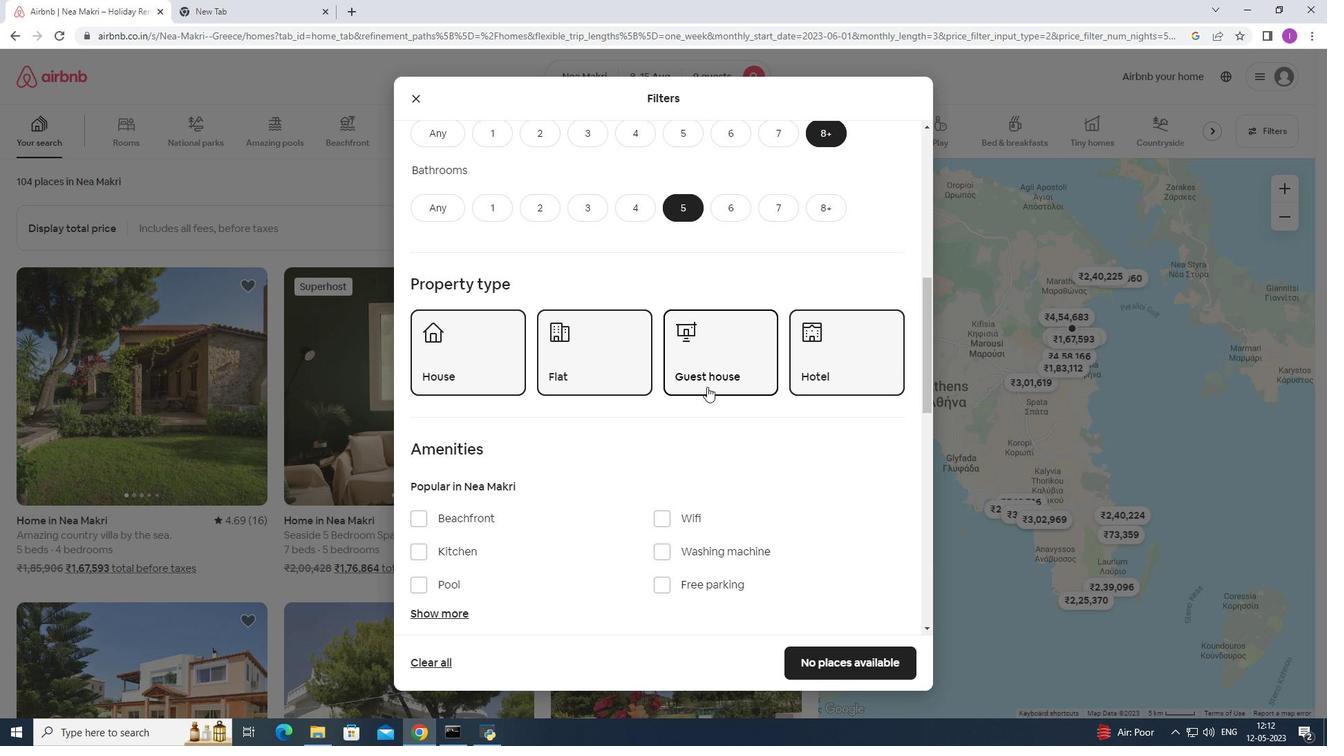 
Action: Mouse scrolled (705, 385) with delta (0, 0)
Screenshot: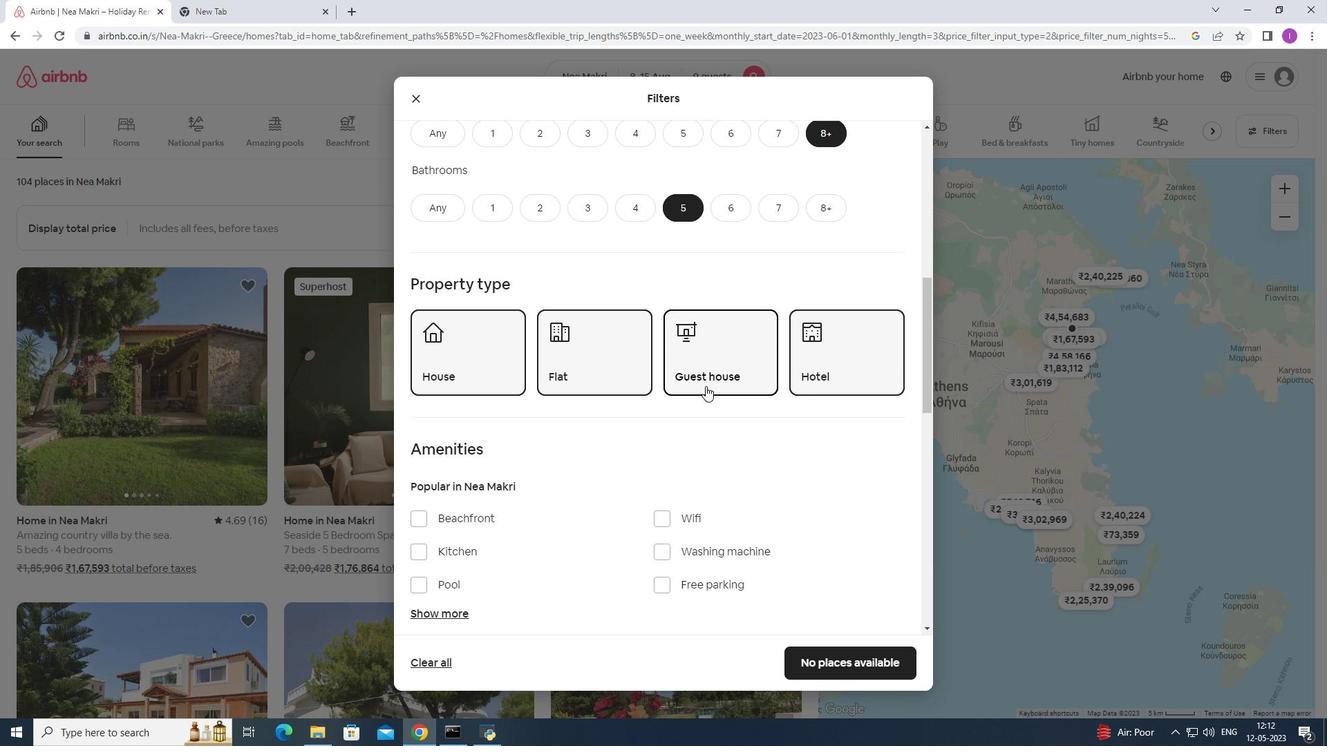 
Action: Mouse scrolled (705, 385) with delta (0, 0)
Screenshot: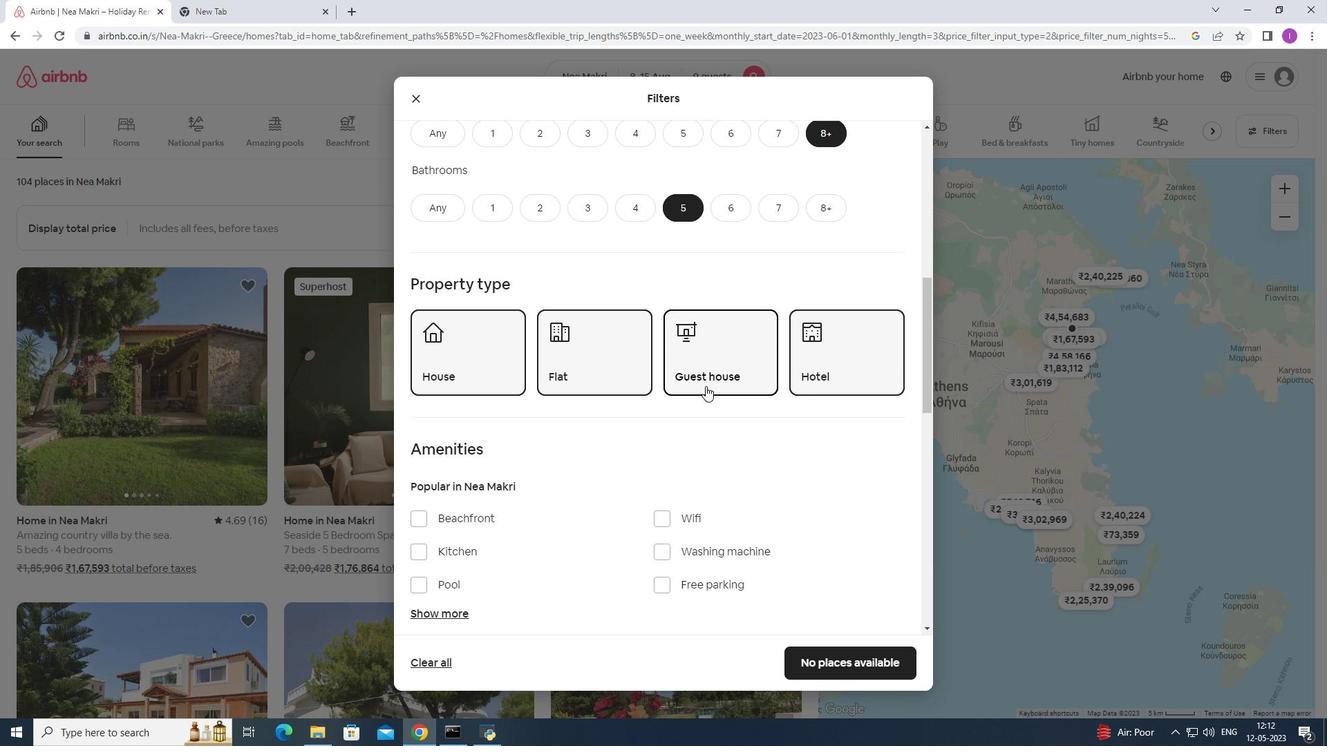 
Action: Mouse scrolled (705, 385) with delta (0, 0)
Screenshot: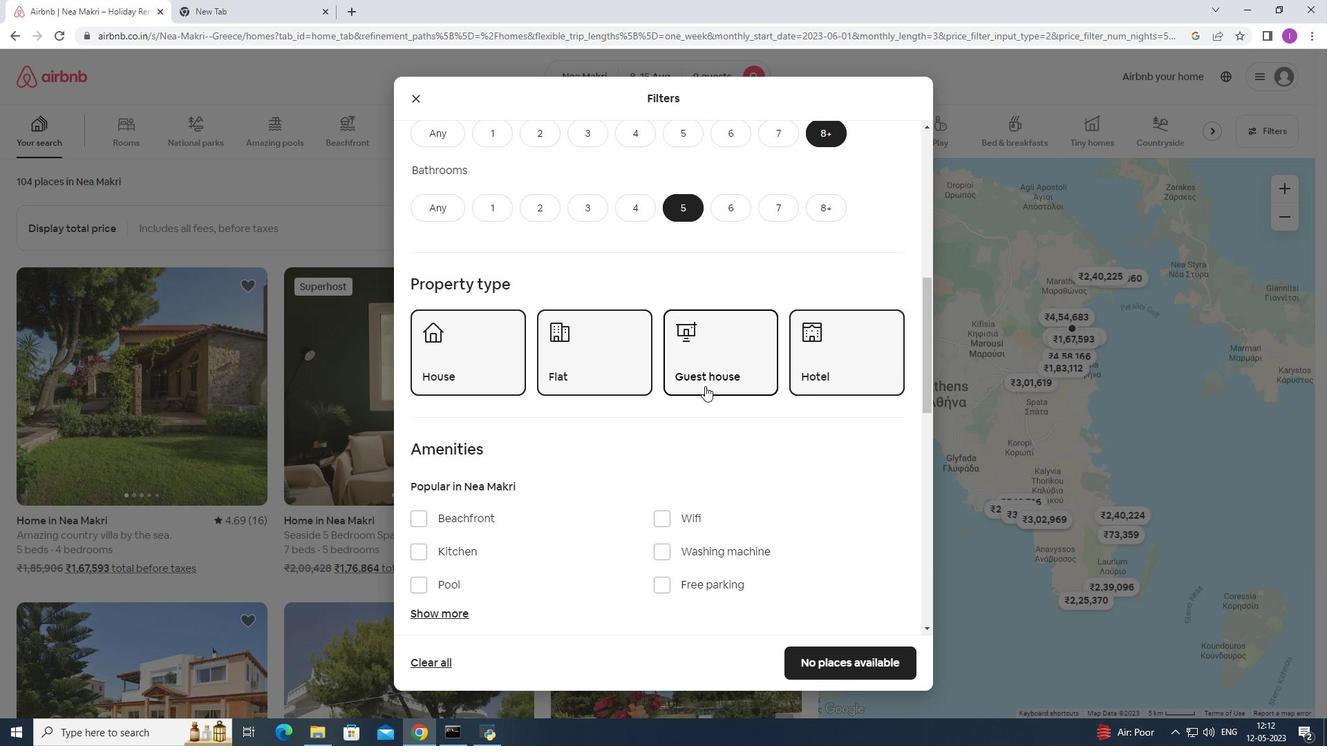 
Action: Mouse moved to (663, 313)
Screenshot: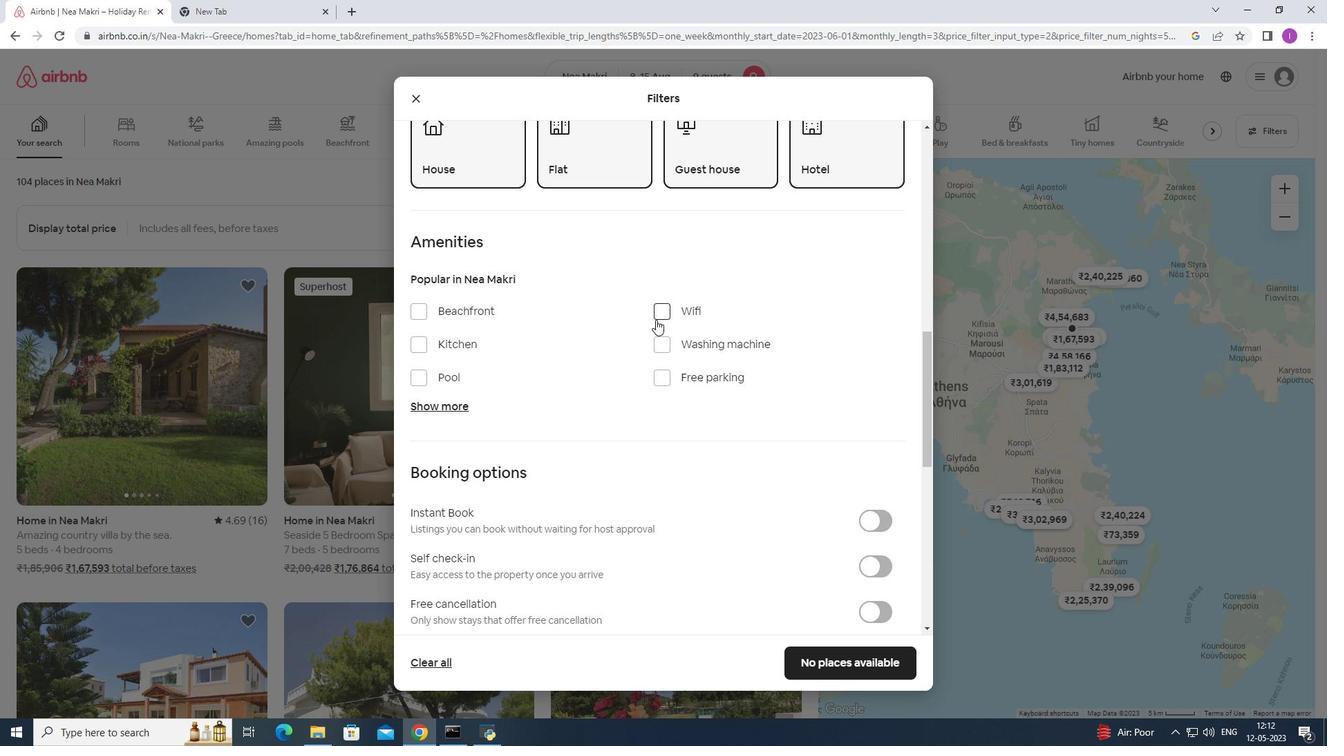 
Action: Mouse pressed left at (663, 313)
Screenshot: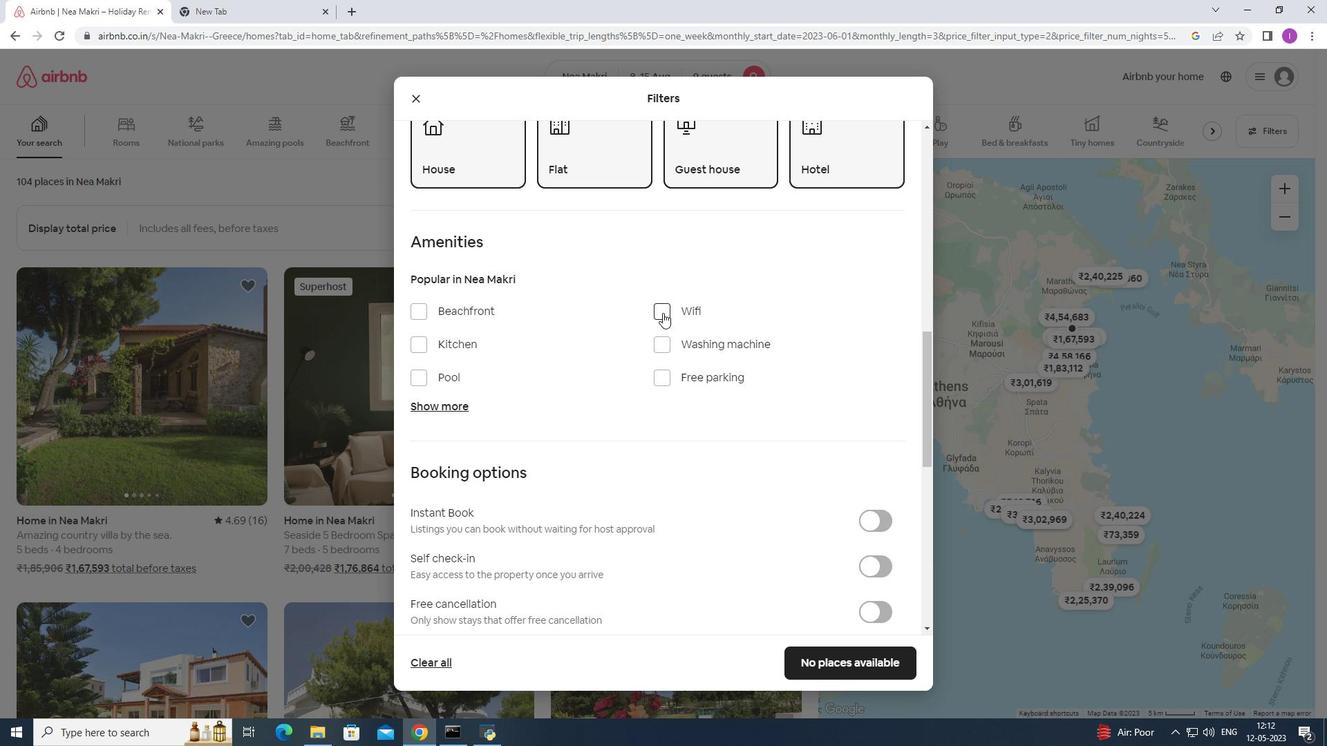 
Action: Mouse moved to (653, 378)
Screenshot: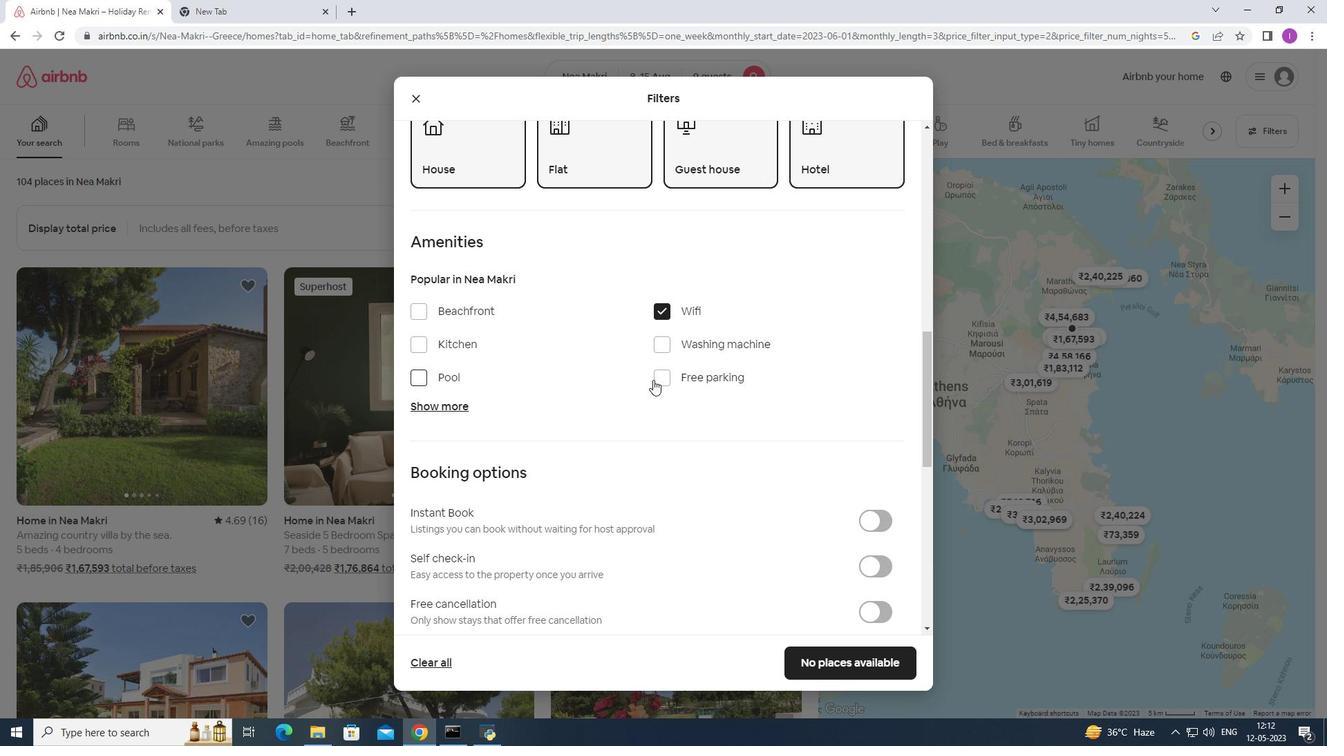 
Action: Mouse pressed left at (653, 378)
Screenshot: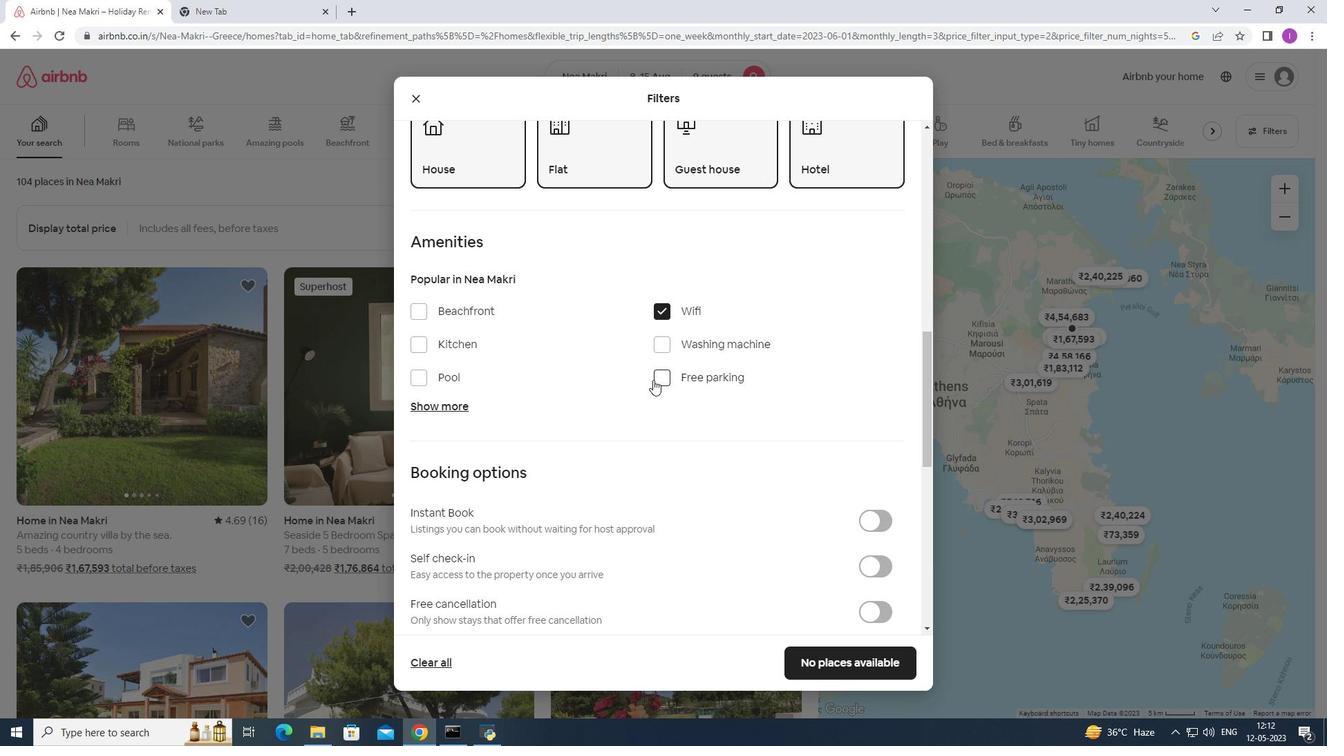 
Action: Mouse moved to (450, 409)
Screenshot: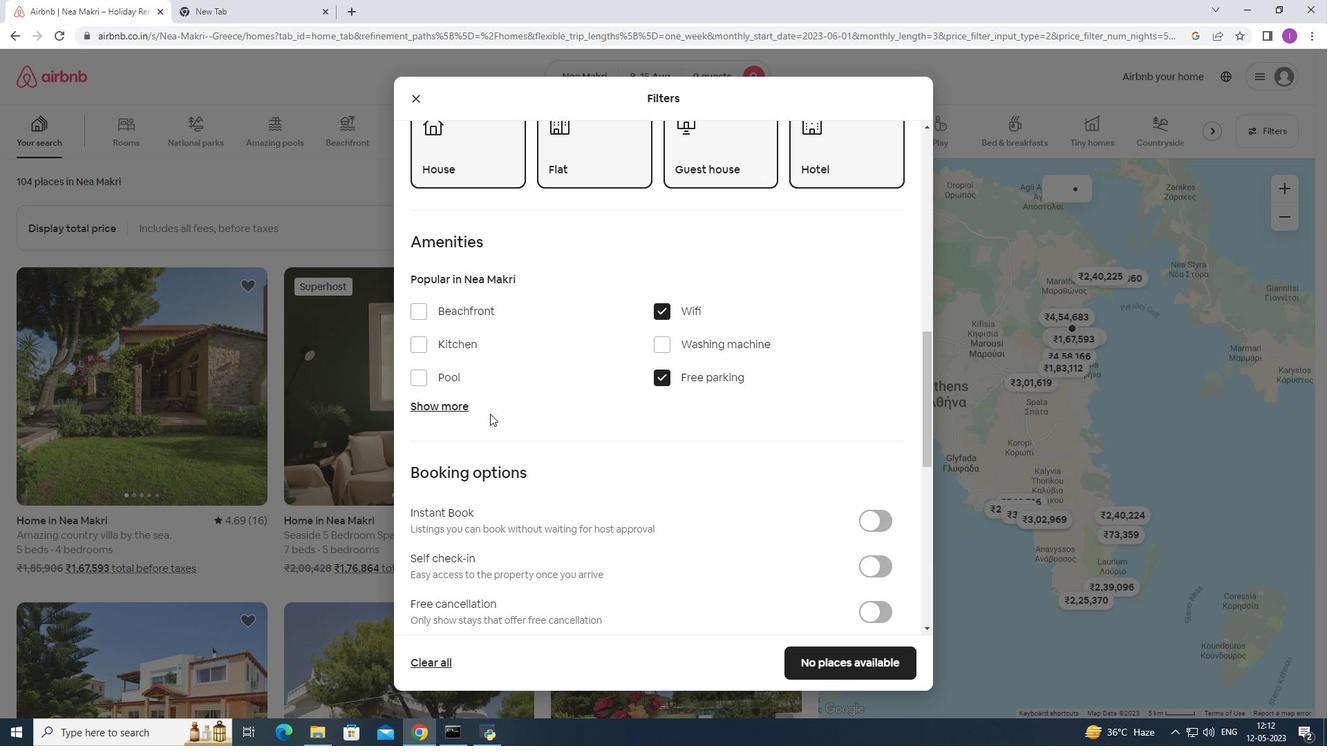 
Action: Mouse pressed left at (450, 409)
Screenshot: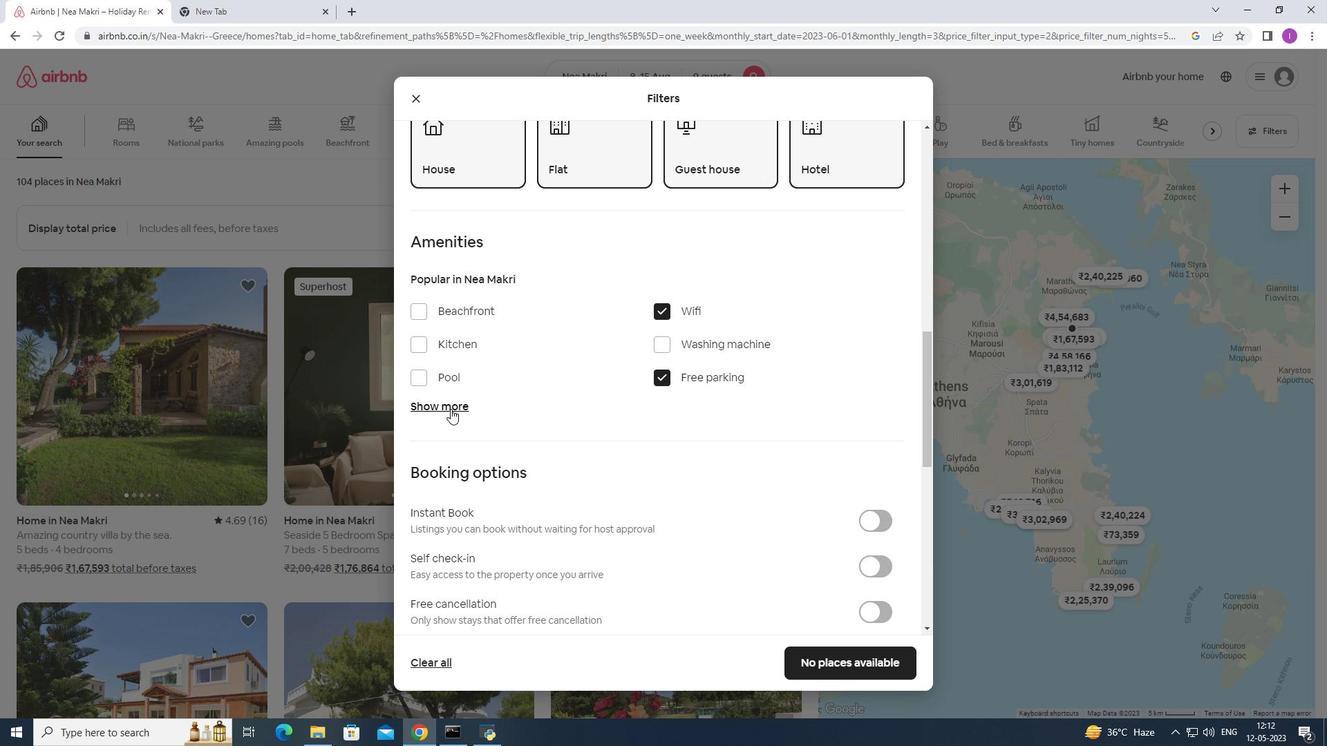 
Action: Mouse moved to (423, 517)
Screenshot: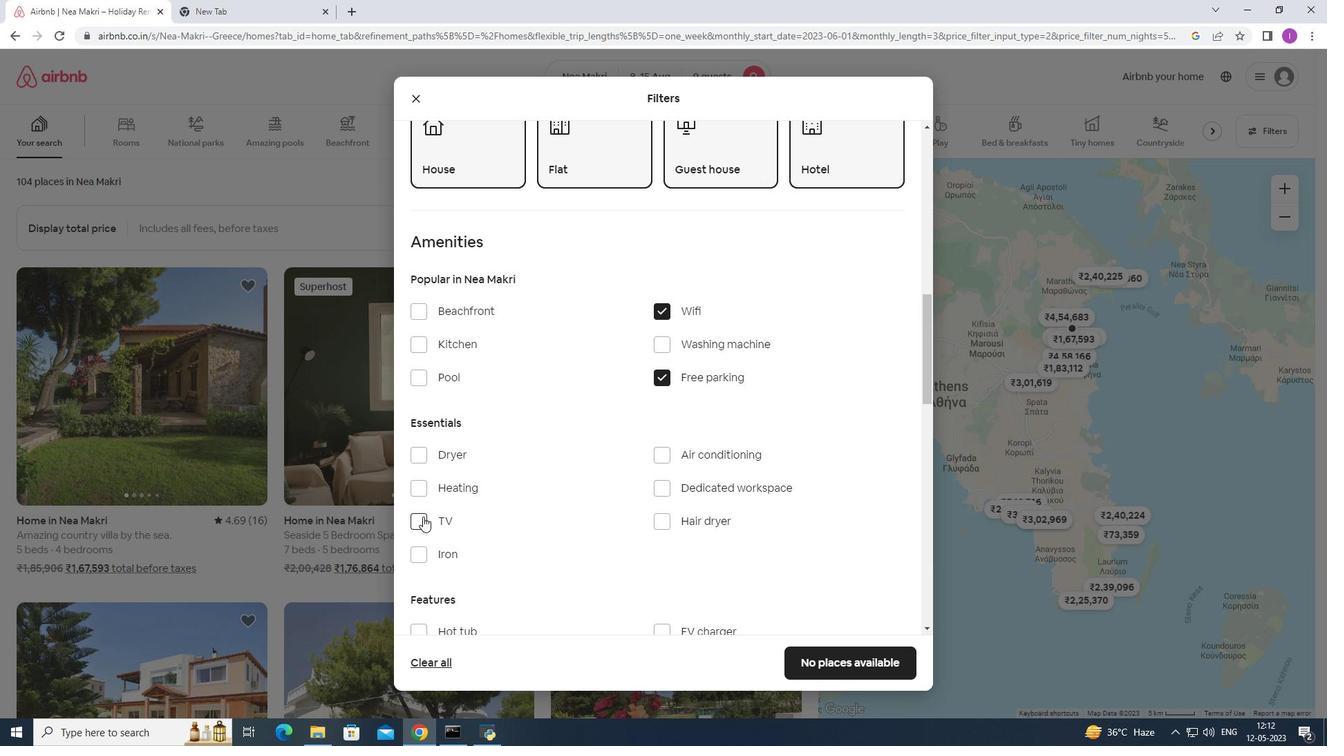 
Action: Mouse pressed left at (423, 517)
Screenshot: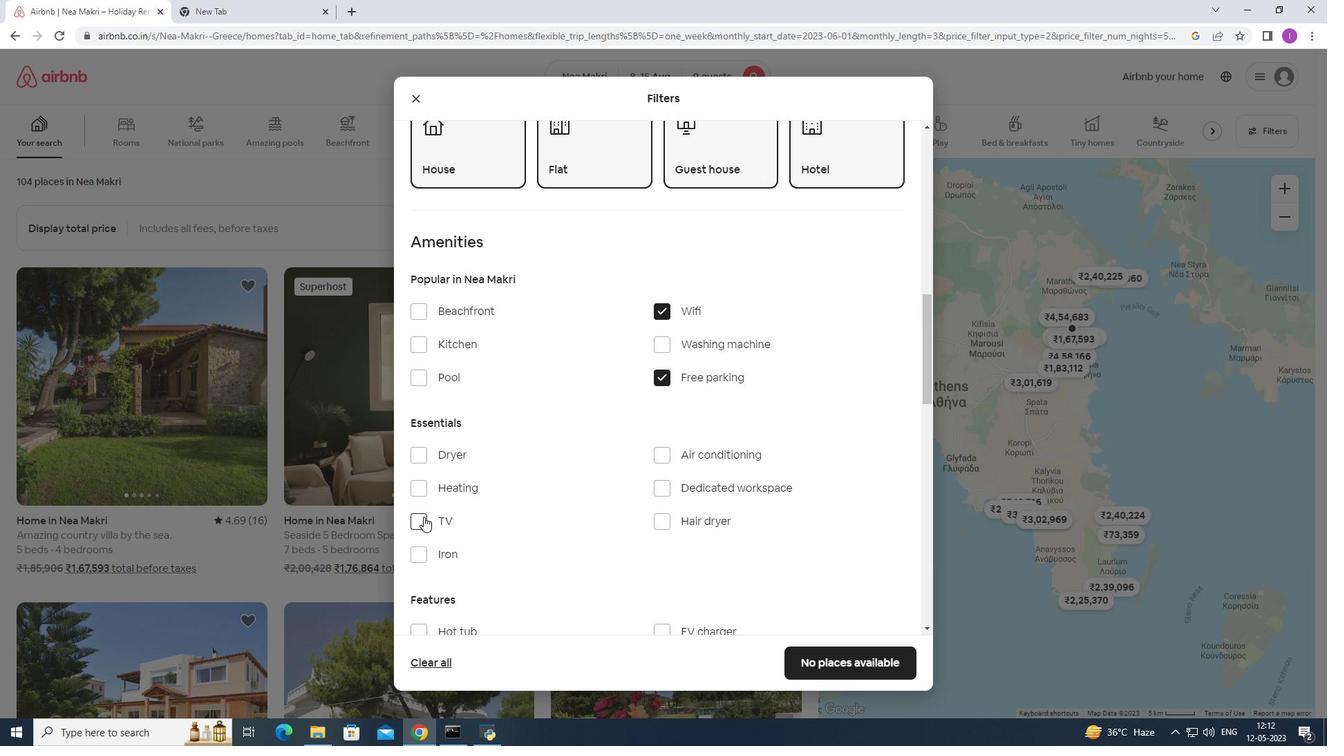 
Action: Mouse moved to (577, 467)
Screenshot: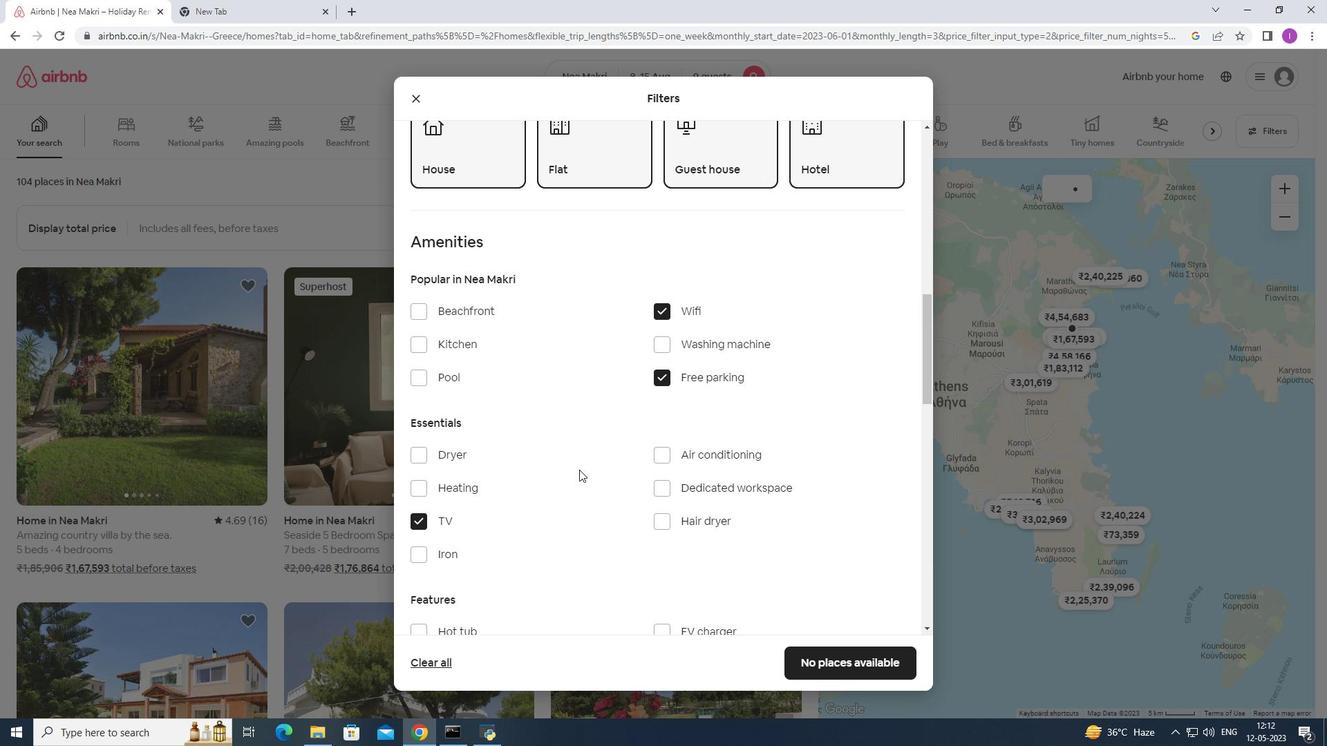 
Action: Mouse scrolled (577, 467) with delta (0, 0)
Screenshot: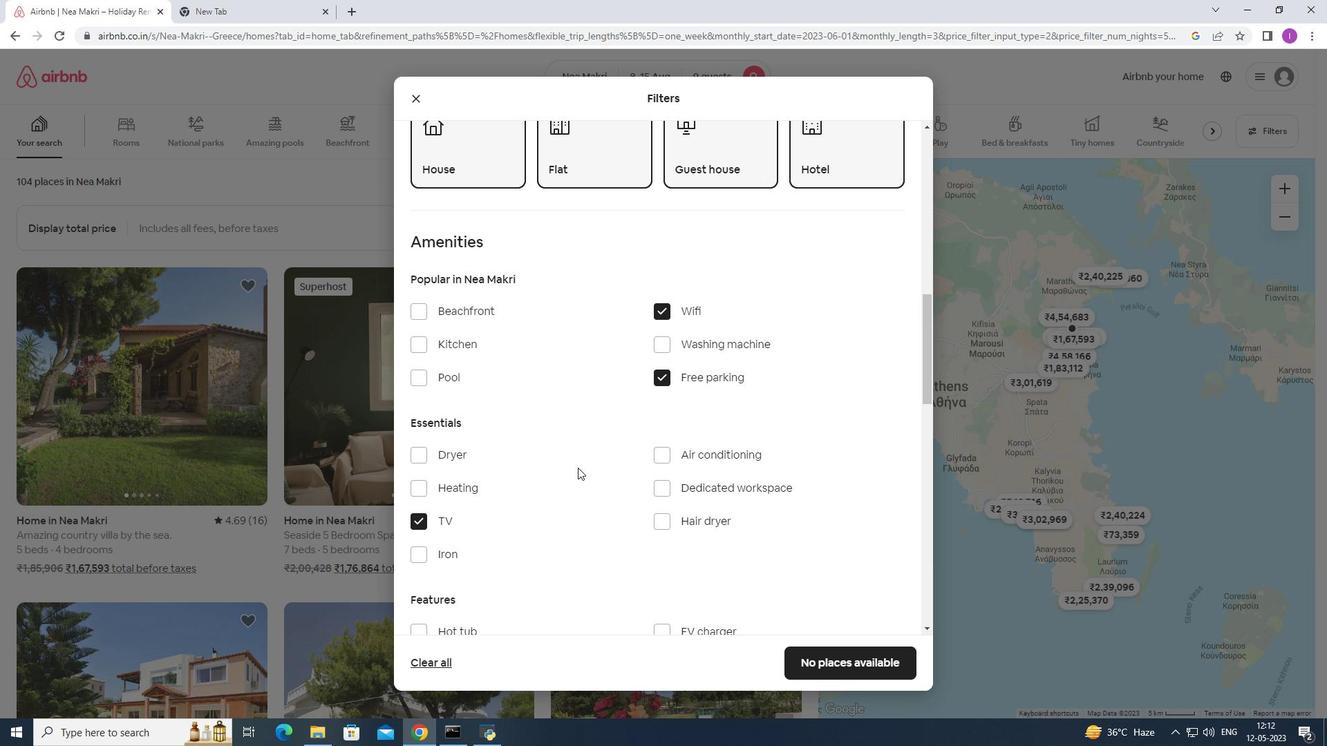 
Action: Mouse moved to (577, 465)
Screenshot: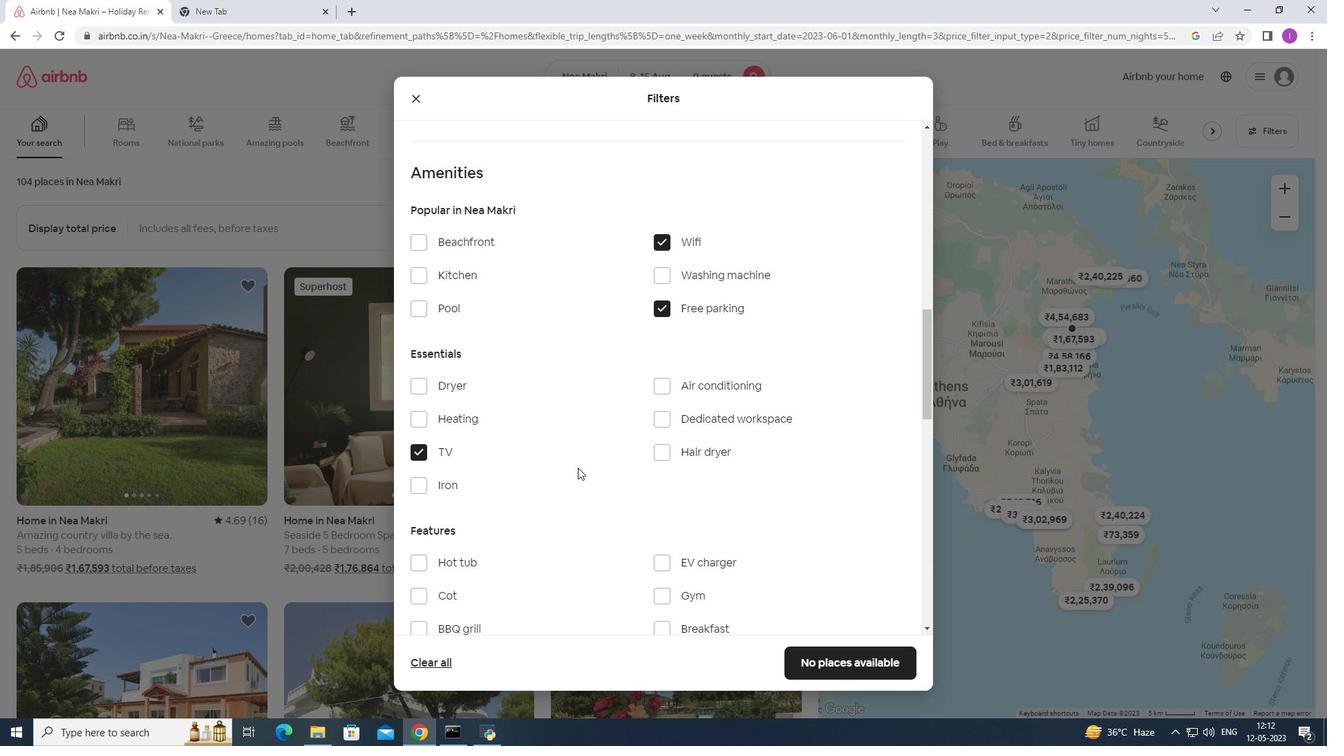 
Action: Mouse scrolled (577, 464) with delta (0, 0)
Screenshot: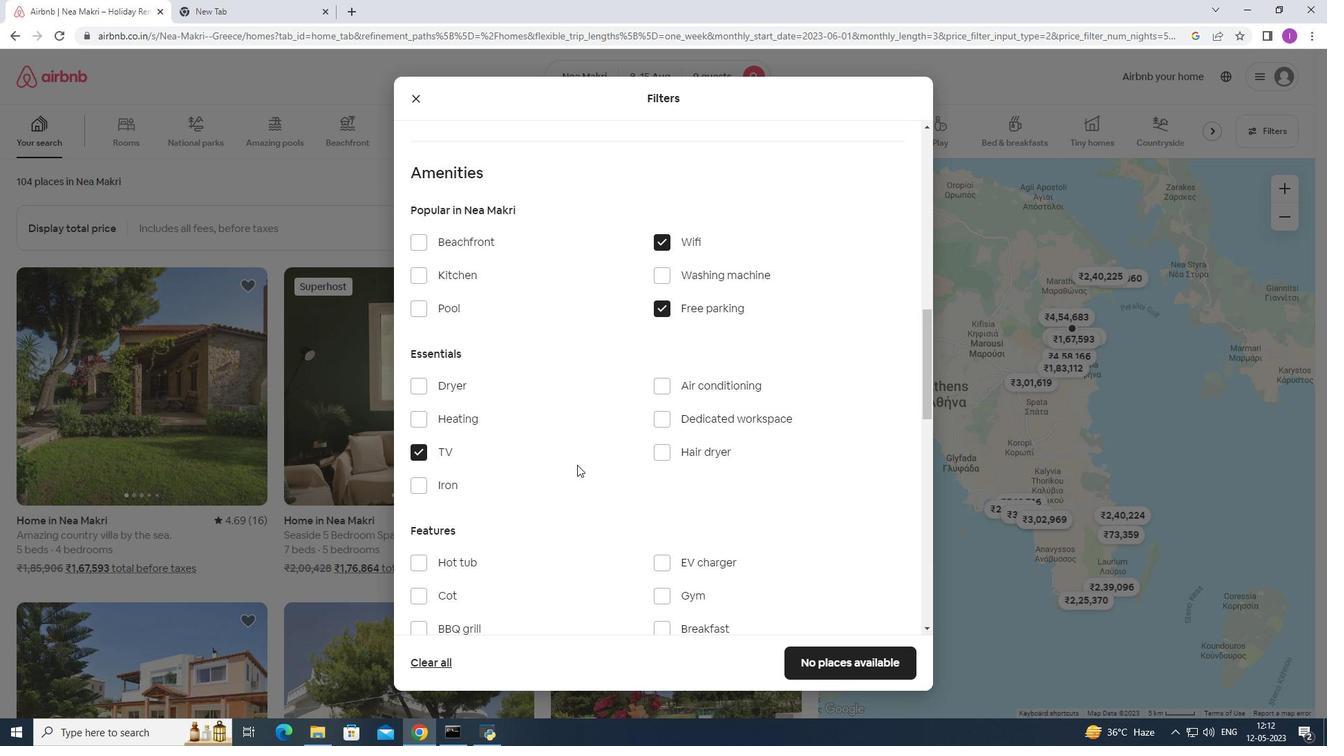 
Action: Mouse scrolled (577, 464) with delta (0, 0)
Screenshot: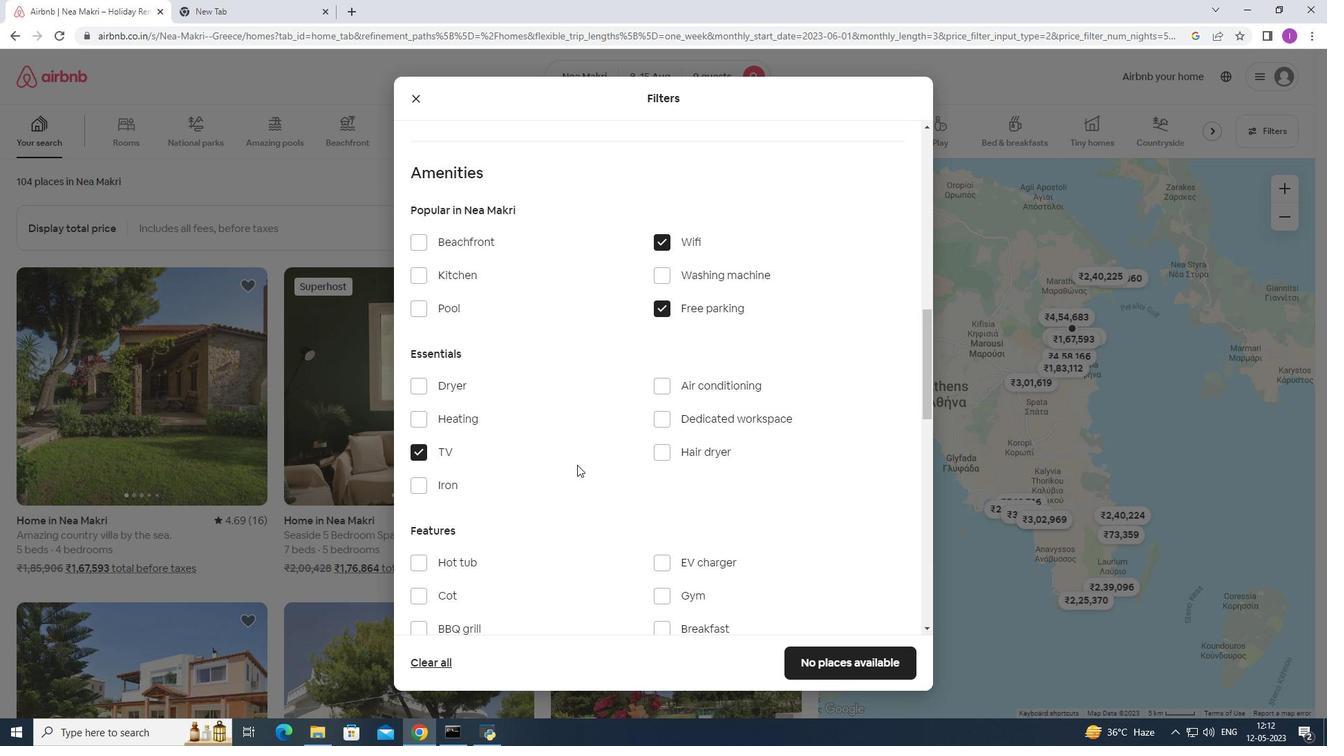 
Action: Mouse moved to (577, 461)
Screenshot: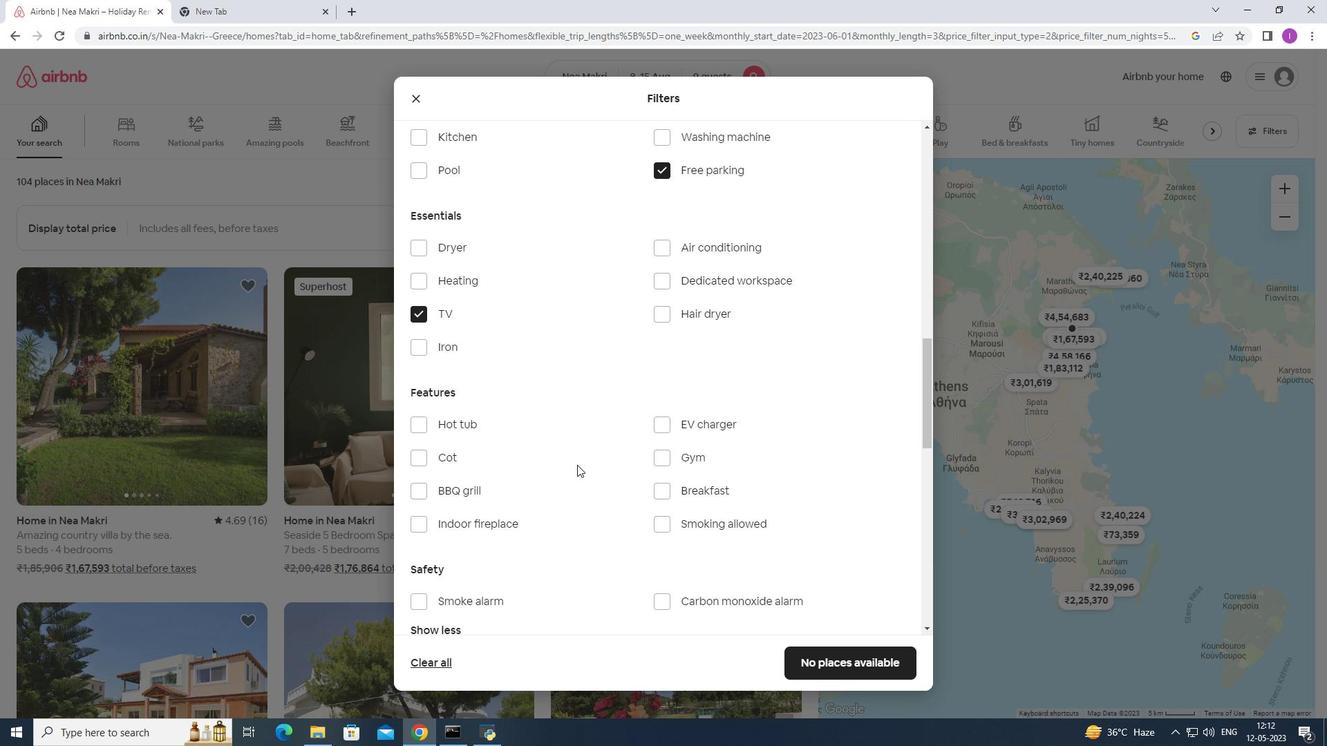 
Action: Mouse scrolled (577, 461) with delta (0, 0)
Screenshot: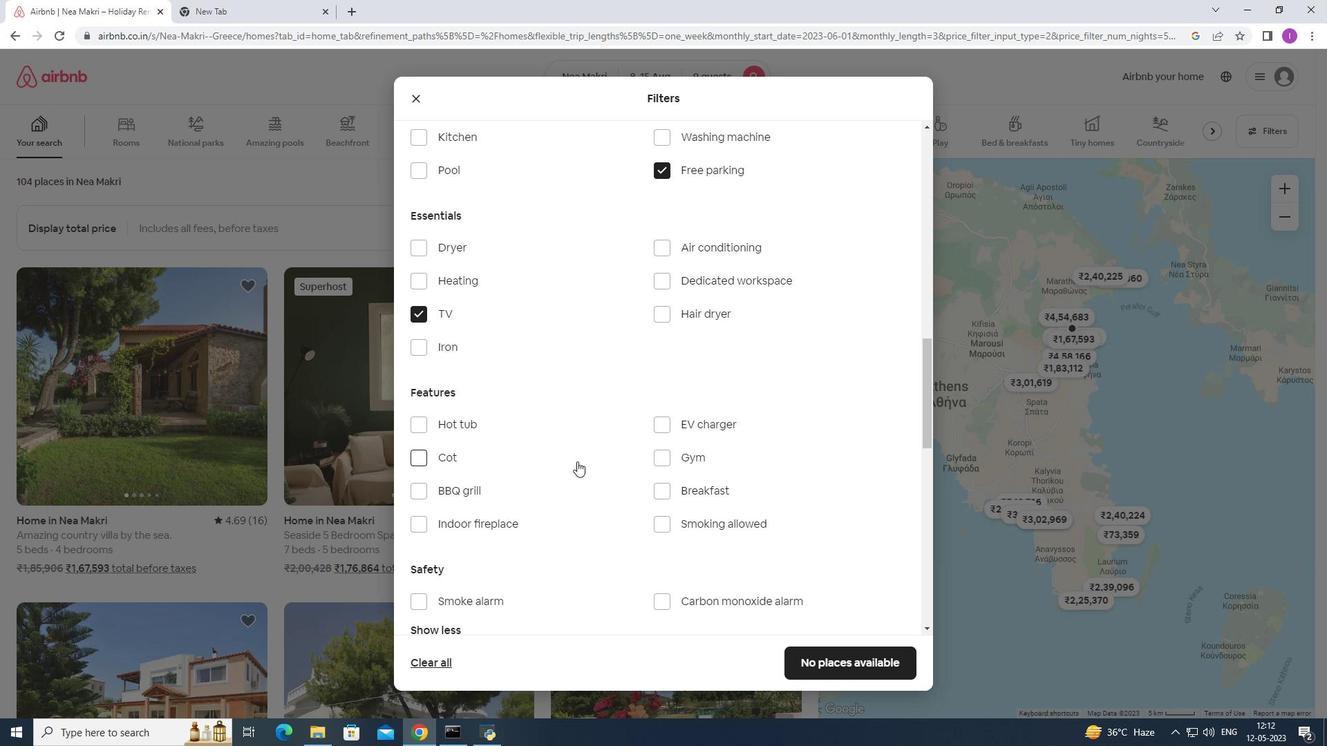 
Action: Mouse scrolled (577, 461) with delta (0, 0)
Screenshot: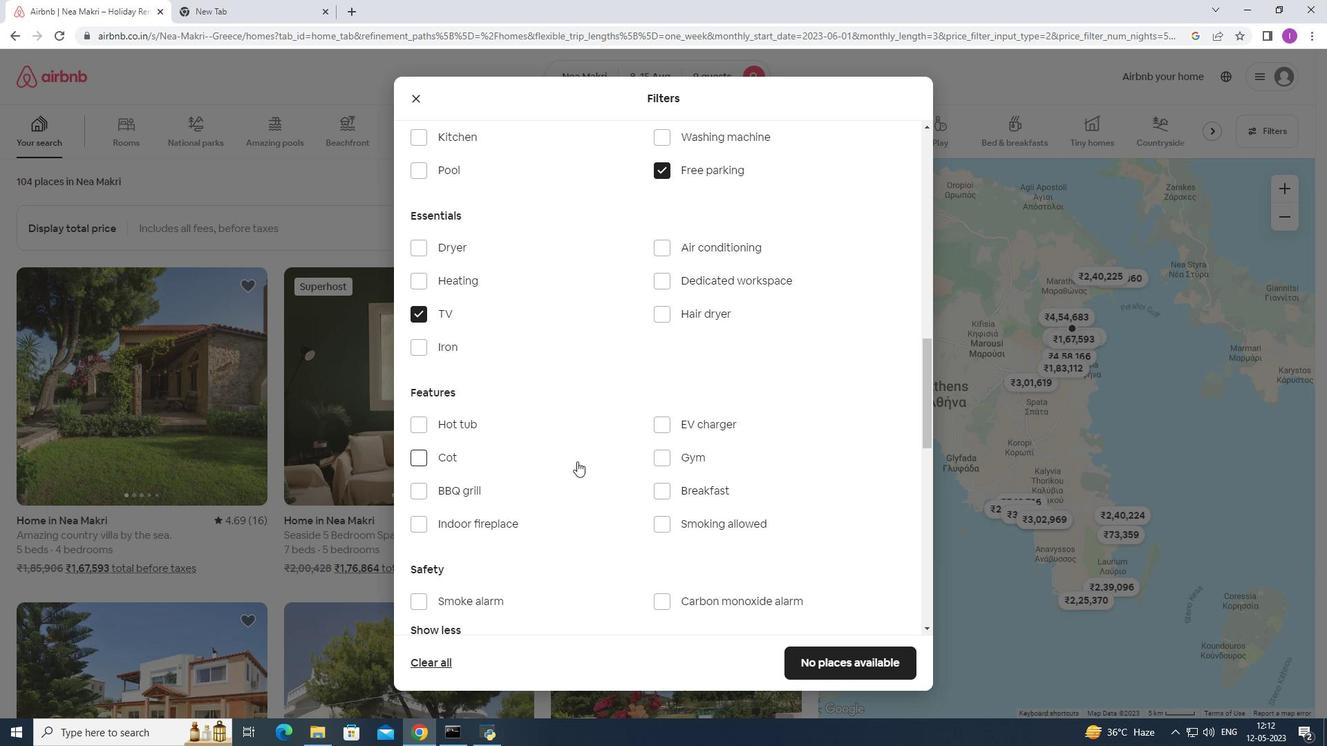 
Action: Mouse moved to (664, 318)
Screenshot: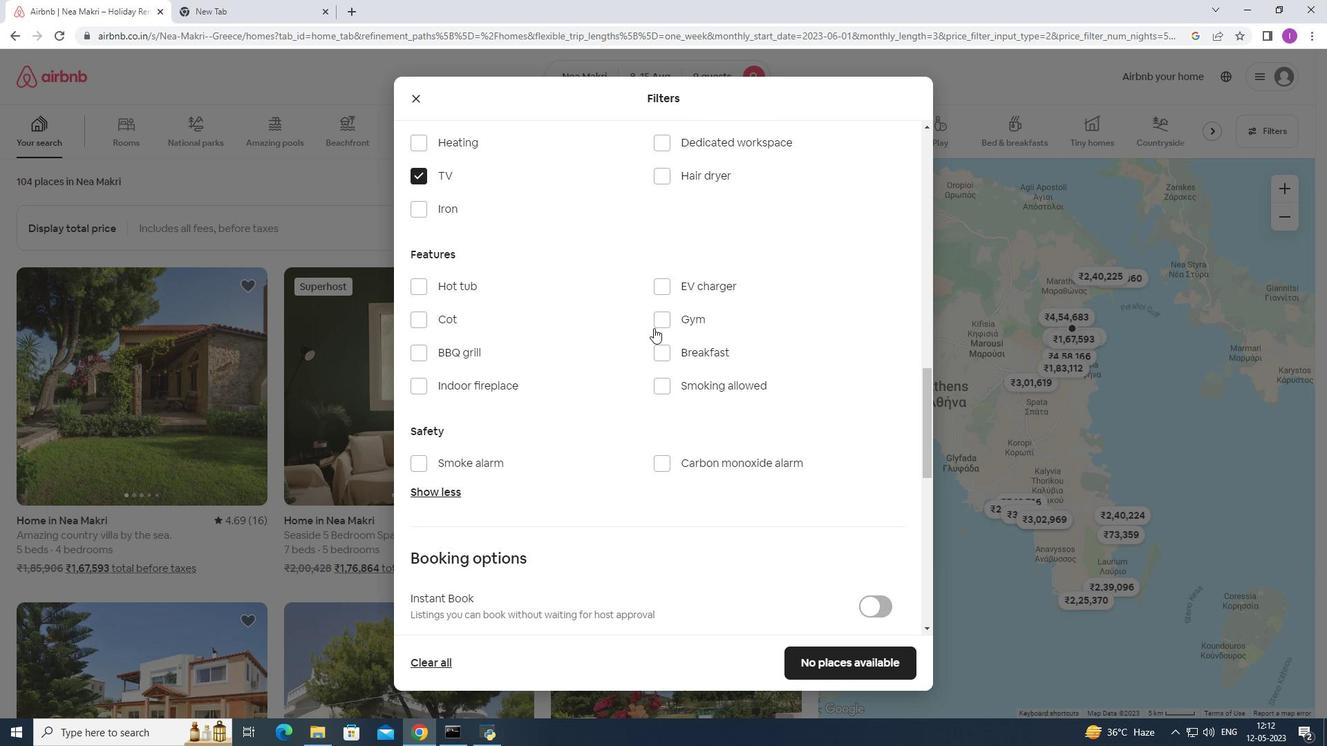 
Action: Mouse pressed left at (664, 318)
Screenshot: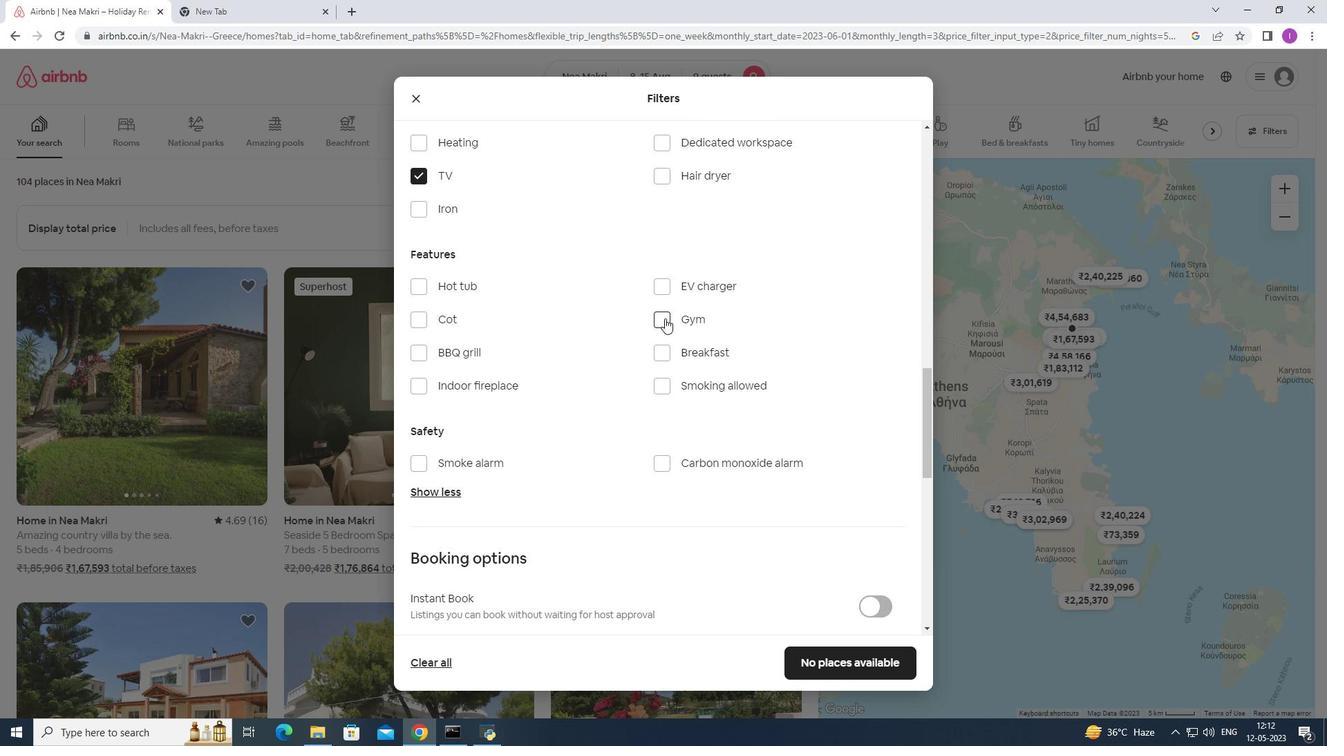 
Action: Mouse moved to (662, 356)
Screenshot: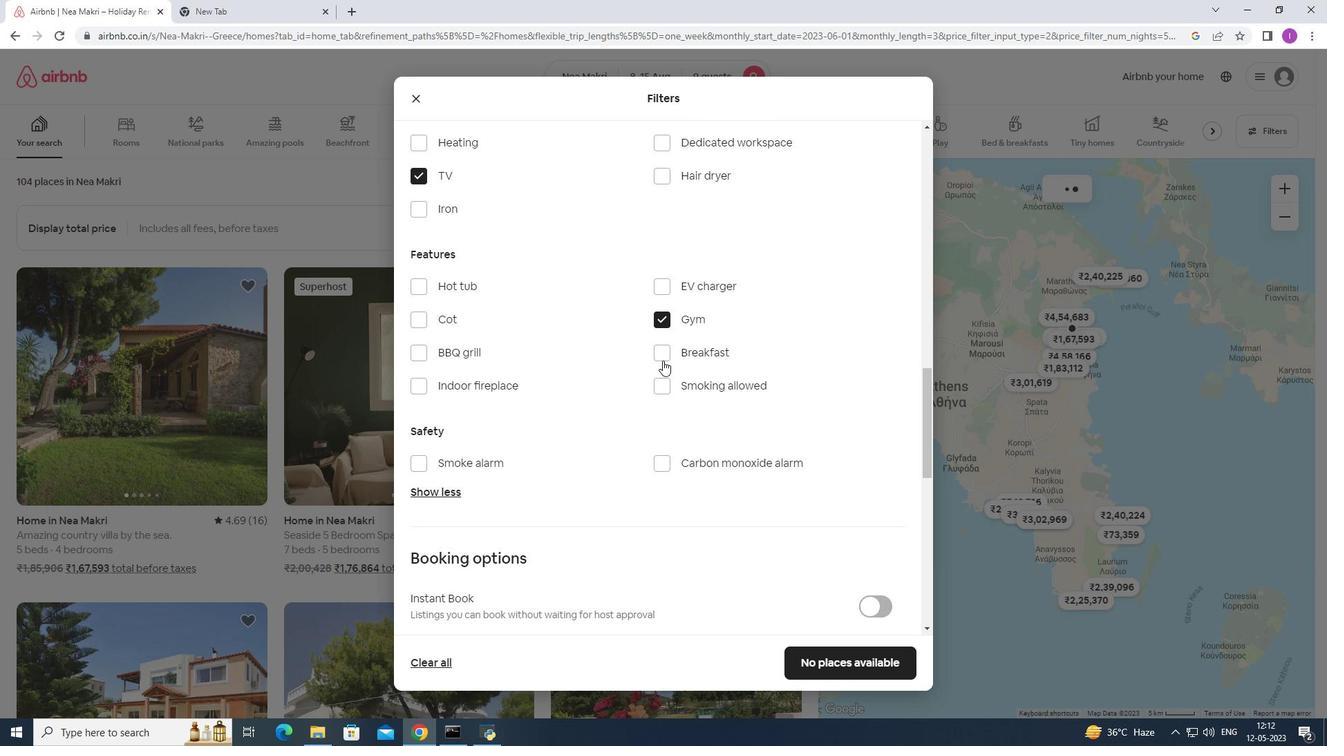 
Action: Mouse pressed left at (662, 356)
Screenshot: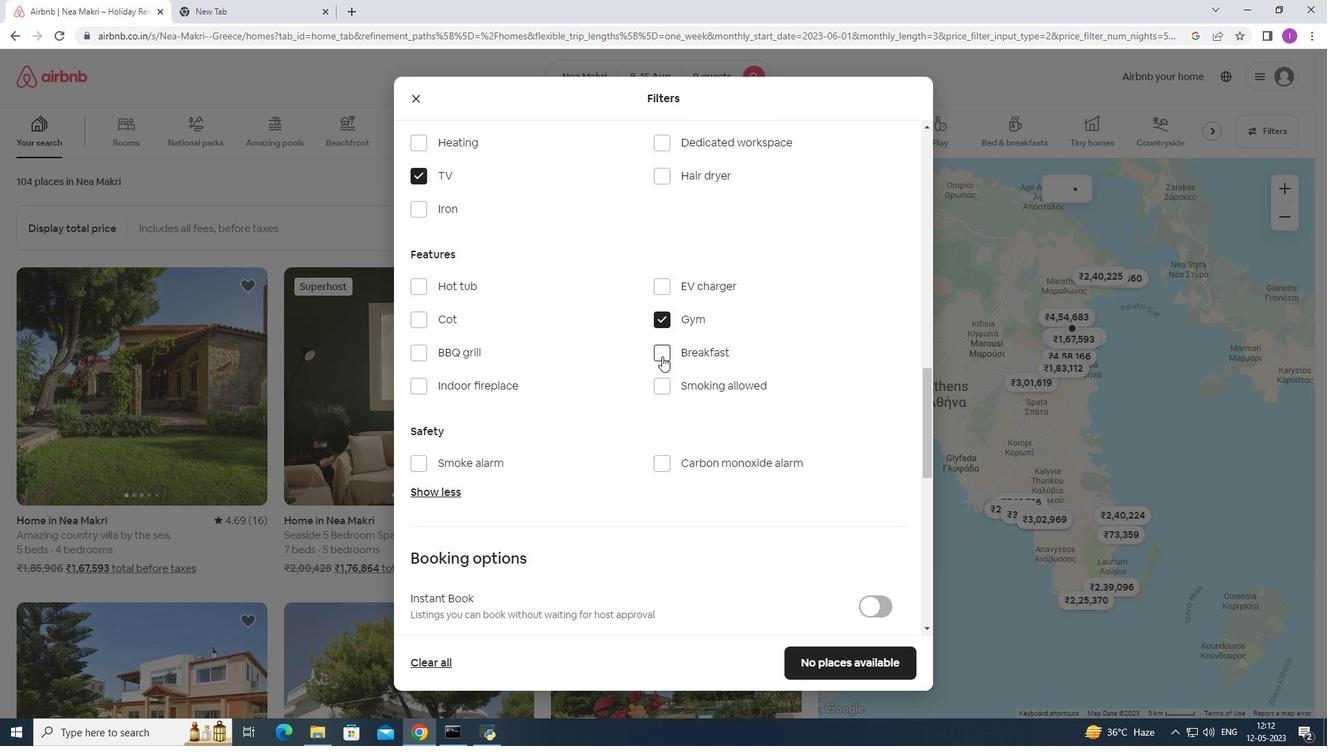 
Action: Mouse moved to (625, 395)
Screenshot: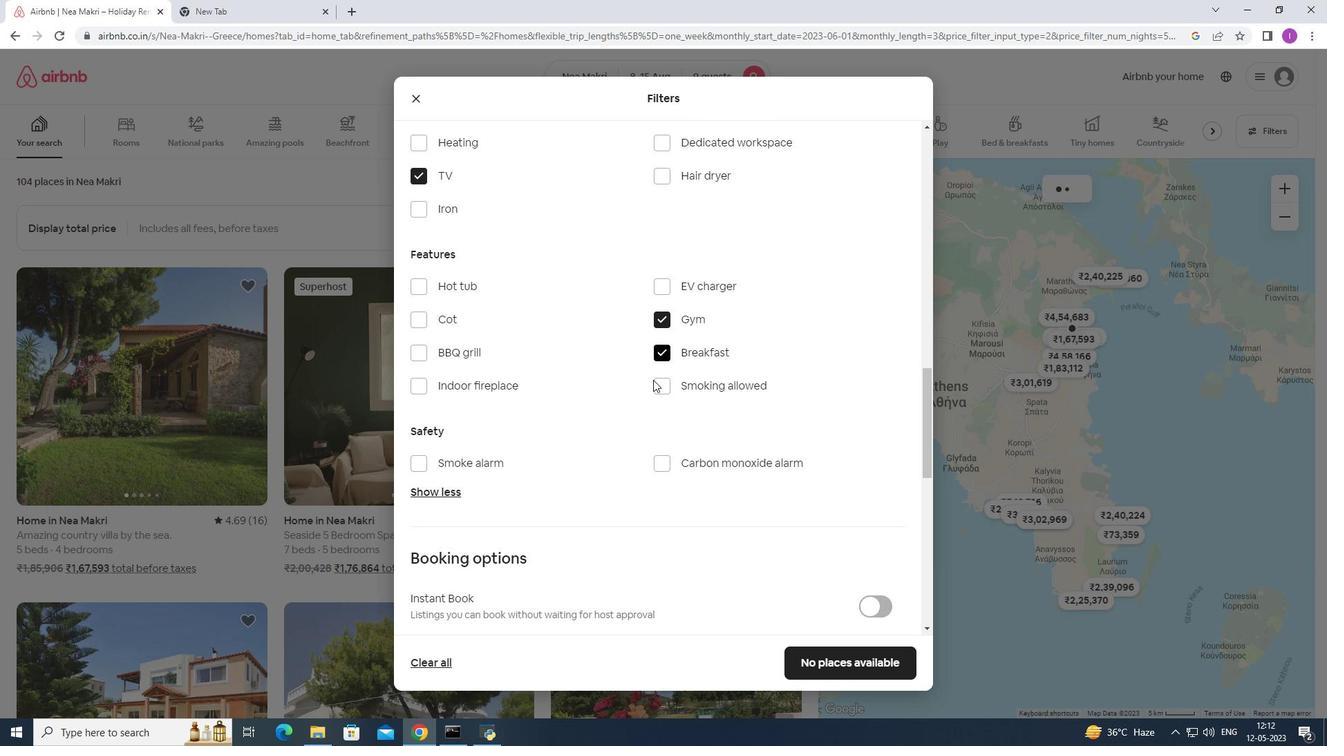 
Action: Mouse scrolled (625, 394) with delta (0, 0)
Screenshot: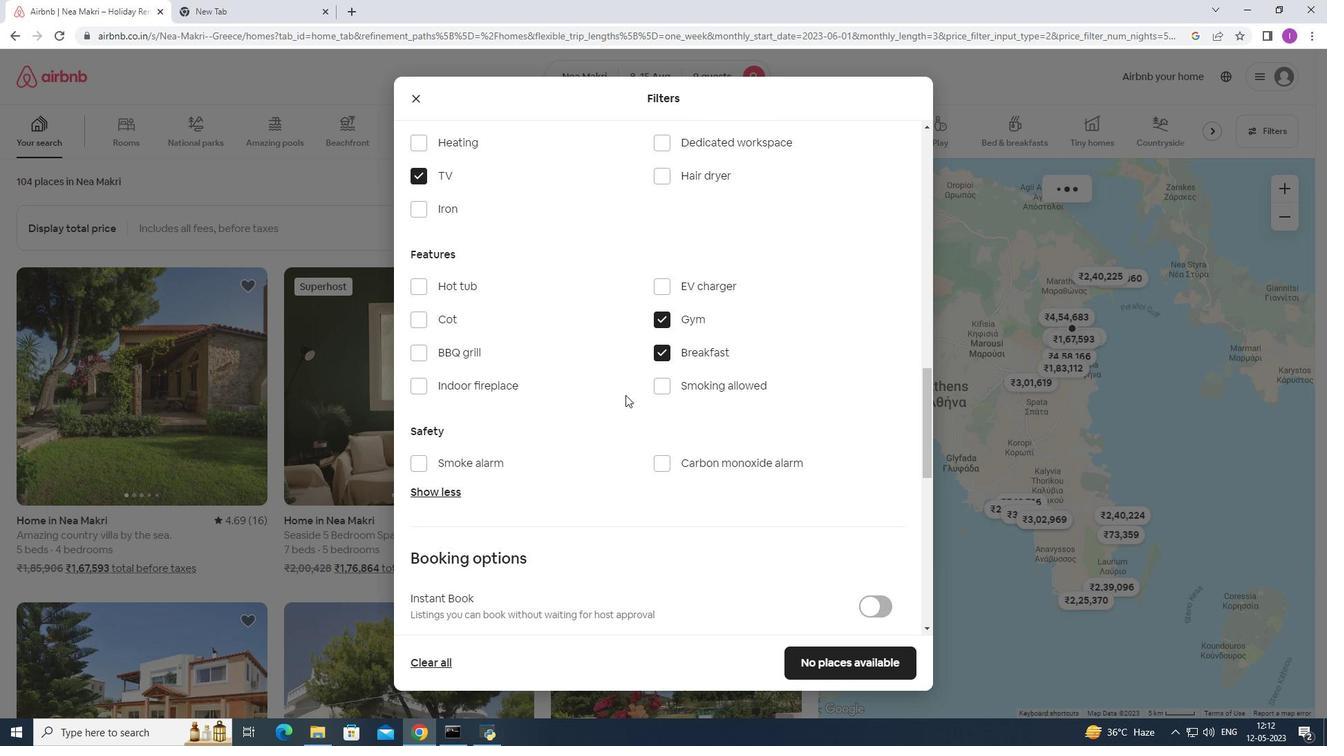
Action: Mouse scrolled (625, 394) with delta (0, 0)
Screenshot: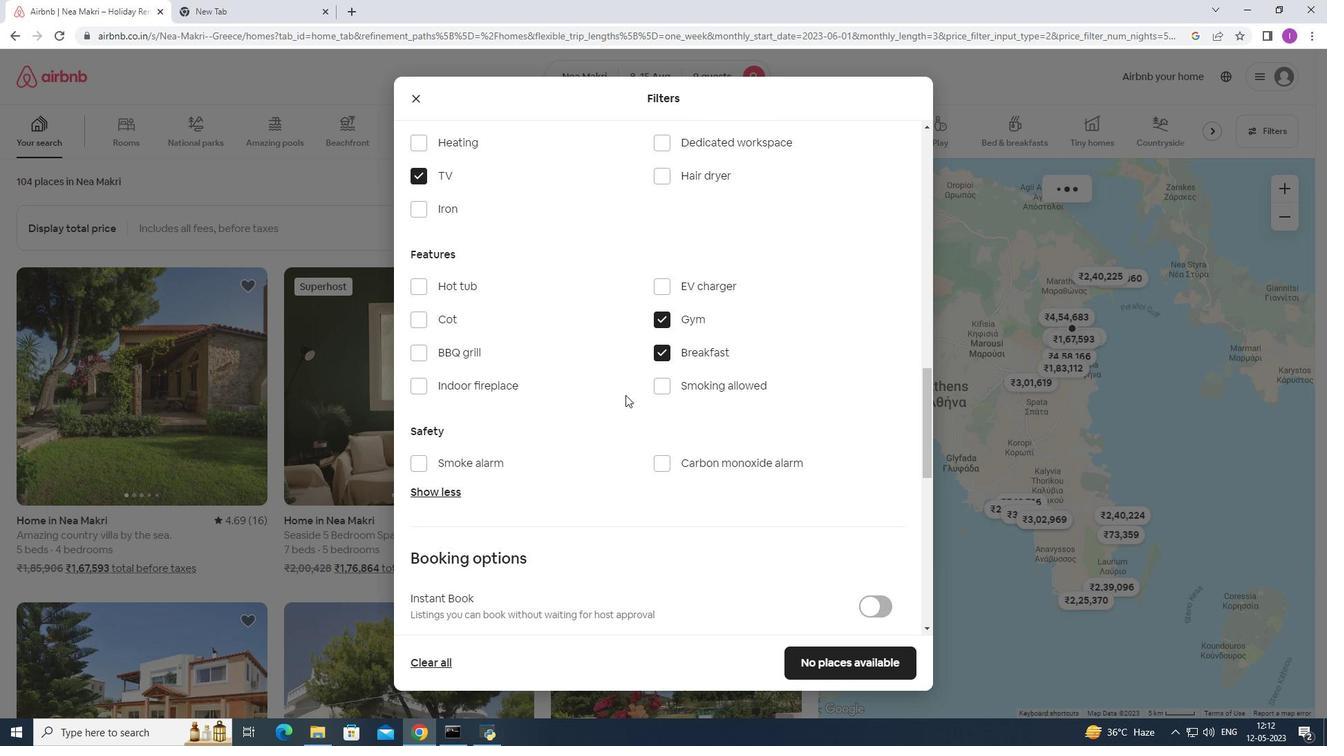 
Action: Mouse scrolled (625, 394) with delta (0, 0)
Screenshot: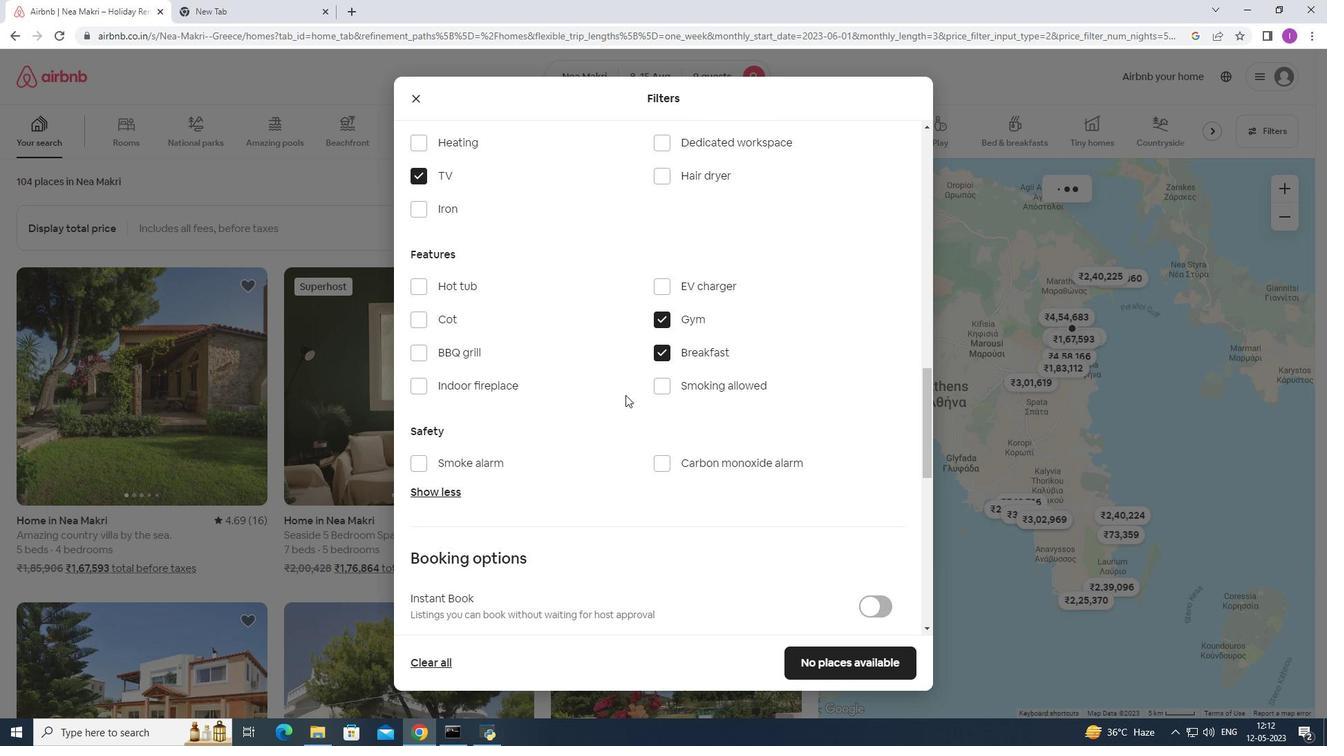
Action: Mouse moved to (622, 393)
Screenshot: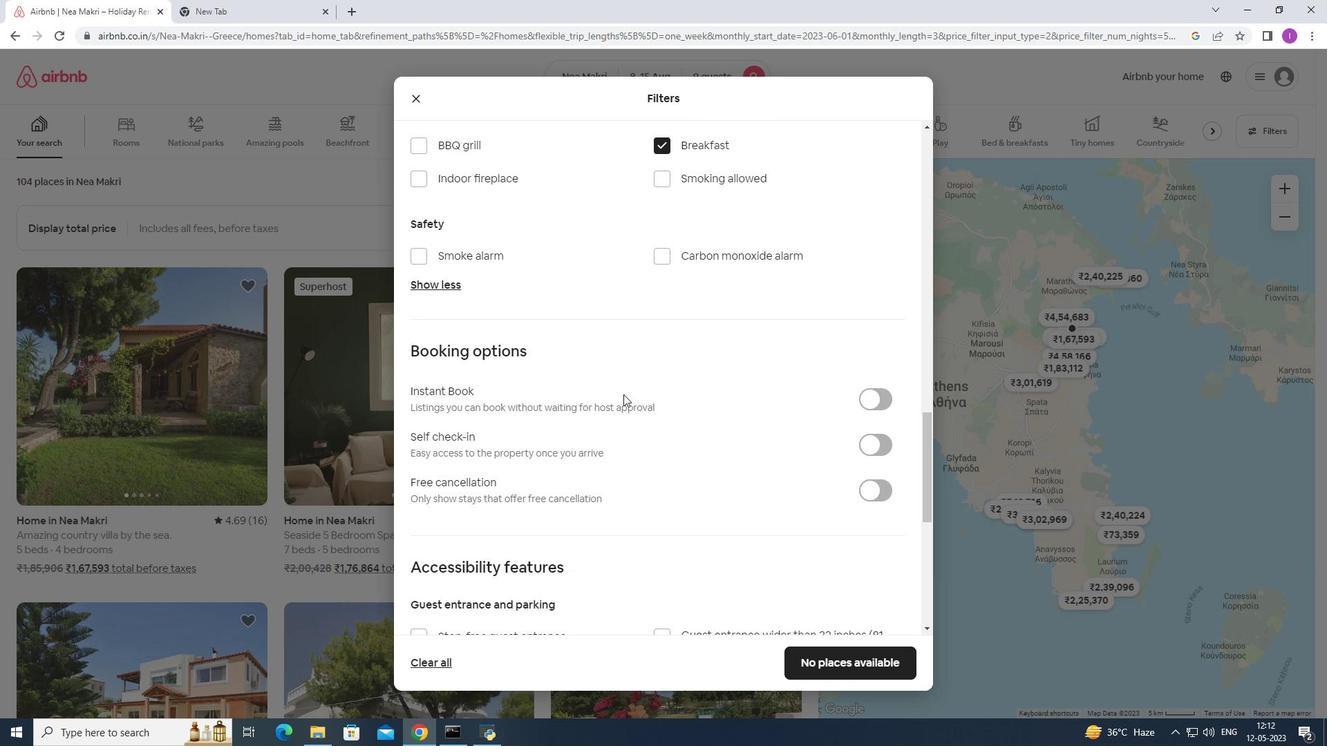 
Action: Mouse scrolled (622, 392) with delta (0, 0)
Screenshot: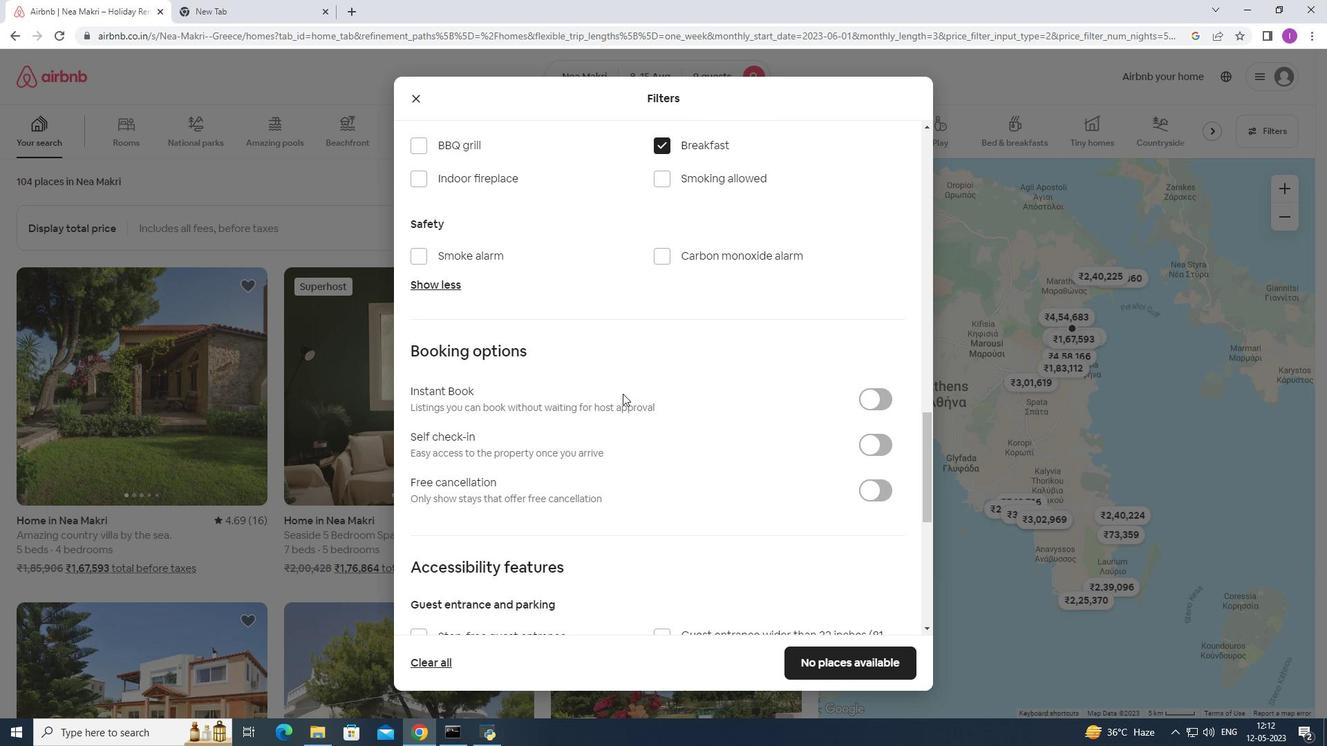 
Action: Mouse scrolled (622, 392) with delta (0, 0)
Screenshot: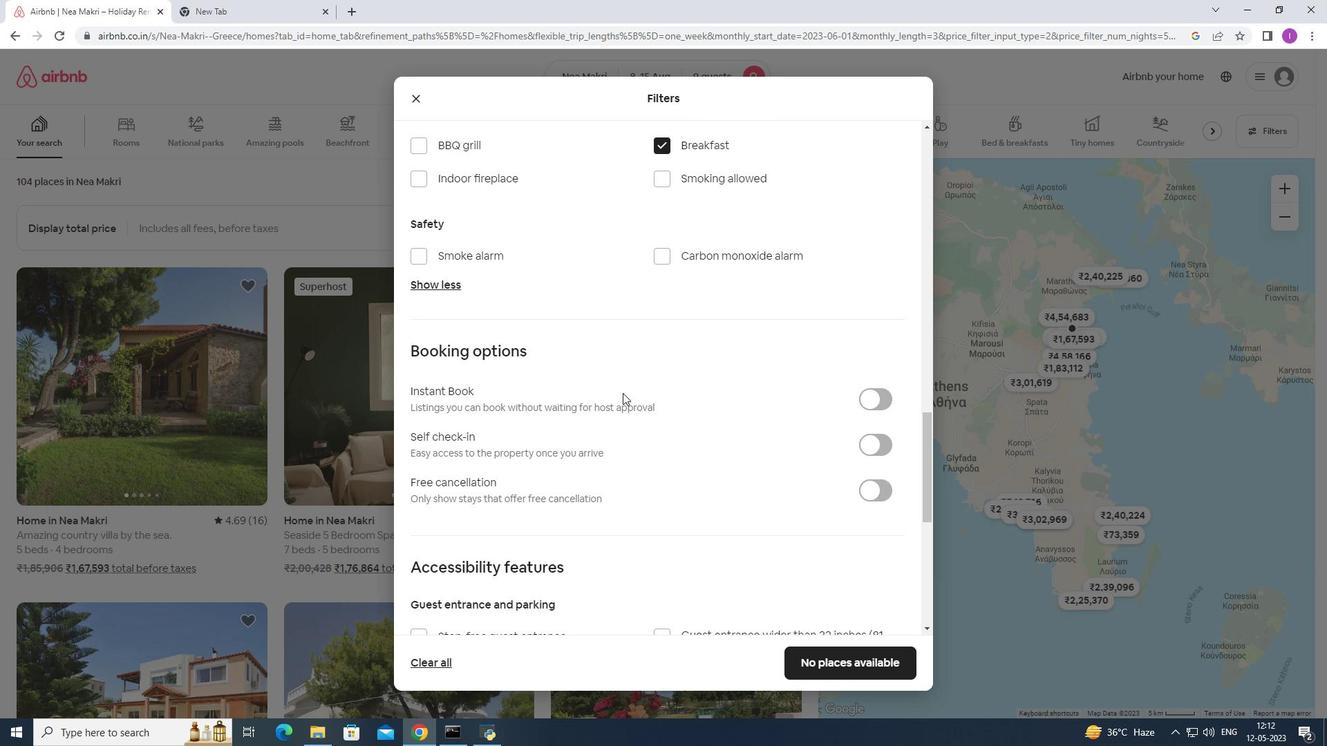 
Action: Mouse moved to (887, 304)
Screenshot: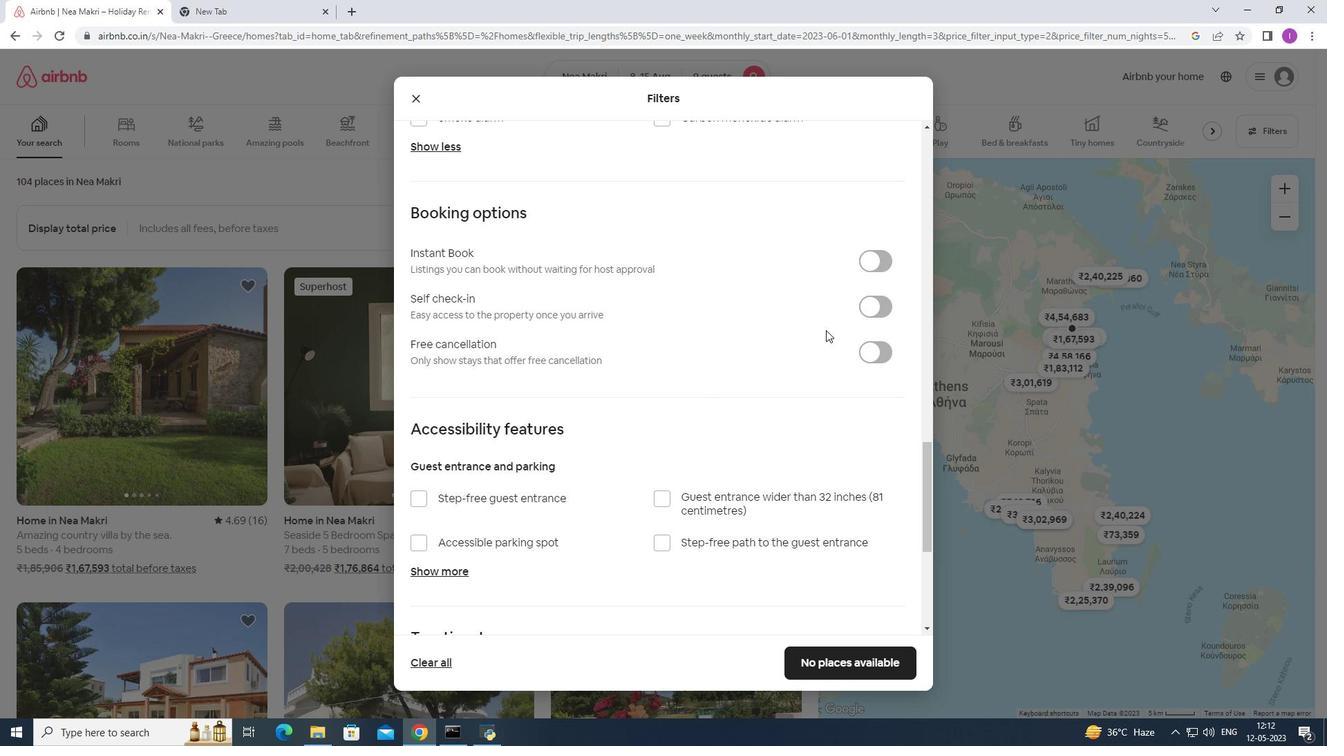 
Action: Mouse pressed left at (887, 304)
Screenshot: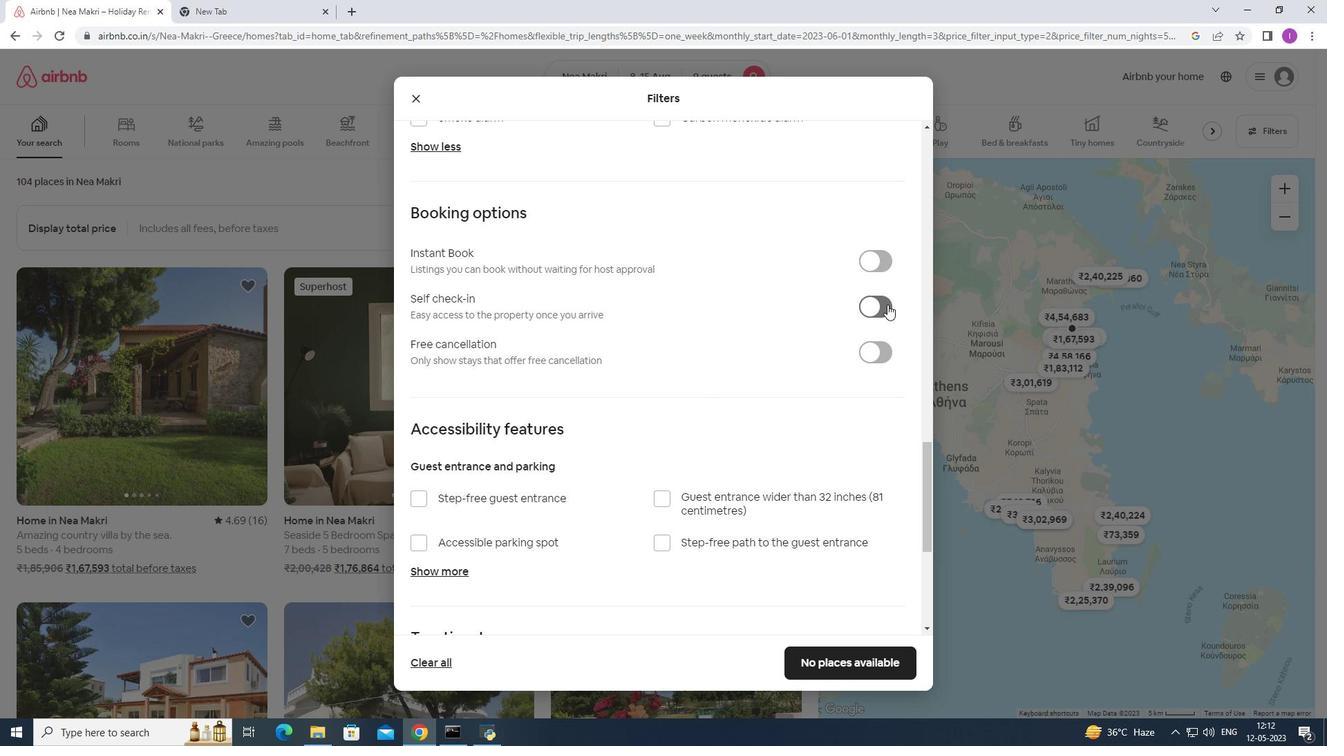 
Action: Mouse moved to (558, 378)
Screenshot: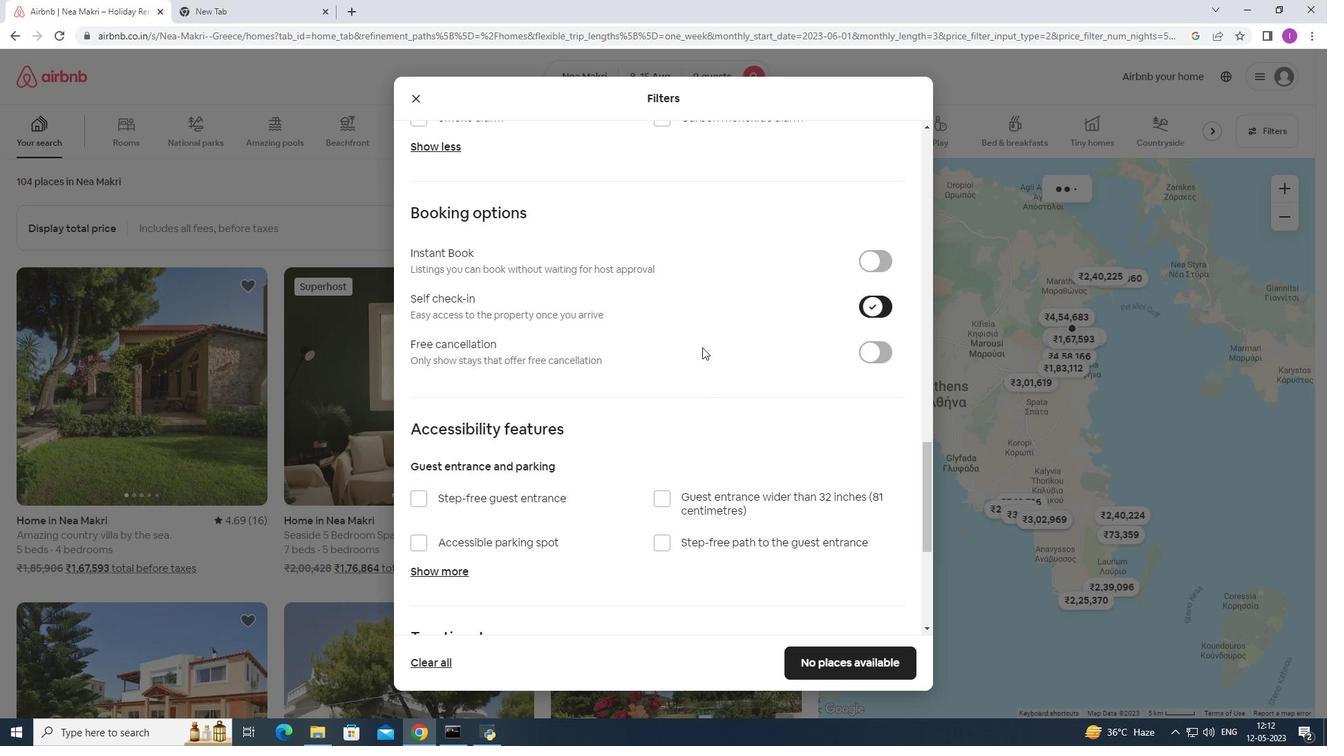 
Action: Mouse scrolled (558, 377) with delta (0, 0)
Screenshot: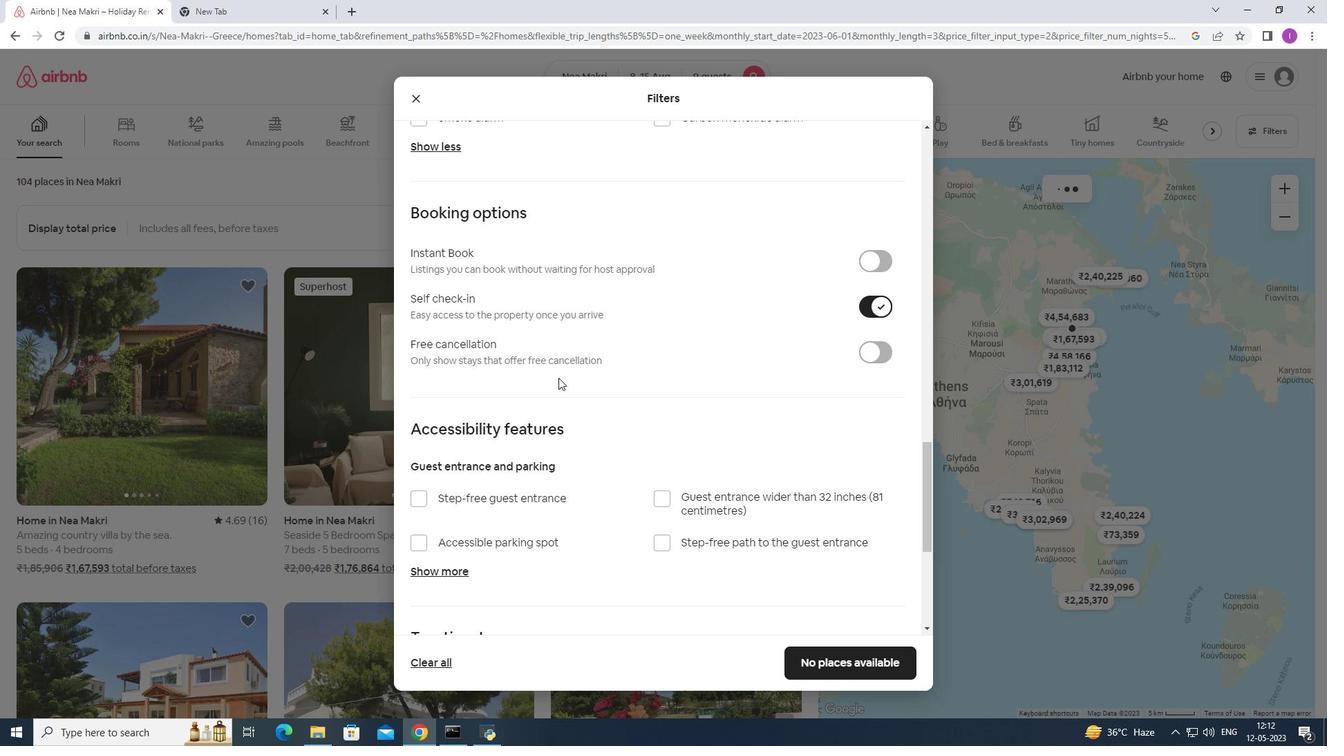 
Action: Mouse scrolled (558, 377) with delta (0, 0)
Screenshot: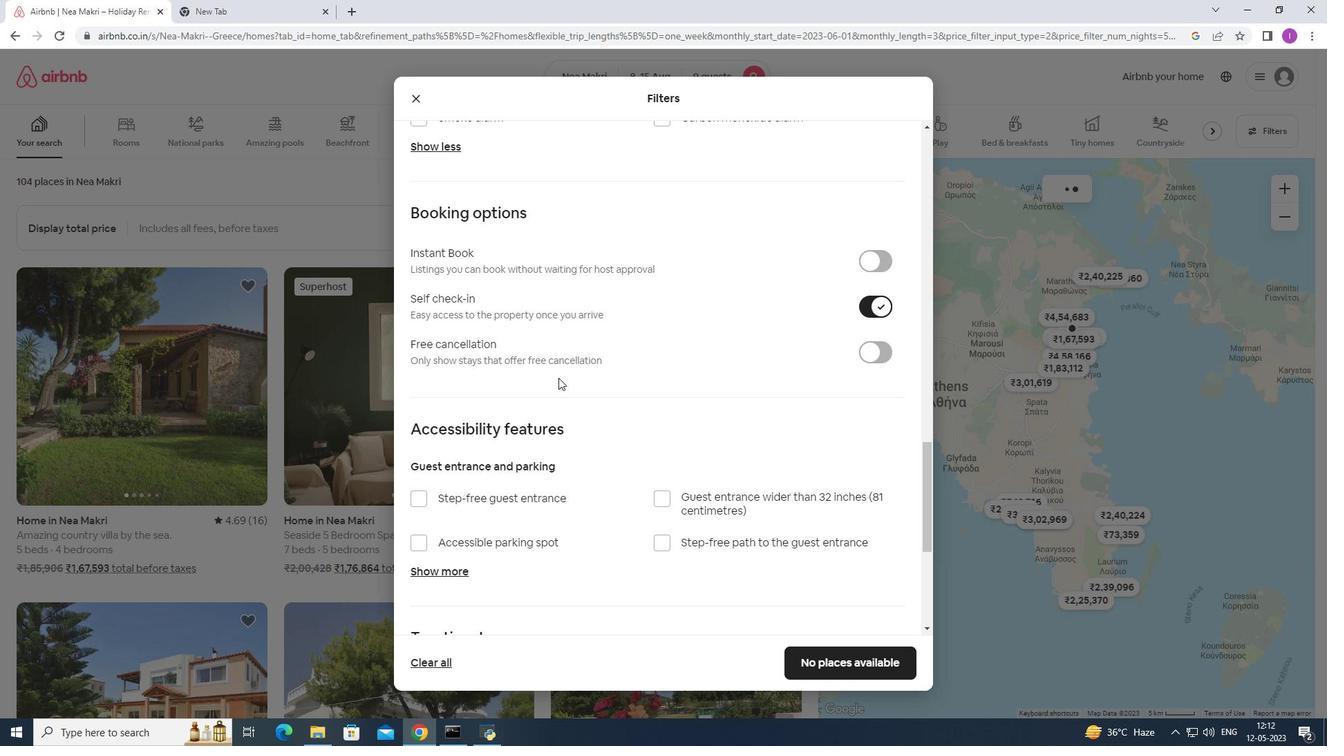 
Action: Mouse scrolled (558, 377) with delta (0, 0)
Screenshot: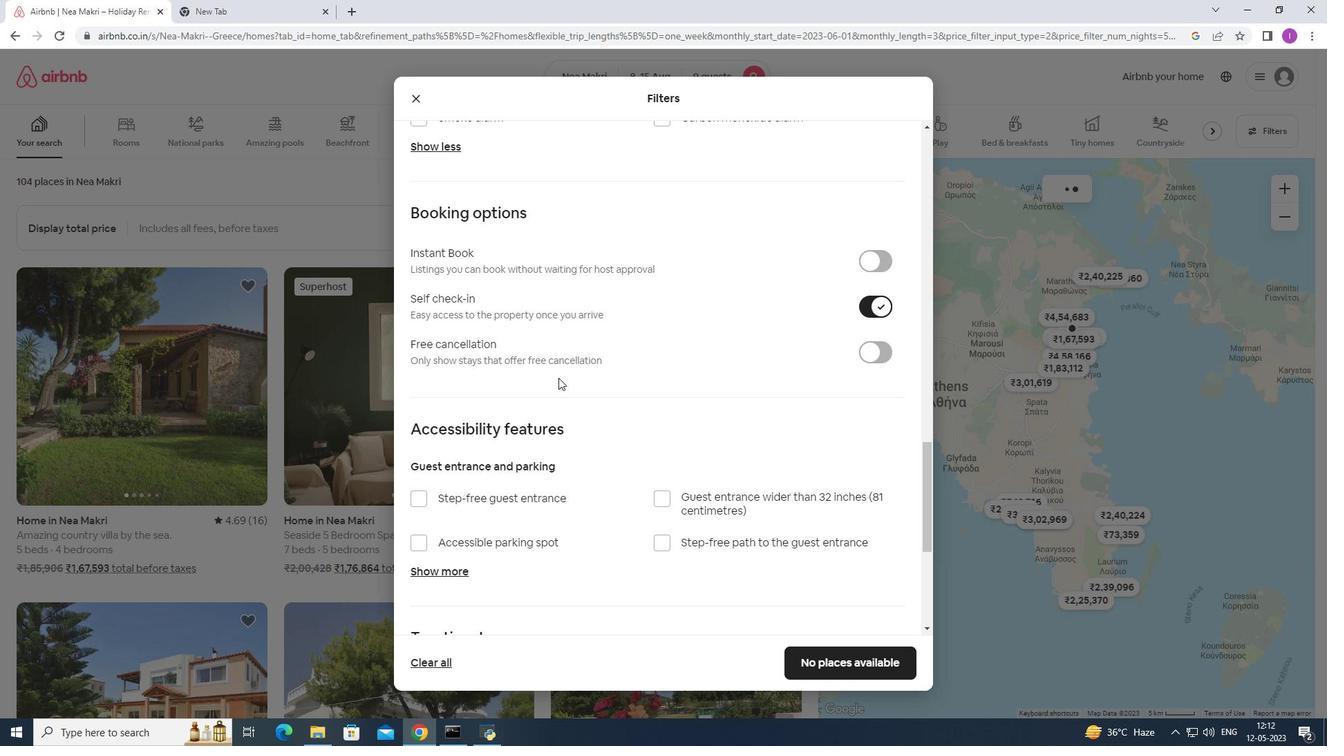 
Action: Mouse scrolled (558, 377) with delta (0, 0)
Screenshot: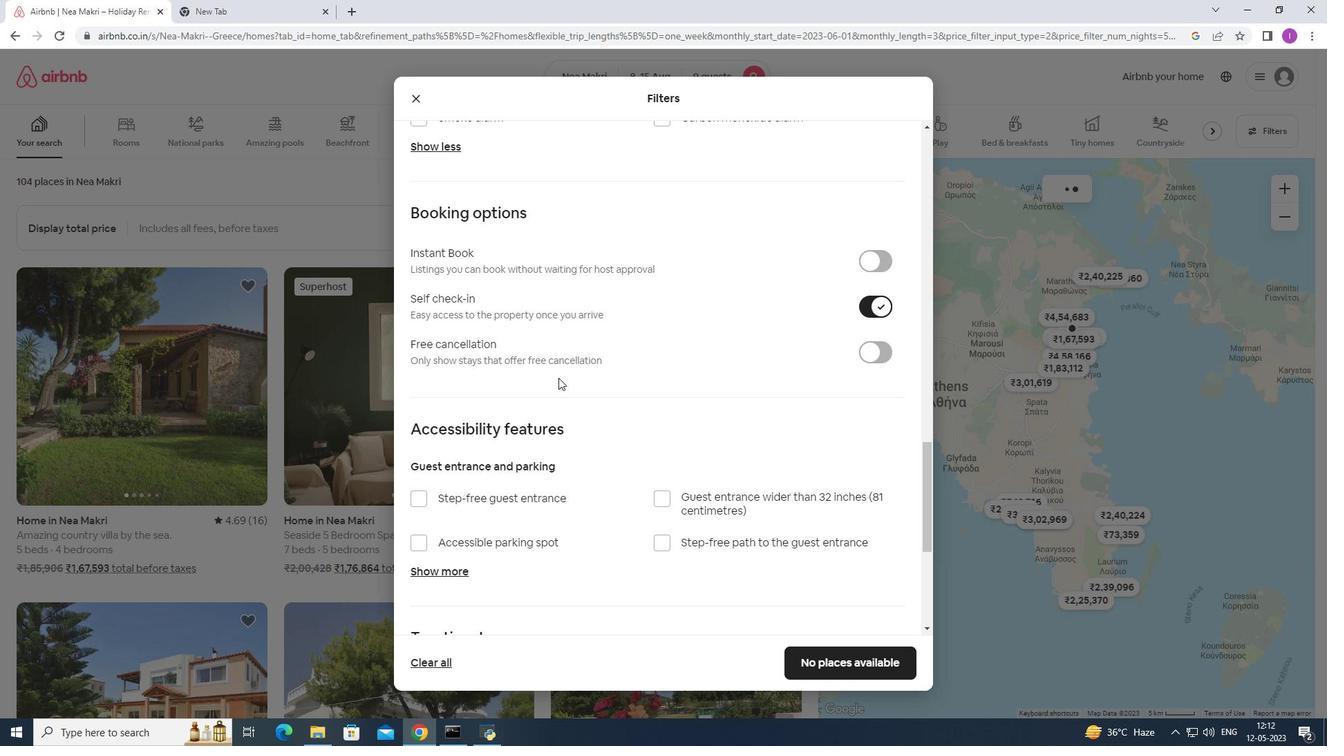 
Action: Mouse scrolled (558, 377) with delta (0, 0)
Screenshot: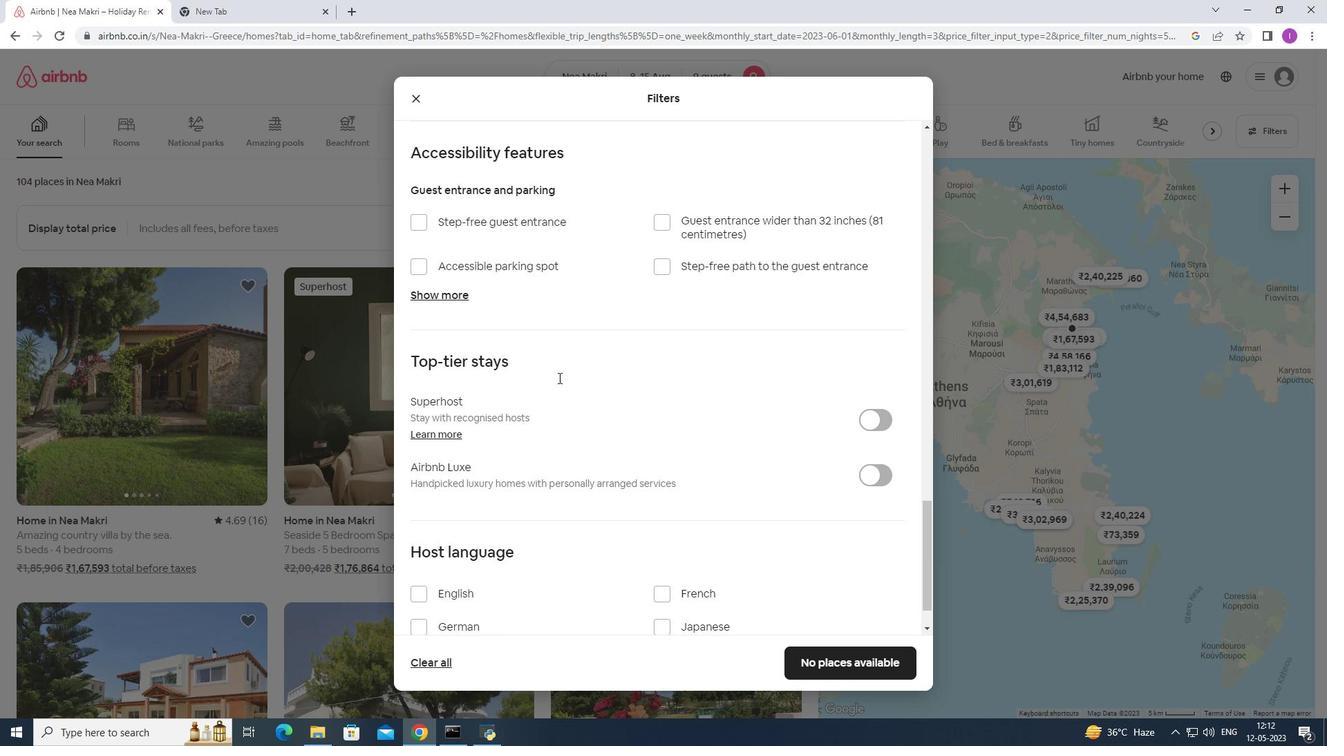 
Action: Mouse scrolled (558, 377) with delta (0, 0)
Screenshot: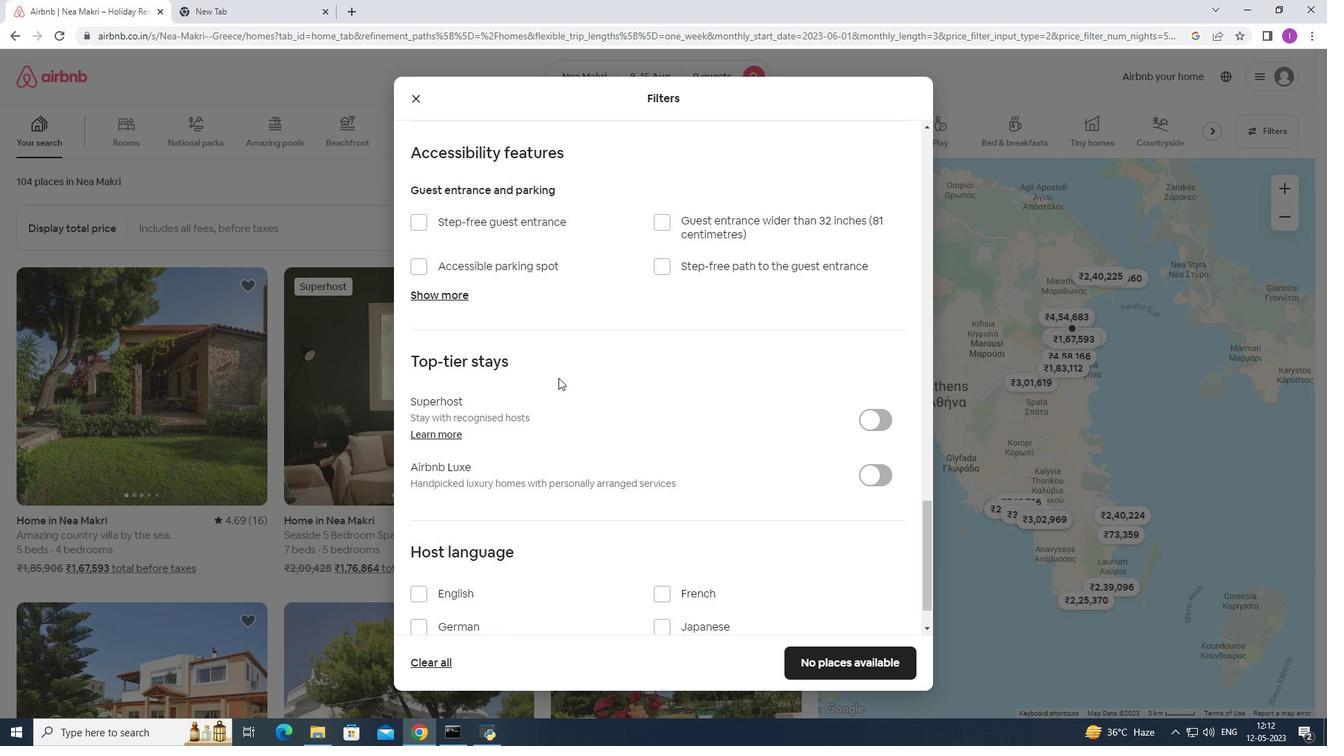 
Action: Mouse moved to (564, 367)
Screenshot: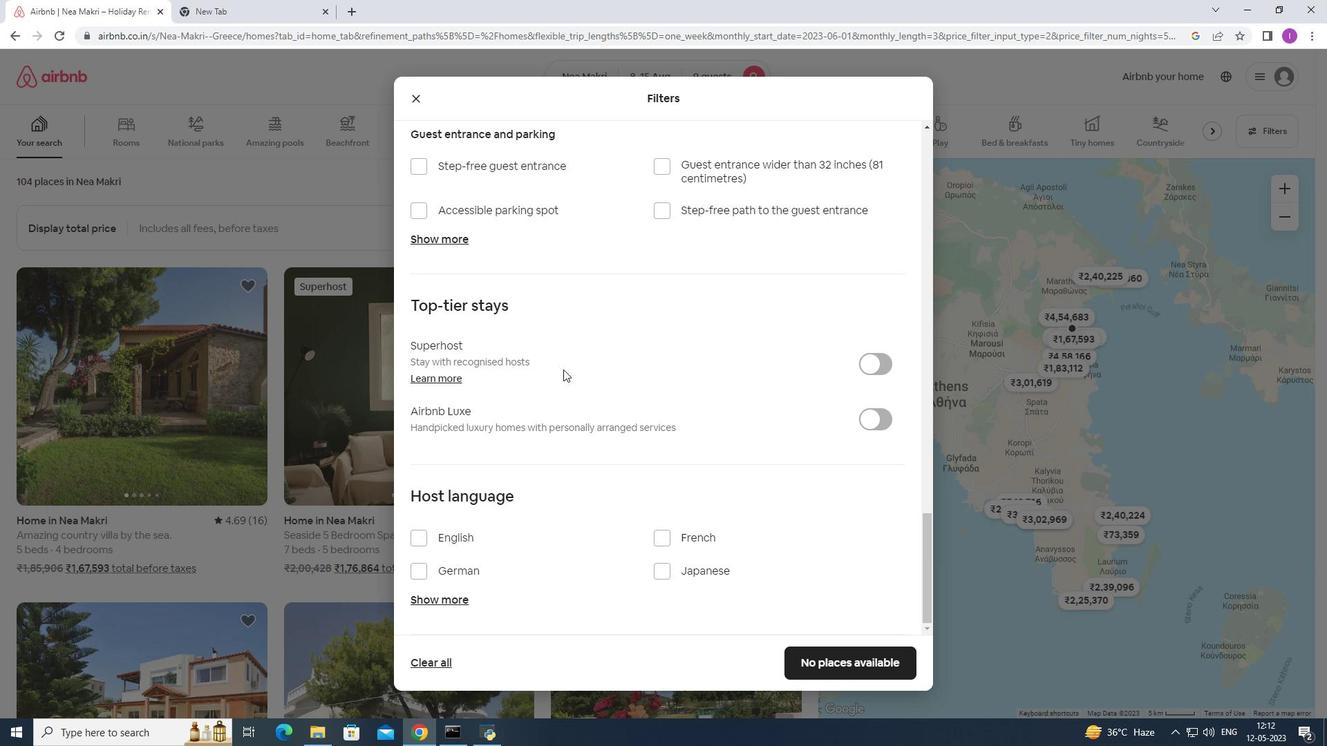 
Action: Mouse scrolled (564, 367) with delta (0, 0)
Screenshot: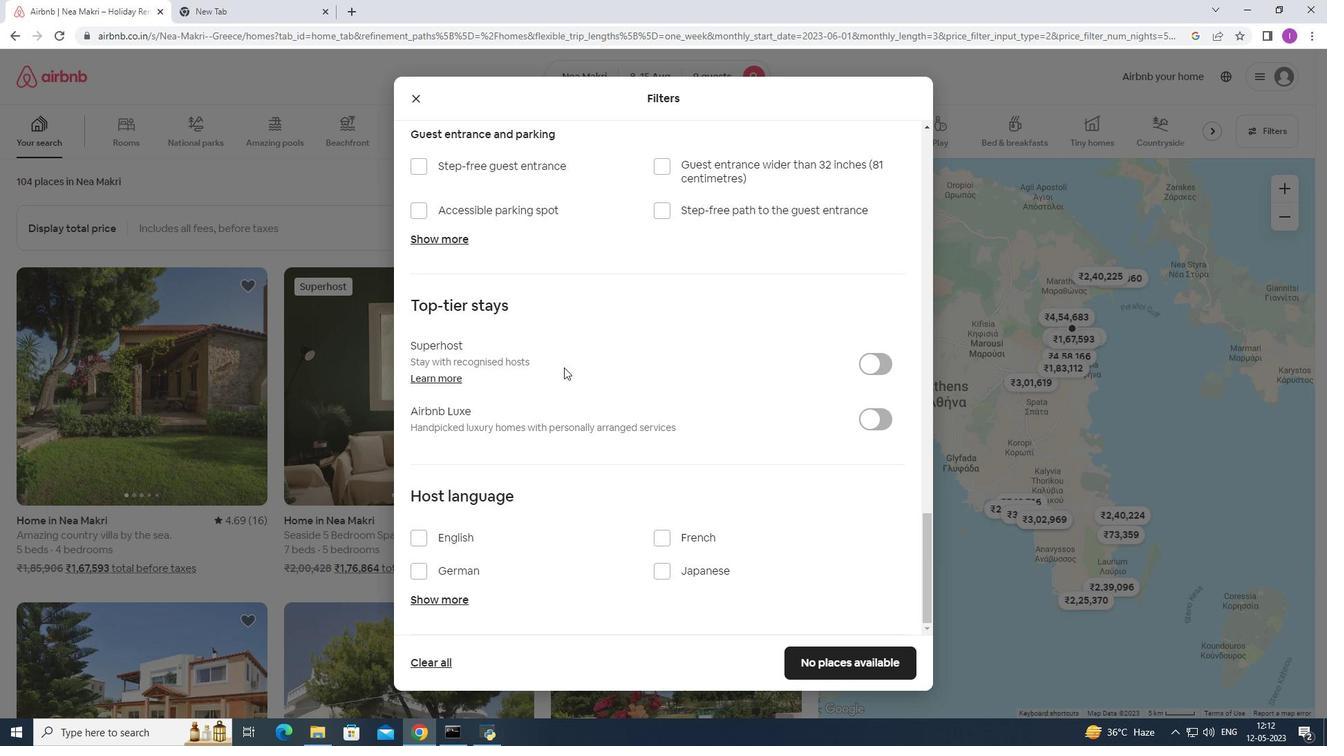 
Action: Mouse scrolled (564, 367) with delta (0, 0)
Screenshot: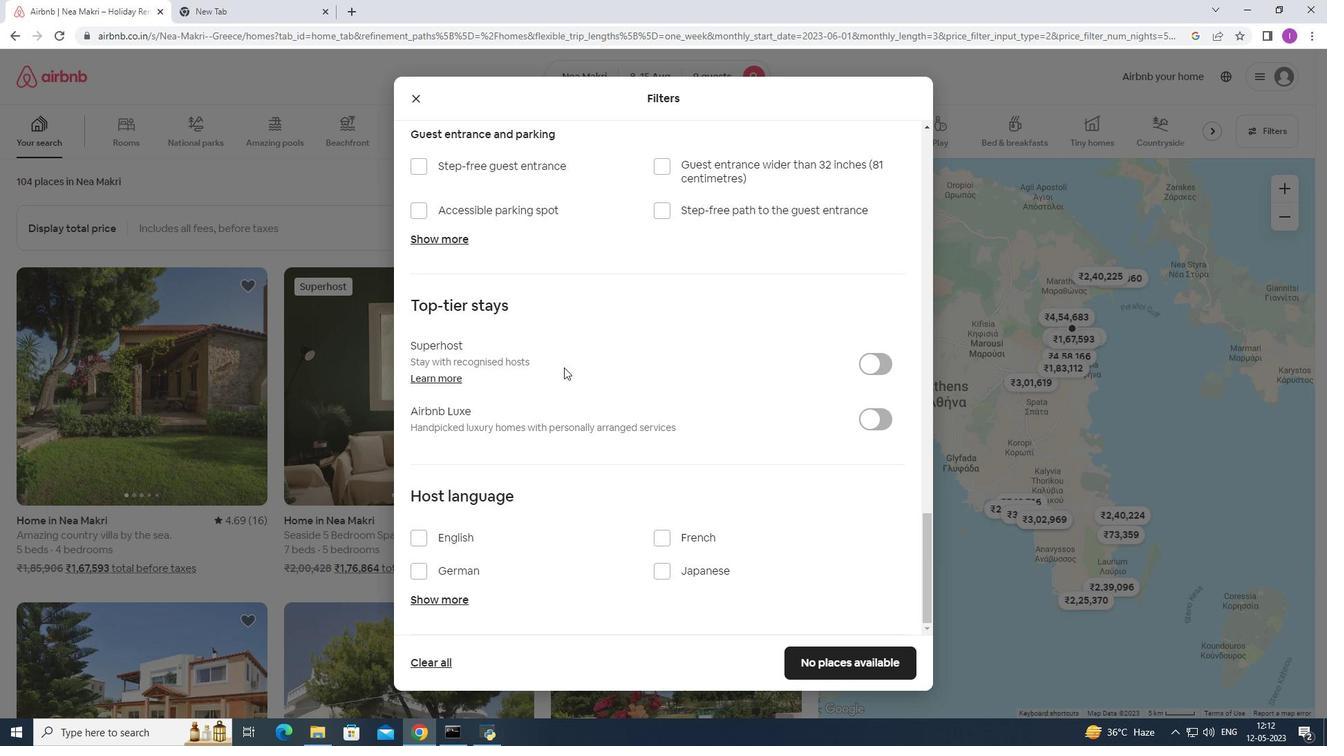 
Action: Mouse moved to (564, 370)
Screenshot: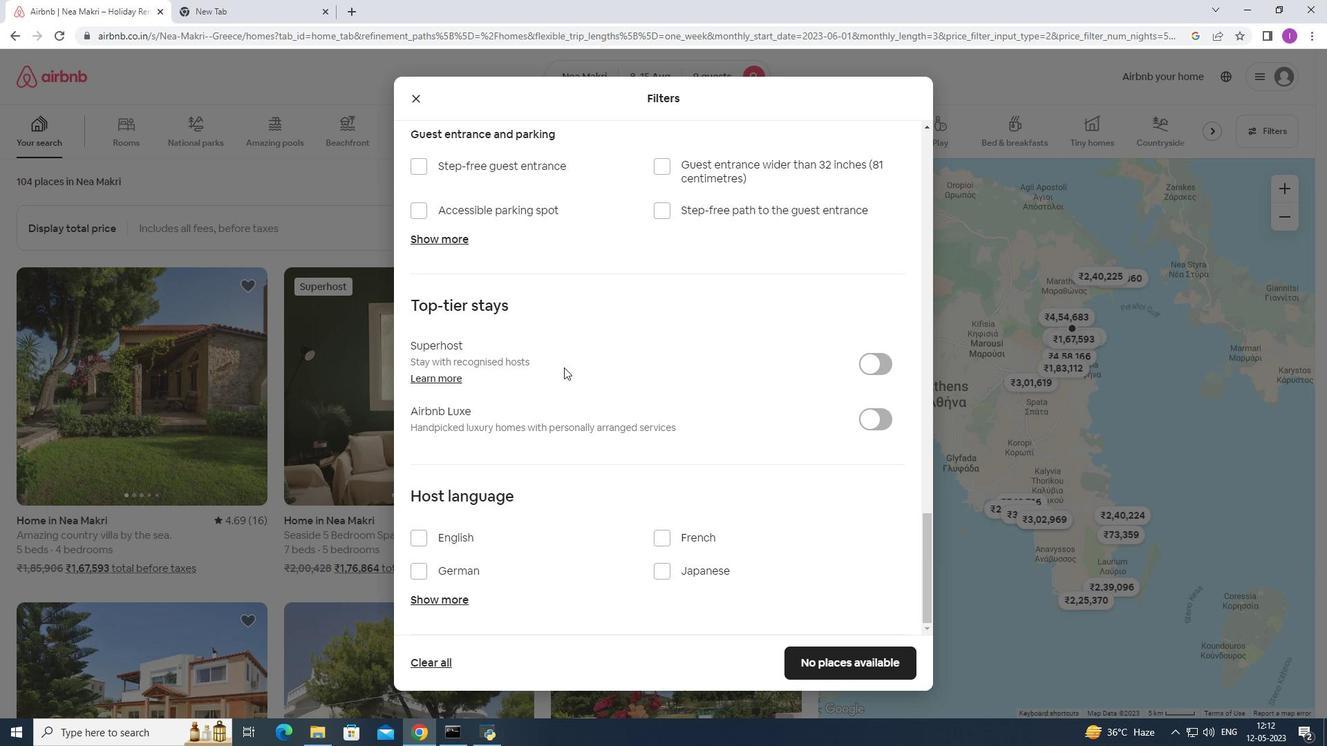 
Action: Mouse scrolled (564, 369) with delta (0, 0)
Screenshot: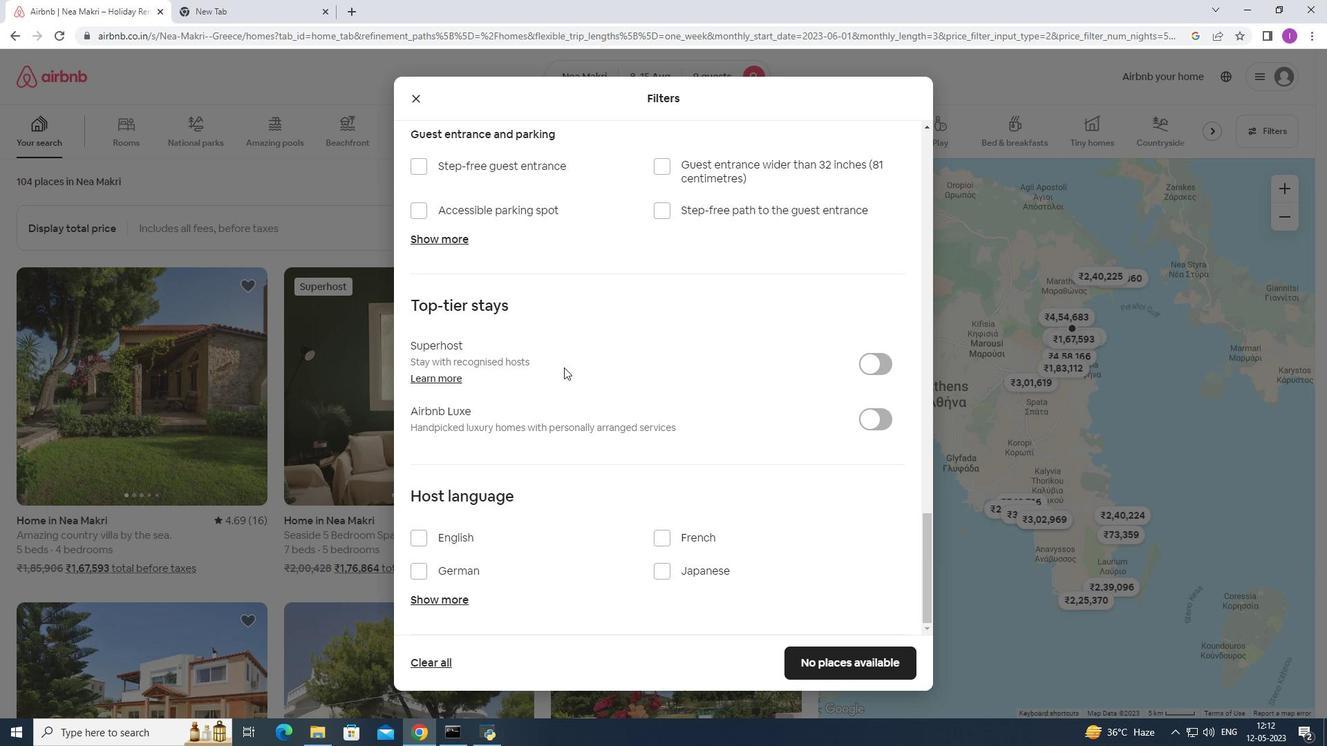 
Action: Mouse moved to (564, 376)
Screenshot: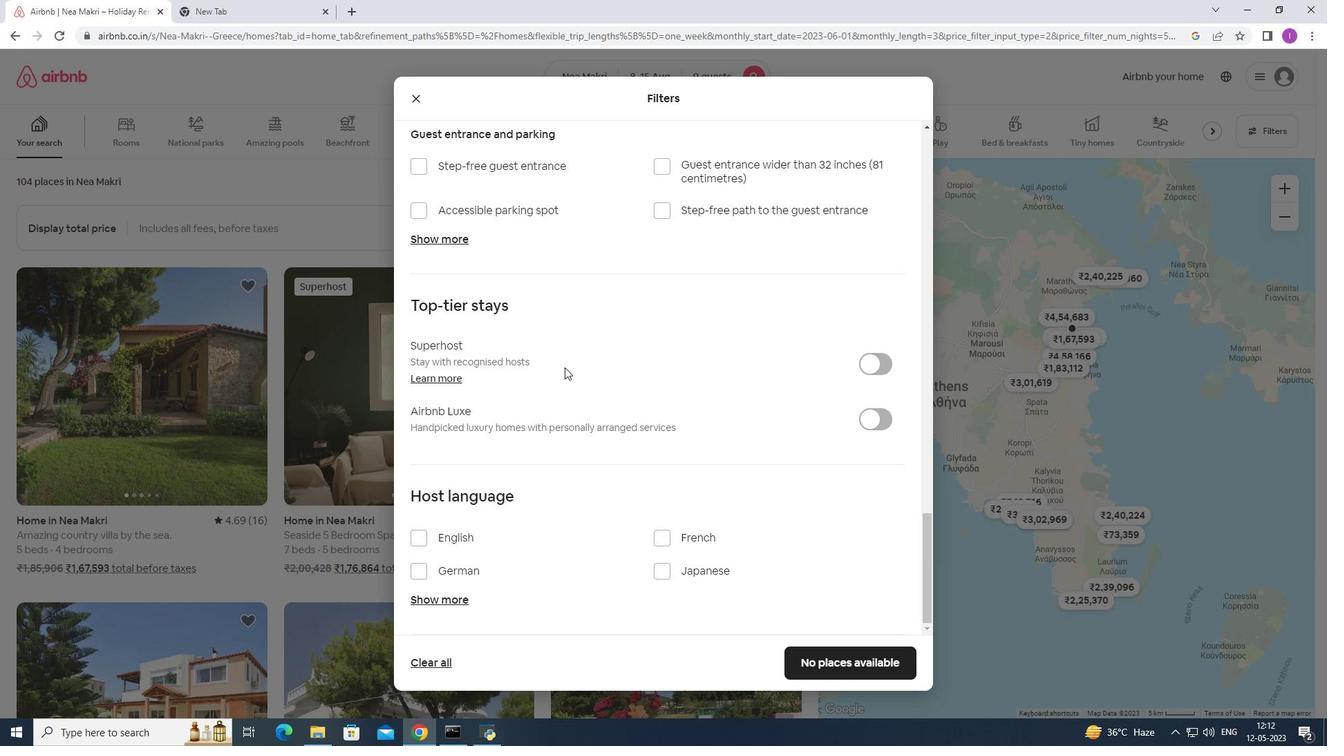 
Action: Mouse scrolled (564, 376) with delta (0, 0)
Screenshot: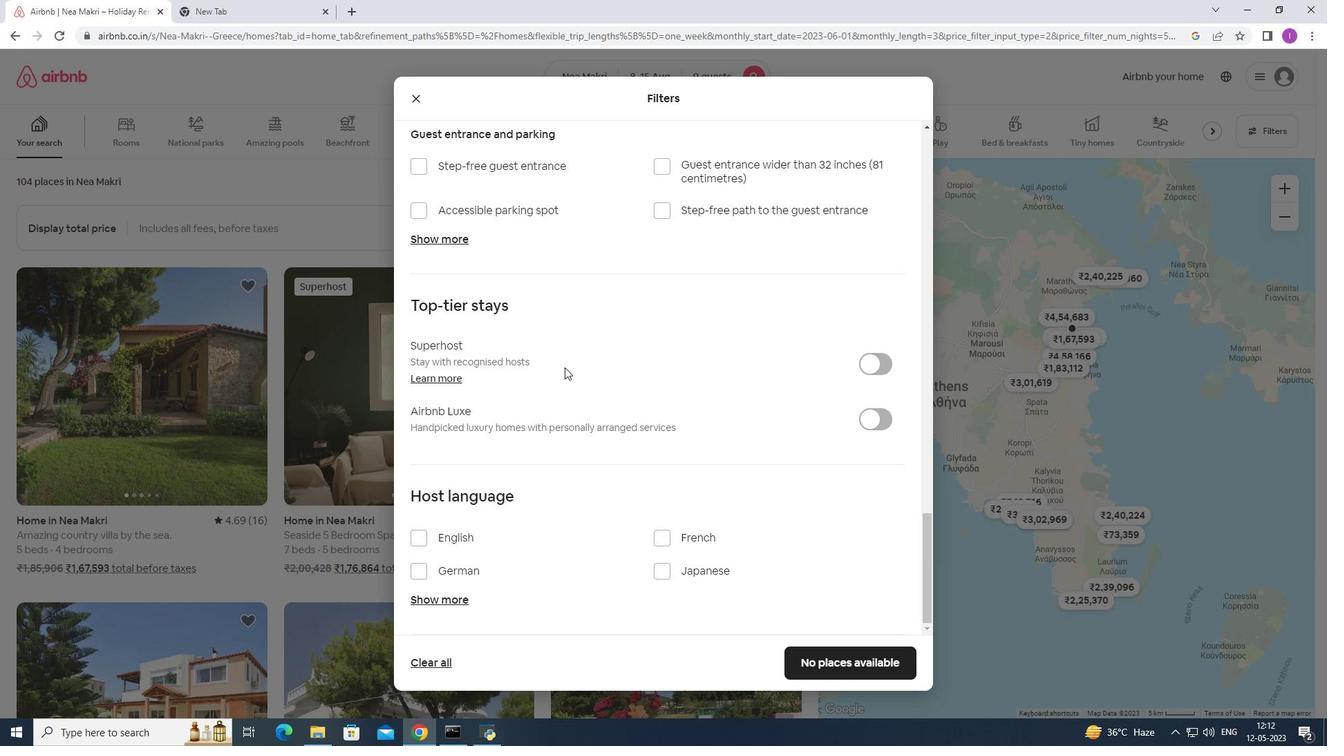 
Action: Mouse moved to (416, 535)
Screenshot: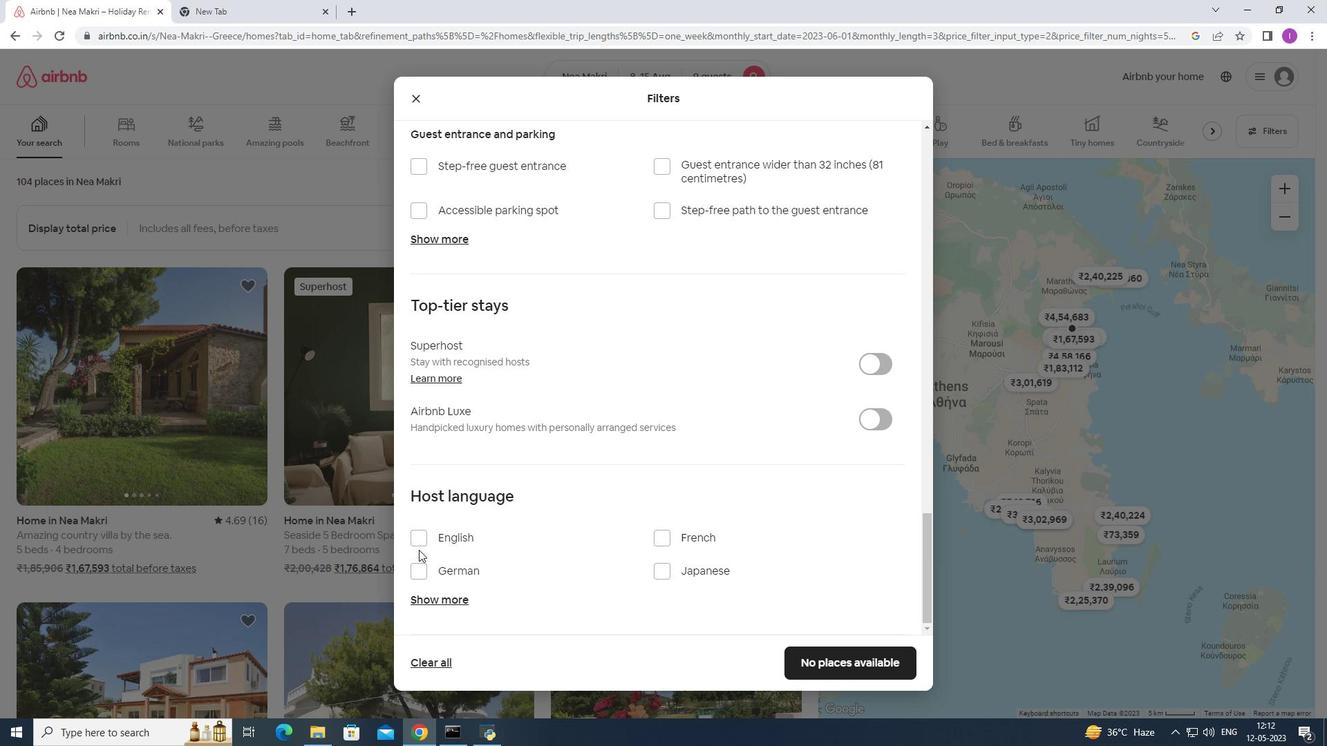 
Action: Mouse pressed left at (416, 535)
Screenshot: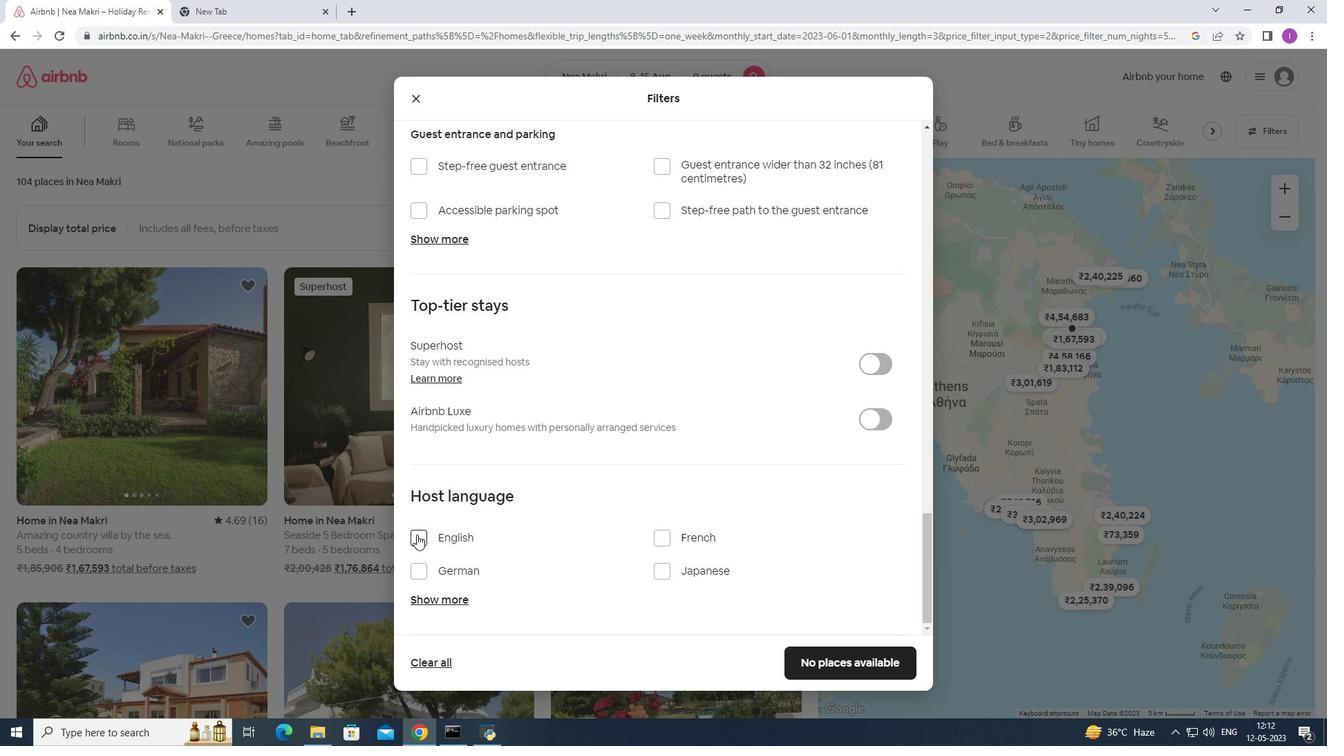 
Action: Mouse moved to (819, 653)
Screenshot: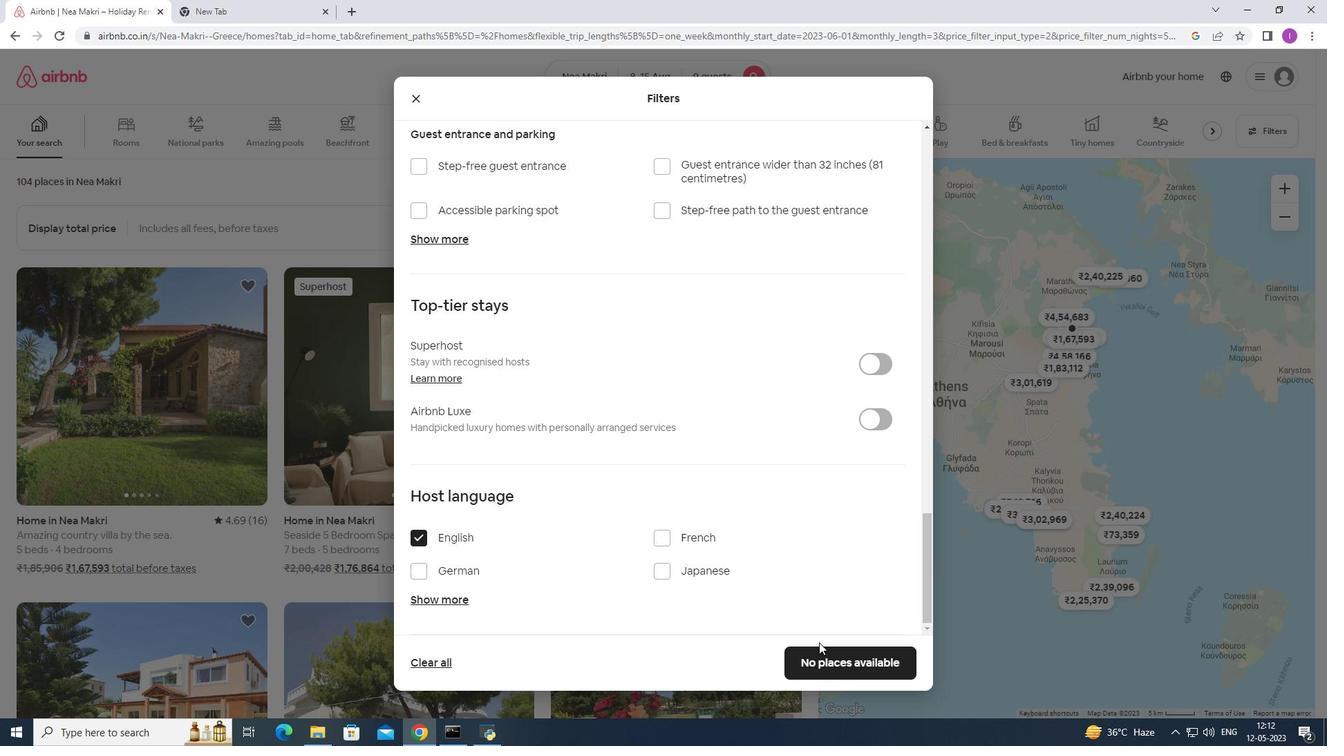 
Action: Mouse pressed left at (819, 653)
Screenshot: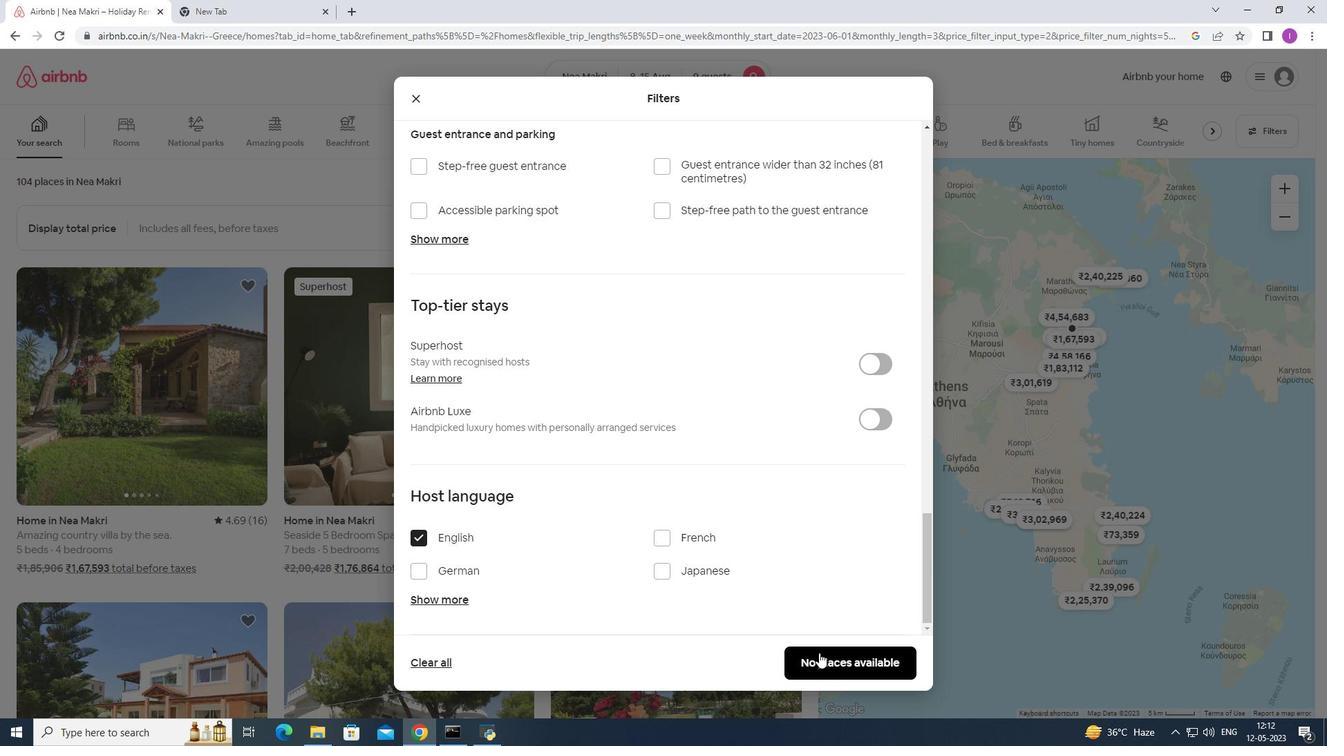 
Action: Mouse moved to (829, 630)
Screenshot: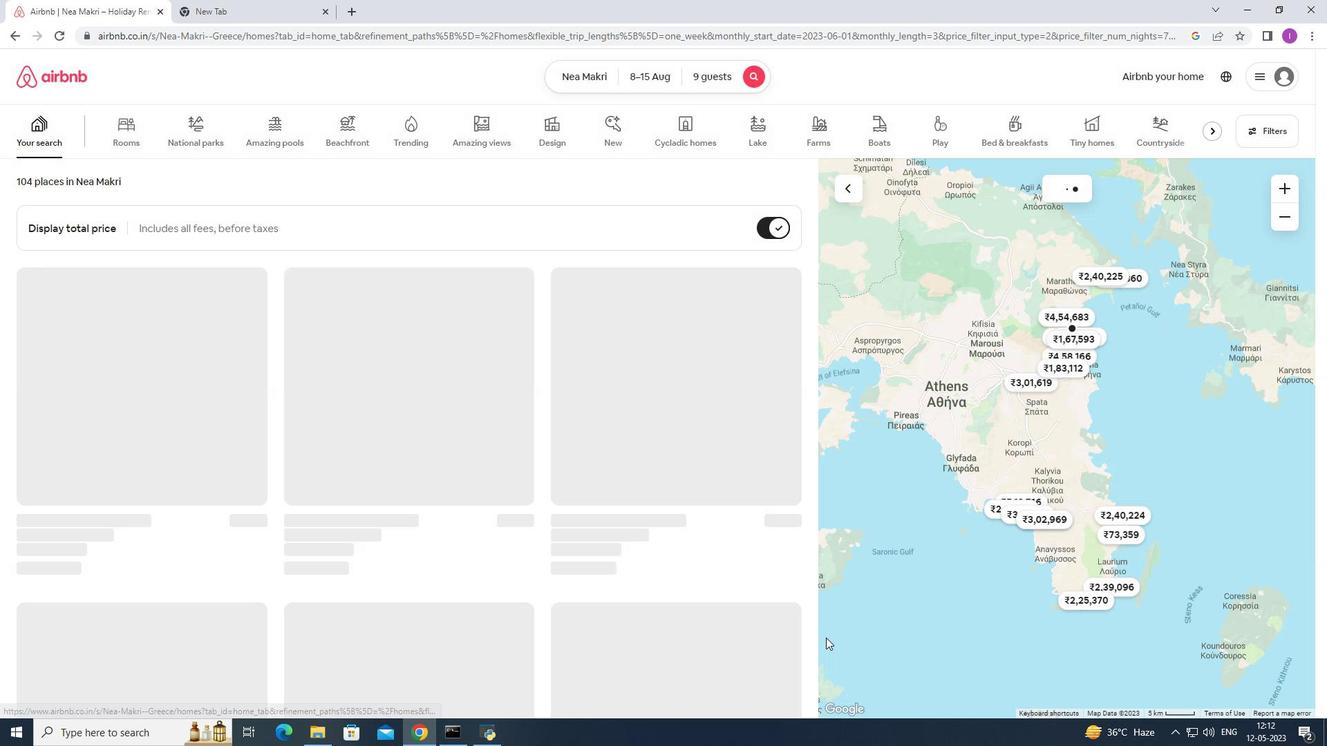 
